 Task: Design an articulated and fully functional robotic arm.
Action: Mouse moved to (195, 158)
Screenshot: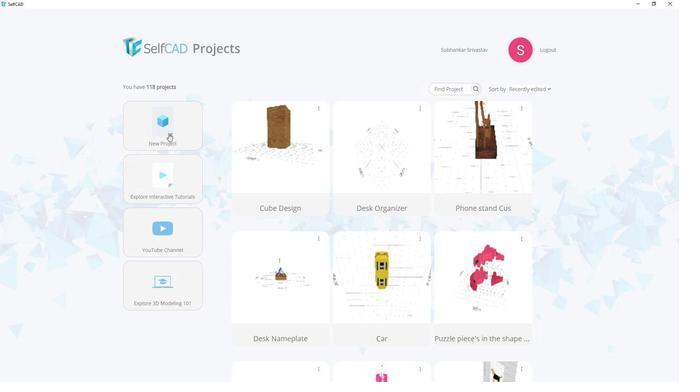 
Action: Mouse pressed left at (195, 158)
Screenshot: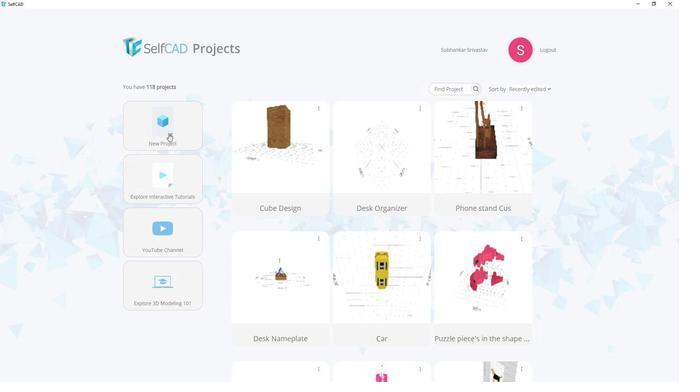 
Action: Mouse moved to (323, 169)
Screenshot: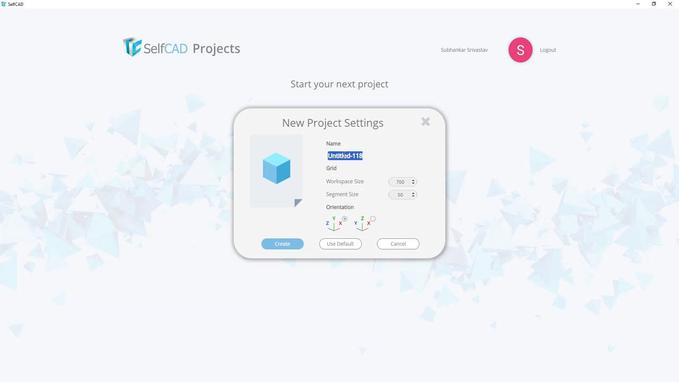 
Action: Mouse pressed left at (323, 169)
Screenshot: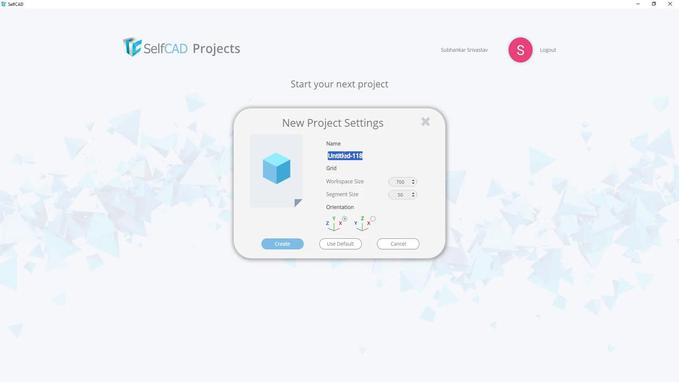 
Action: Mouse pressed left at (323, 169)
Screenshot: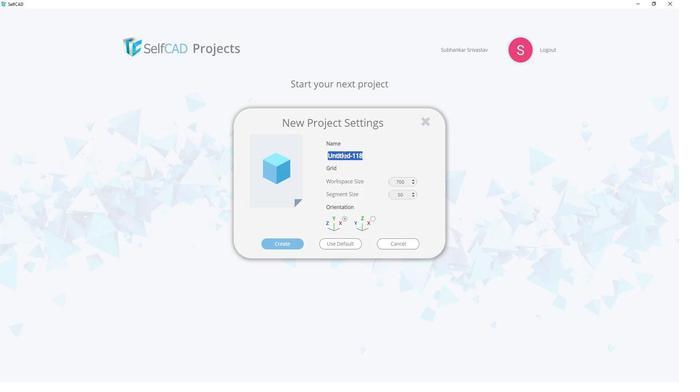 
Action: Key pressed <Key.shift>Robotic<Key.space><Key.shift>Arm
Screenshot: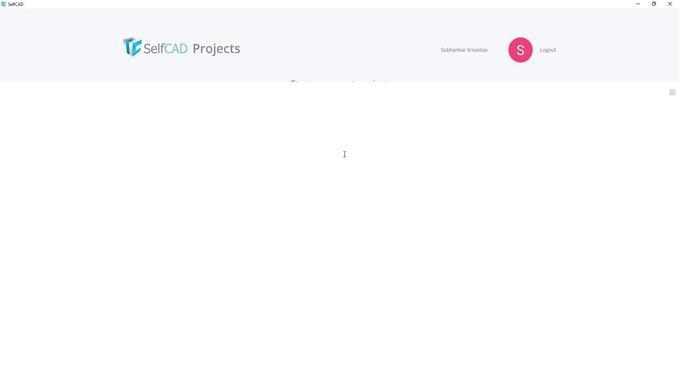 
Action: Mouse moved to (276, 215)
Screenshot: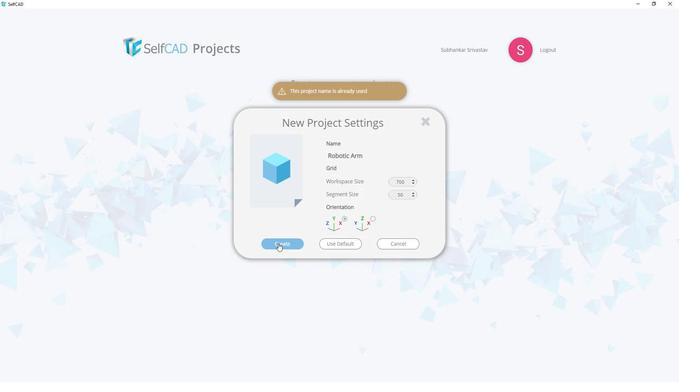 
Action: Mouse pressed left at (276, 215)
Screenshot: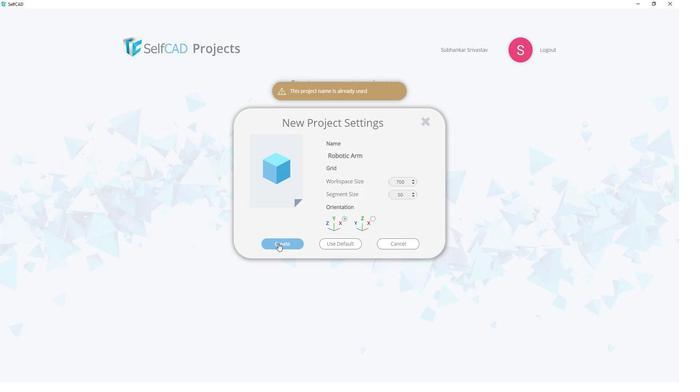 
Action: Mouse moved to (341, 170)
Screenshot: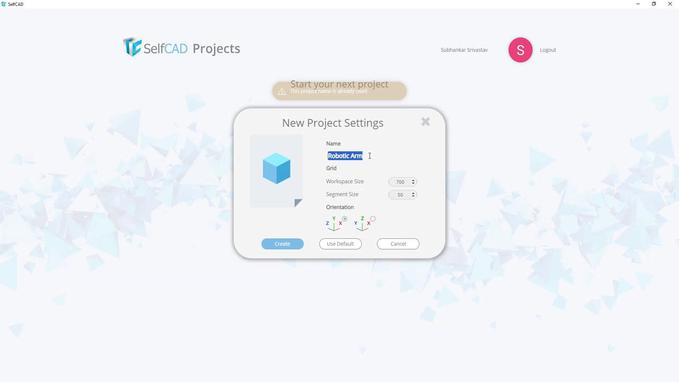 
Action: Mouse pressed left at (341, 170)
Screenshot: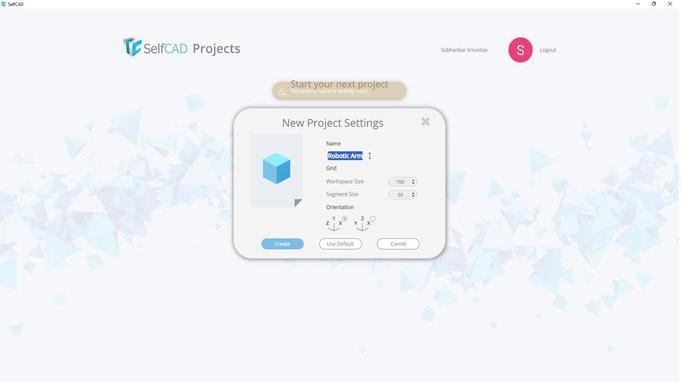 
Action: Mouse pressed left at (341, 170)
Screenshot: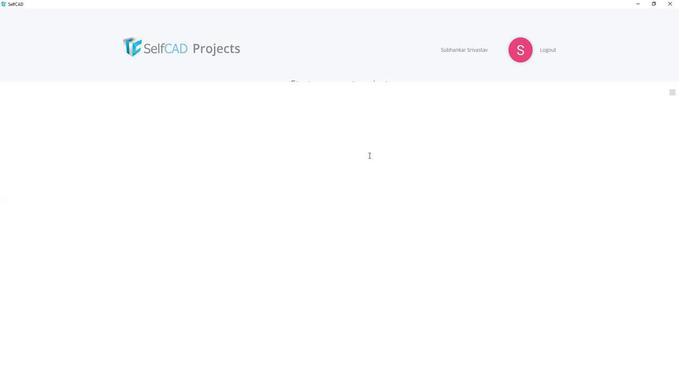 
Action: Key pressed <Key.space>23
Screenshot: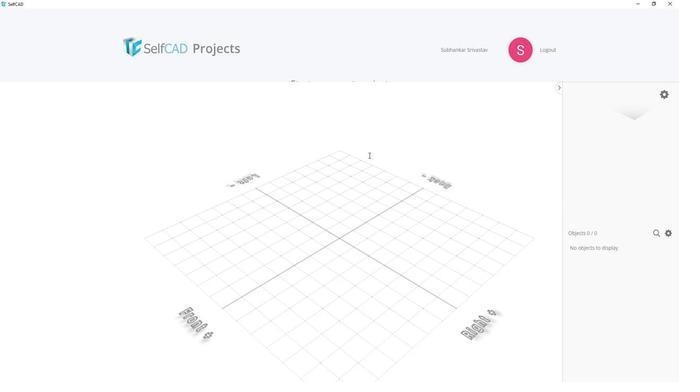 
Action: Mouse moved to (282, 216)
Screenshot: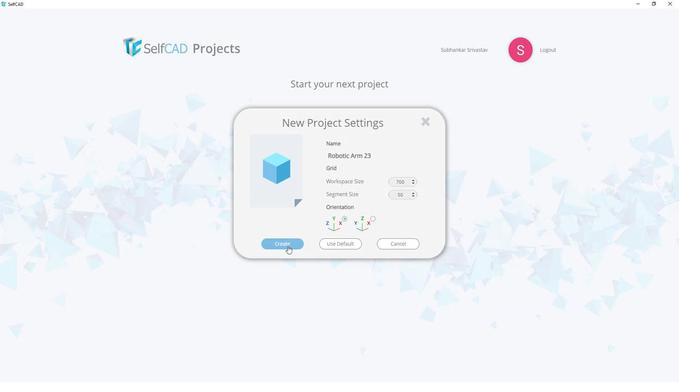 
Action: Mouse pressed left at (282, 216)
Screenshot: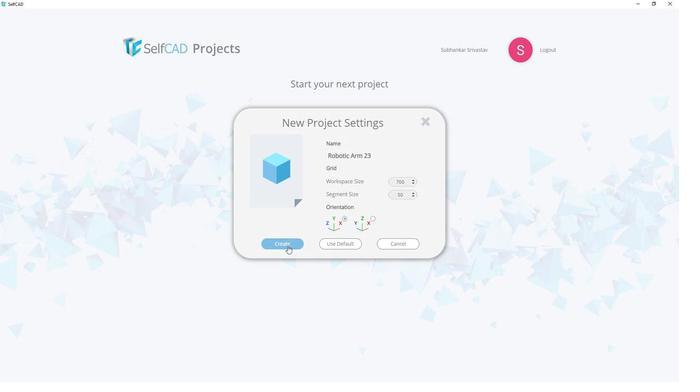
Action: Mouse moved to (100, 165)
Screenshot: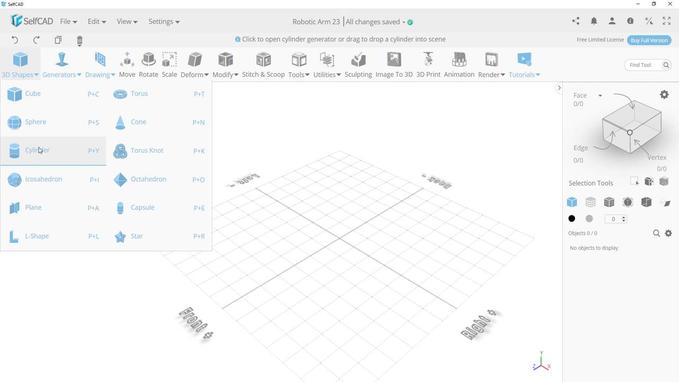 
Action: Mouse pressed left at (100, 165)
Screenshot: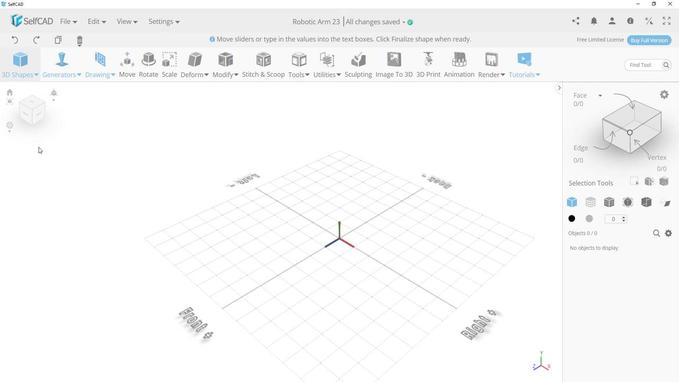 
Action: Mouse moved to (78, 160)
Screenshot: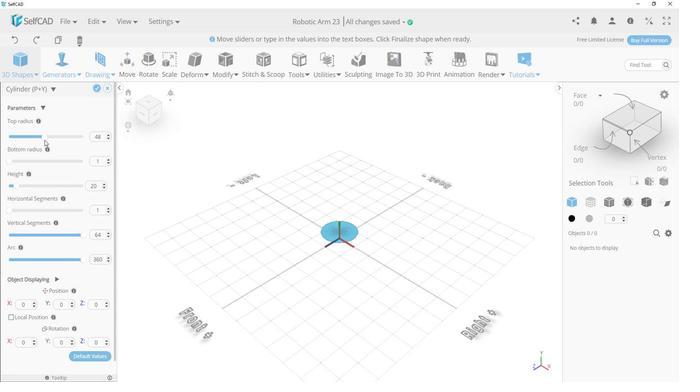 
Action: Mouse pressed left at (78, 160)
Screenshot: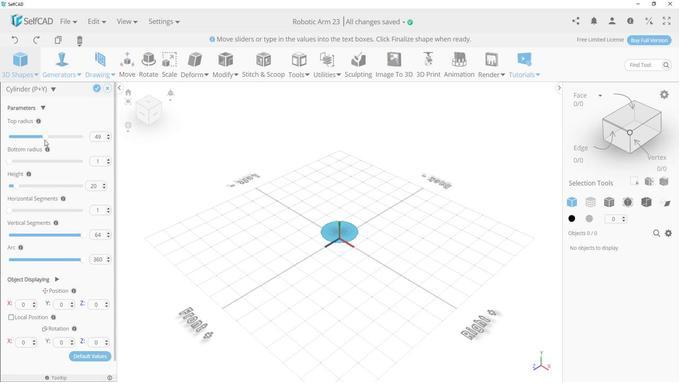 
Action: Mouse moved to (150, 161)
Screenshot: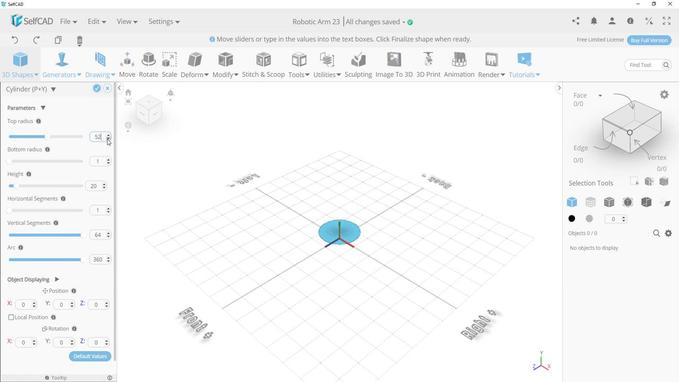 
Action: Mouse pressed left at (150, 161)
Screenshot: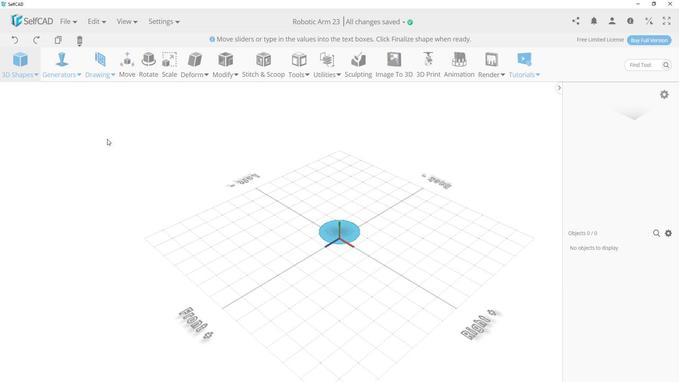 
Action: Mouse pressed left at (150, 161)
Screenshot: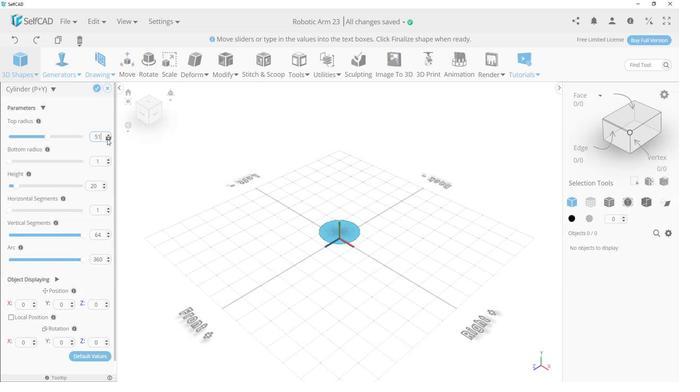 
Action: Mouse pressed left at (150, 161)
Screenshot: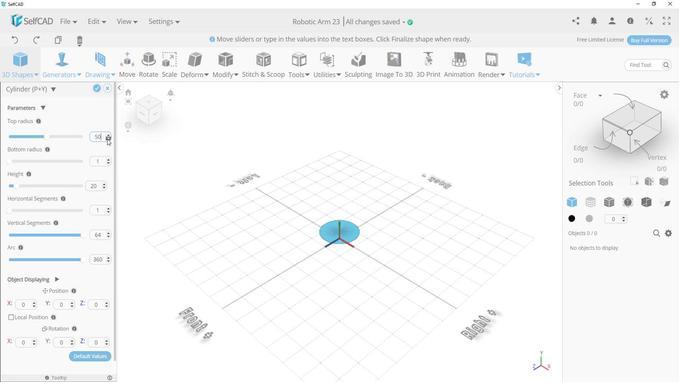 
Action: Mouse pressed left at (150, 161)
Screenshot: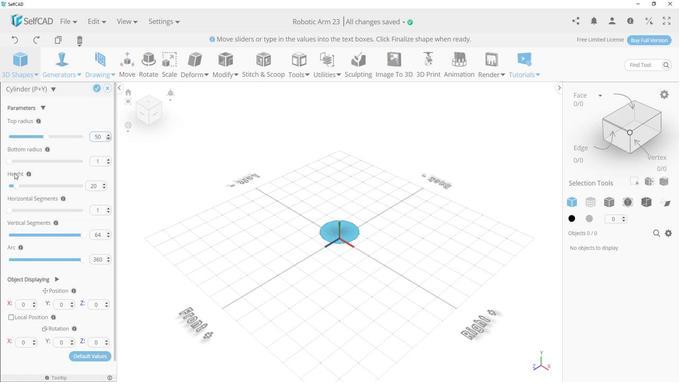 
Action: Mouse moved to (79, 173)
Screenshot: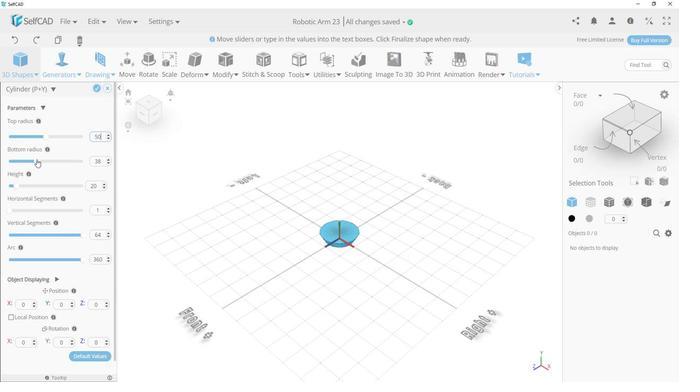 
Action: Mouse pressed left at (79, 173)
Screenshot: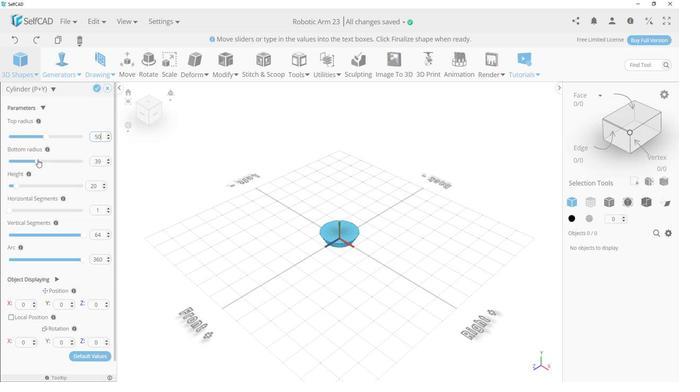 
Action: Mouse moved to (683, 192)
Screenshot: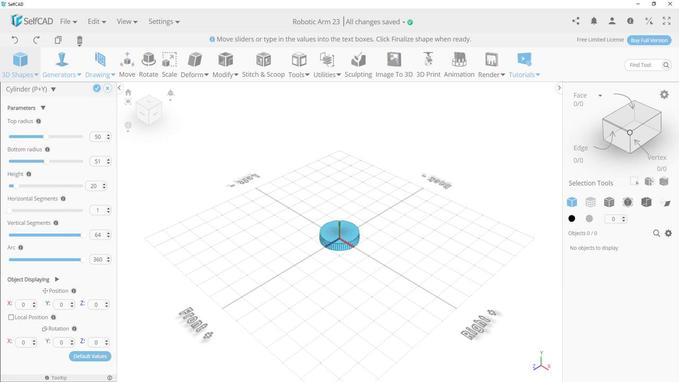 
Action: Mouse scrolled (683, 193) with delta (0, 0)
Screenshot: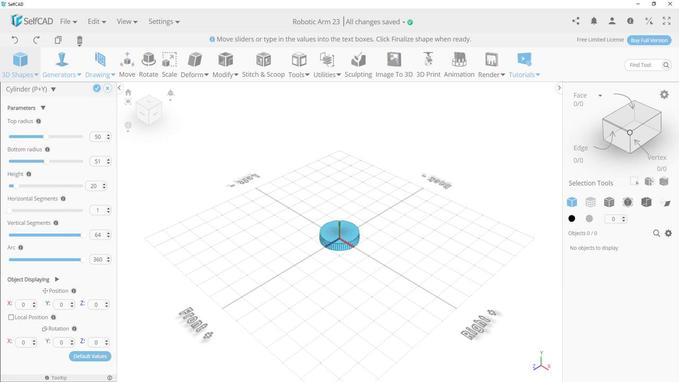 
Action: Mouse scrolled (683, 193) with delta (0, 0)
Screenshot: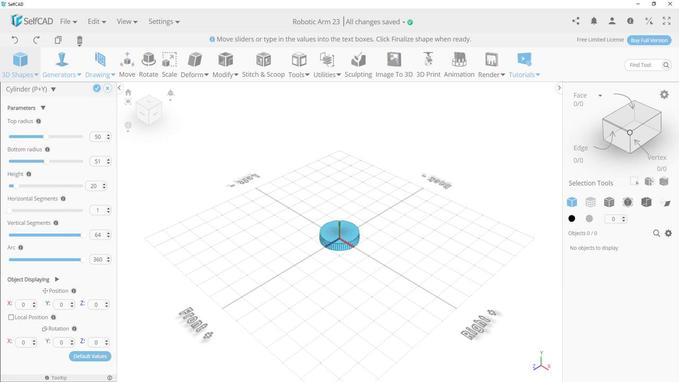 
Action: Mouse scrolled (683, 193) with delta (0, 0)
Screenshot: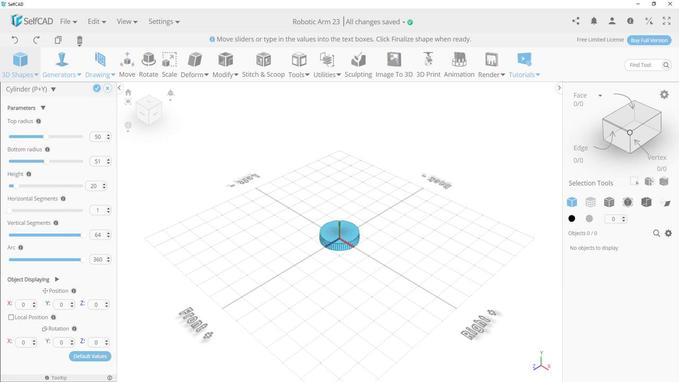 
Action: Mouse scrolled (683, 193) with delta (0, 0)
Screenshot: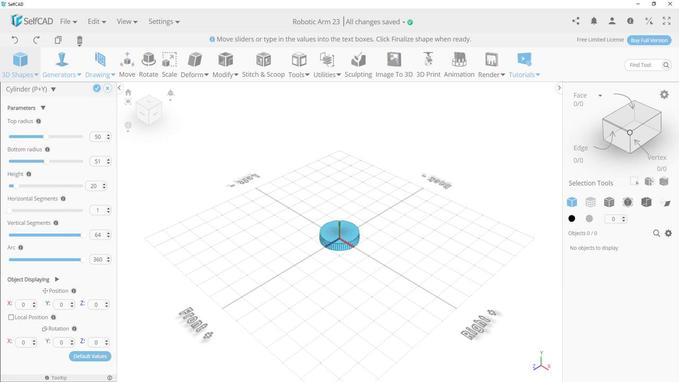 
Action: Mouse scrolled (683, 193) with delta (0, 0)
Screenshot: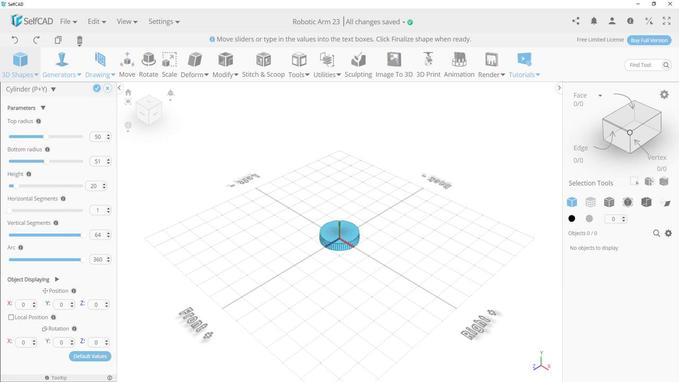 
Action: Mouse moved to (685, 196)
Screenshot: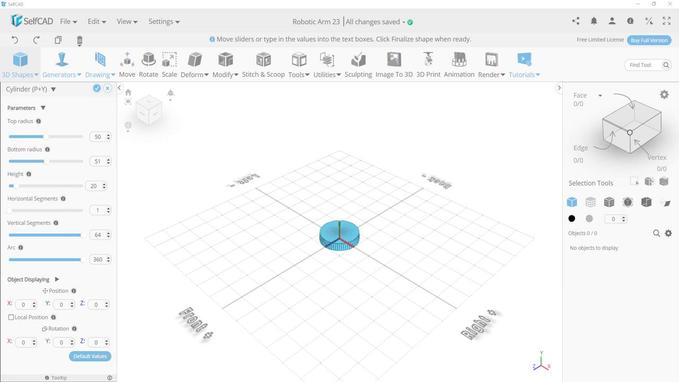 
Action: Mouse pressed left at (685, 196)
Screenshot: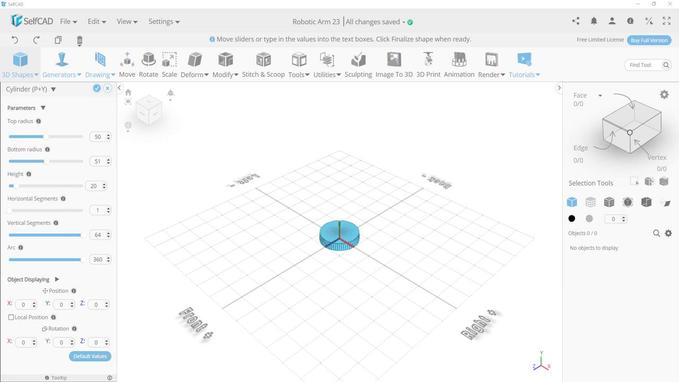 
Action: Mouse moved to (689, 193)
Screenshot: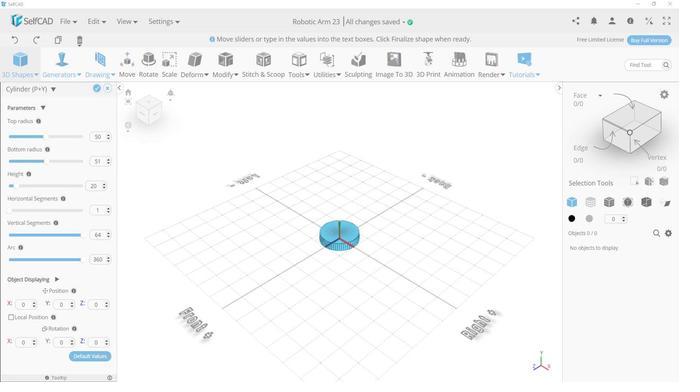 
Action: Mouse scrolled (689, 193) with delta (0, 0)
Screenshot: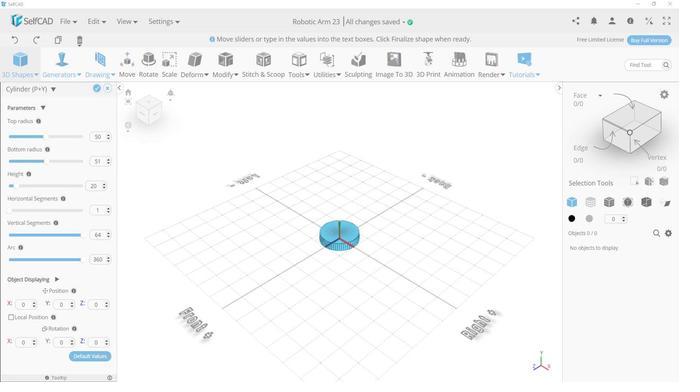
Action: Mouse scrolled (689, 193) with delta (0, 0)
Screenshot: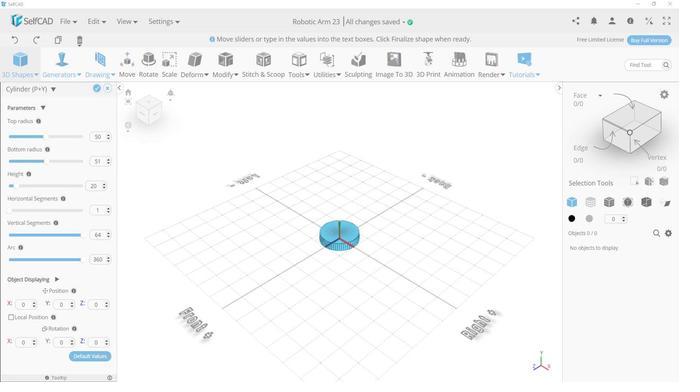 
Action: Mouse scrolled (689, 193) with delta (0, 0)
Screenshot: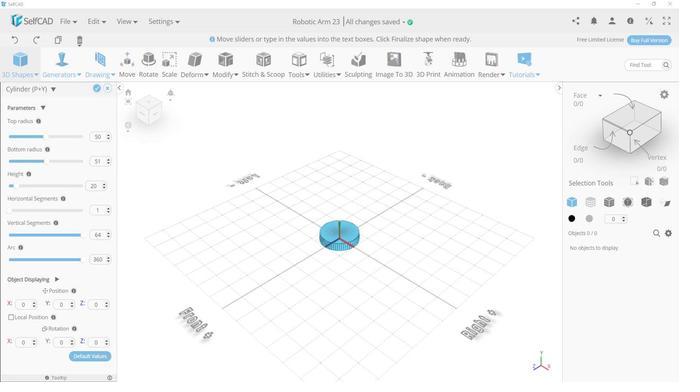 
Action: Mouse scrolled (689, 193) with delta (0, 0)
Screenshot: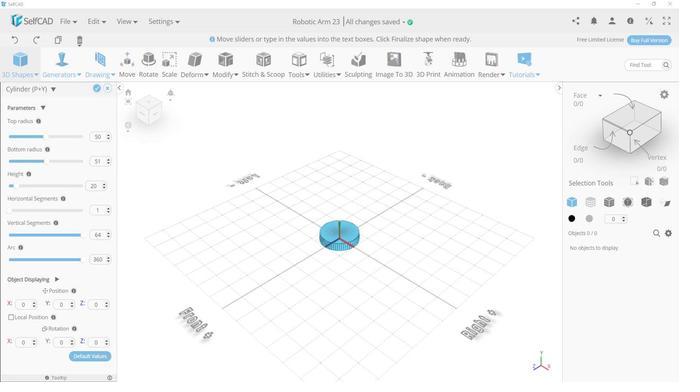 
Action: Mouse moved to (689, 193)
Screenshot: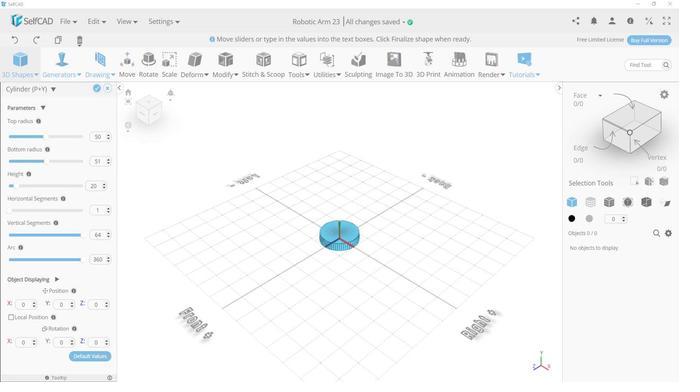 
Action: Mouse scrolled (689, 193) with delta (0, 0)
Screenshot: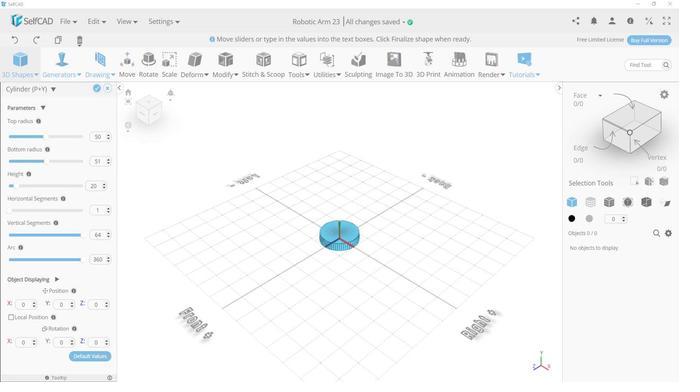 
Action: Mouse scrolled (689, 193) with delta (0, 0)
Screenshot: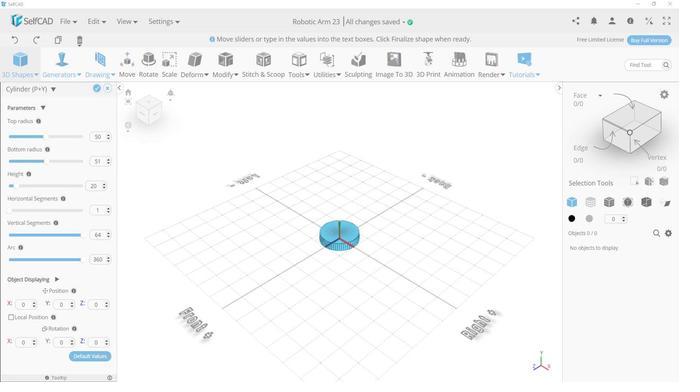 
Action: Mouse scrolled (689, 193) with delta (0, 0)
Screenshot: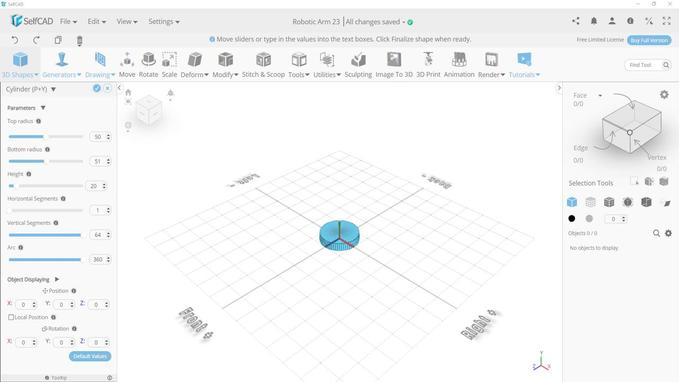 
Action: Mouse moved to (151, 174)
Screenshot: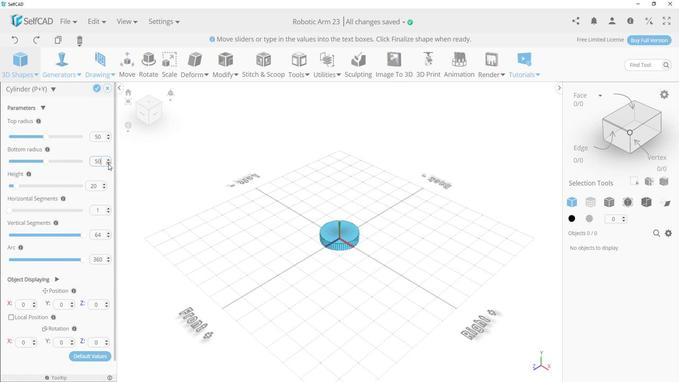 
Action: Mouse pressed left at (151, 174)
Screenshot: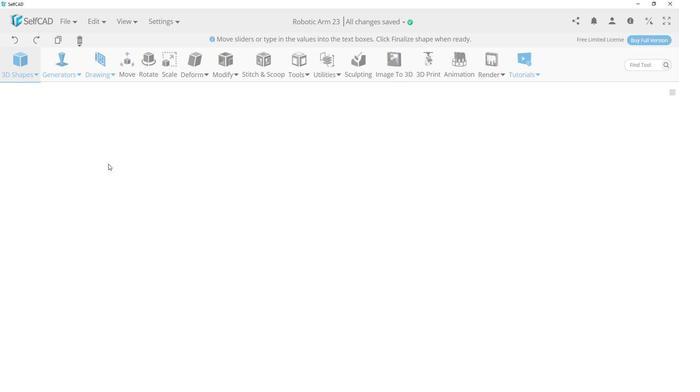 
Action: Mouse moved to (142, 135)
Screenshot: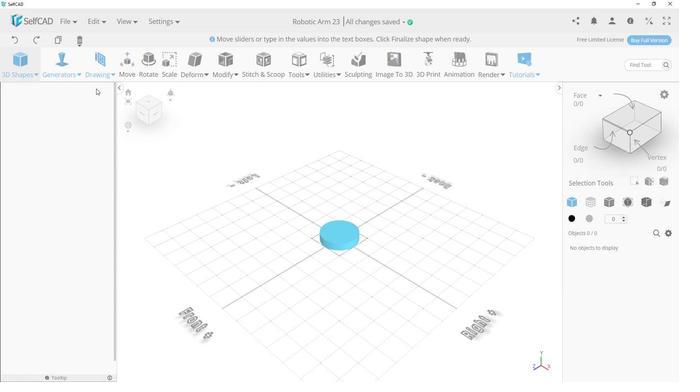 
Action: Mouse pressed left at (142, 135)
Screenshot: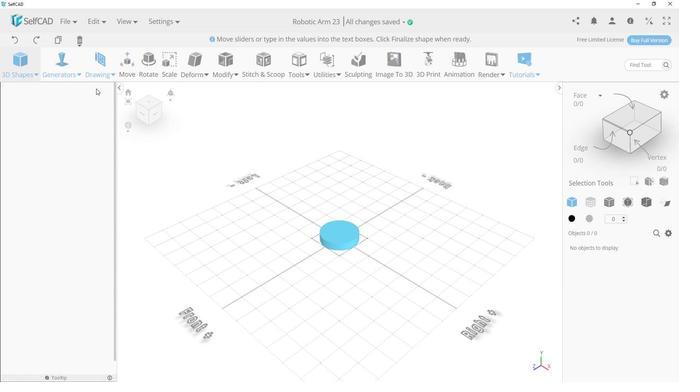 
Action: Mouse moved to (319, 195)
Screenshot: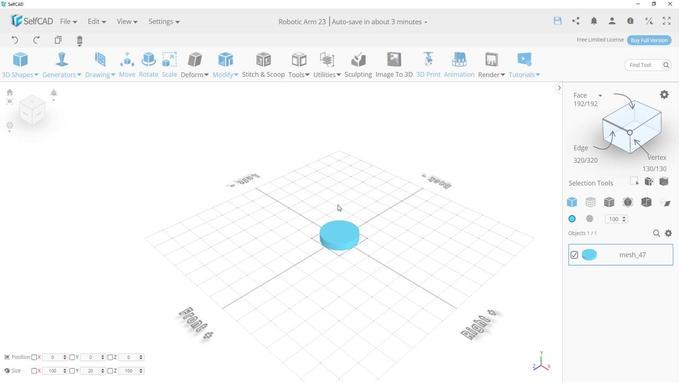 
Action: Key pressed ctrl+C
Screenshot: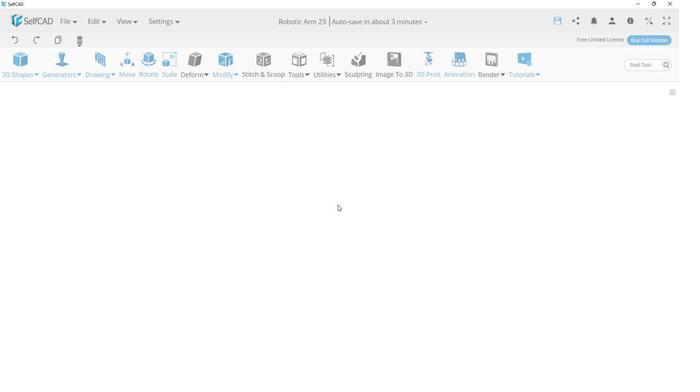 
Action: Mouse moved to (82, 279)
Screenshot: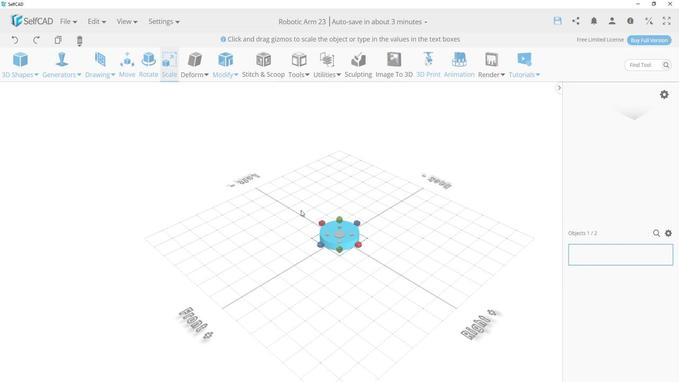 
Action: Mouse pressed left at (82, 279)
Screenshot: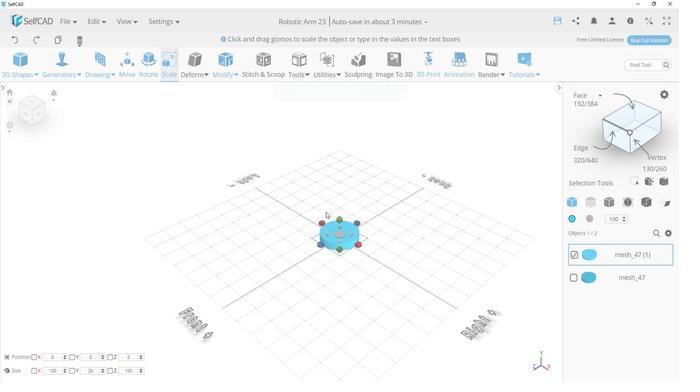 
Action: Mouse moved to (320, 209)
Screenshot: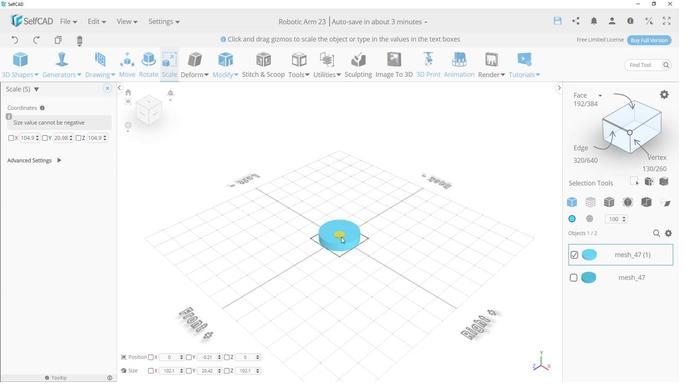 
Action: Mouse pressed left at (320, 209)
Screenshot: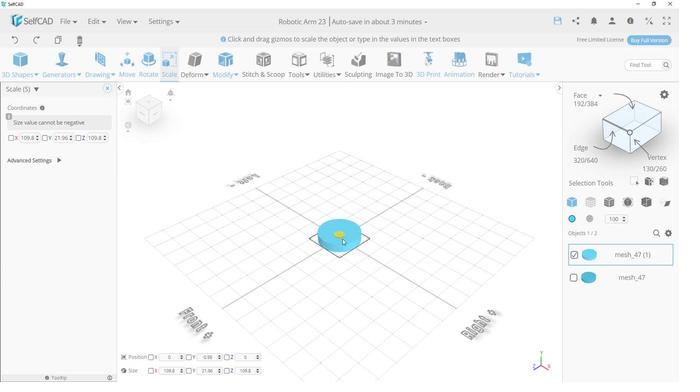 
Action: Mouse moved to (320, 211)
Screenshot: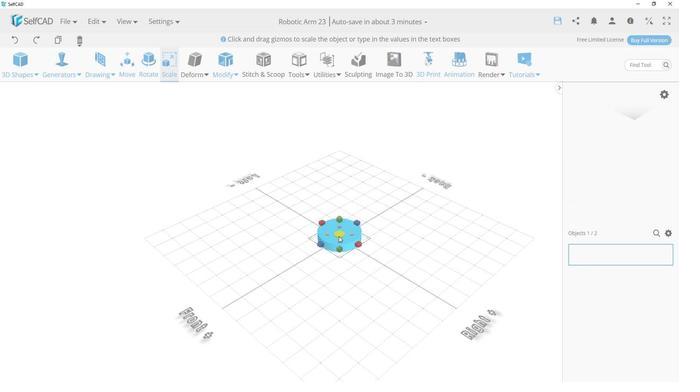 
Action: Key pressed ctrl+Z
Screenshot: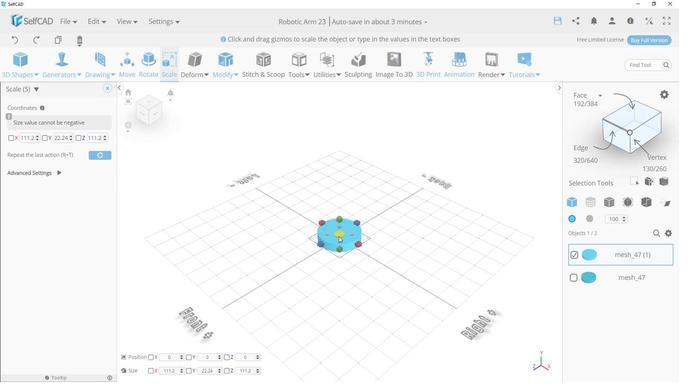 
Action: Mouse moved to (205, 279)
Screenshot: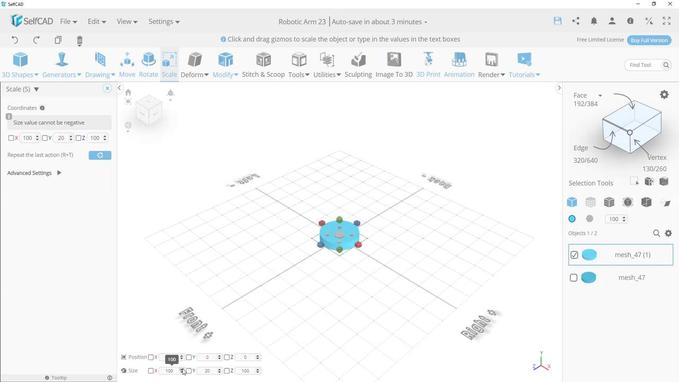 
Action: Mouse pressed left at (205, 279)
Screenshot: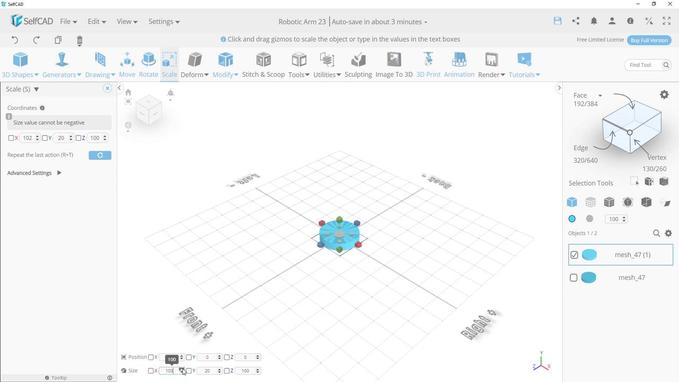 
Action: Mouse pressed left at (205, 279)
Screenshot: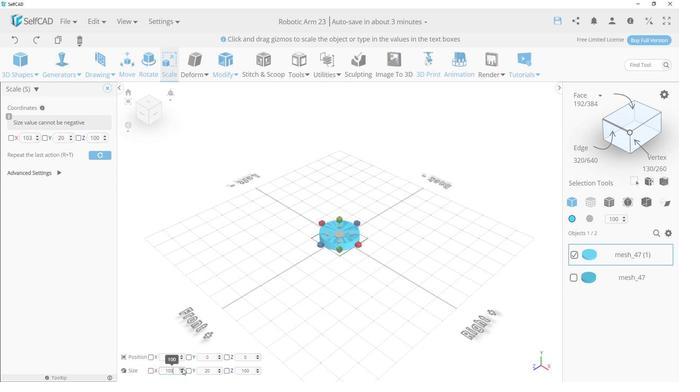 
Action: Mouse pressed left at (205, 279)
Screenshot: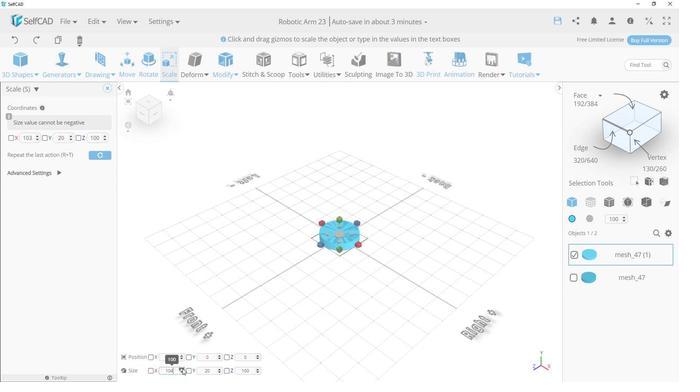 
Action: Mouse pressed left at (205, 279)
Screenshot: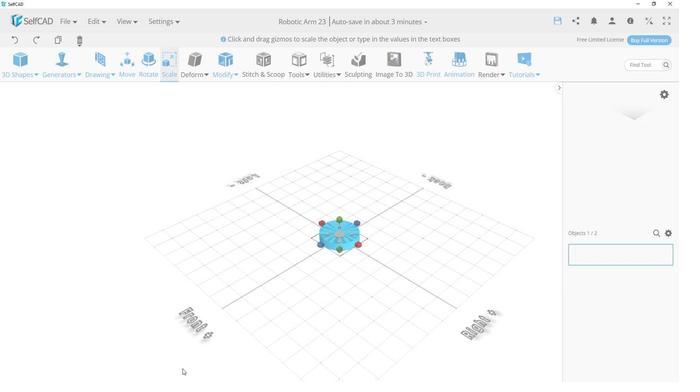 
Action: Mouse moved to (259, 279)
Screenshot: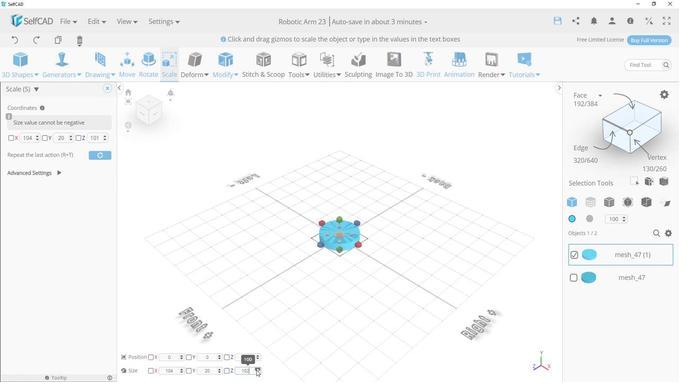 
Action: Mouse pressed left at (259, 279)
Screenshot: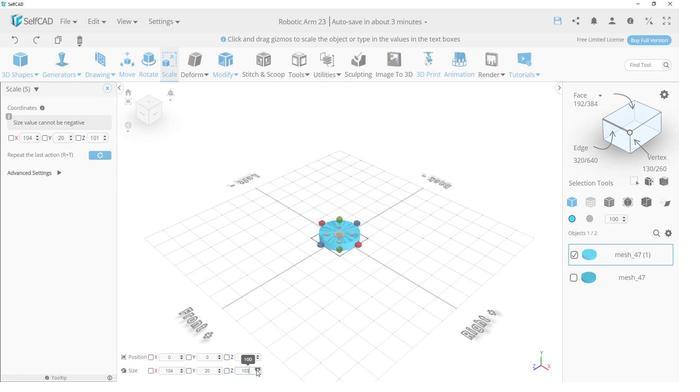 
Action: Mouse pressed left at (259, 279)
Screenshot: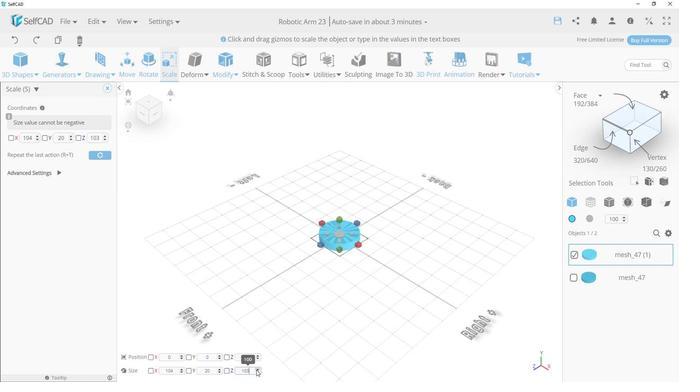 
Action: Mouse pressed left at (259, 279)
Screenshot: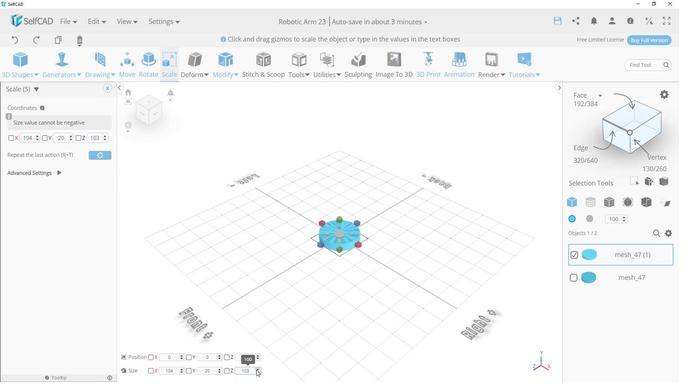 
Action: Mouse pressed left at (259, 279)
Screenshot: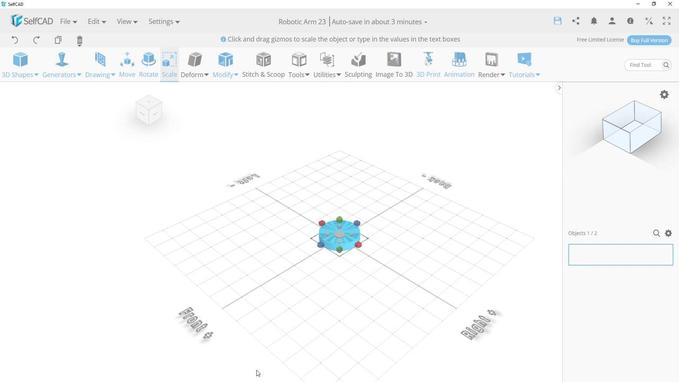 
Action: Mouse moved to (233, 281)
Screenshot: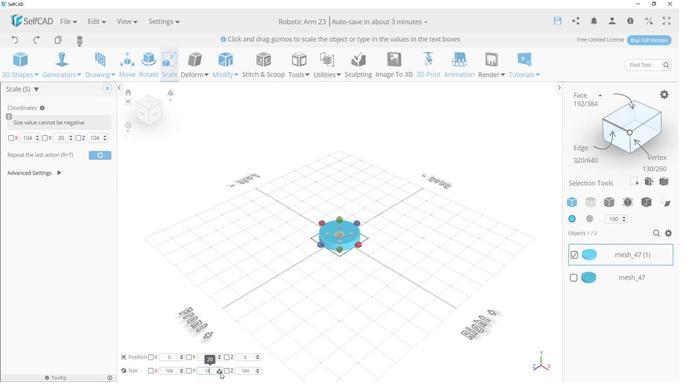 
Action: Mouse pressed left at (233, 281)
Screenshot: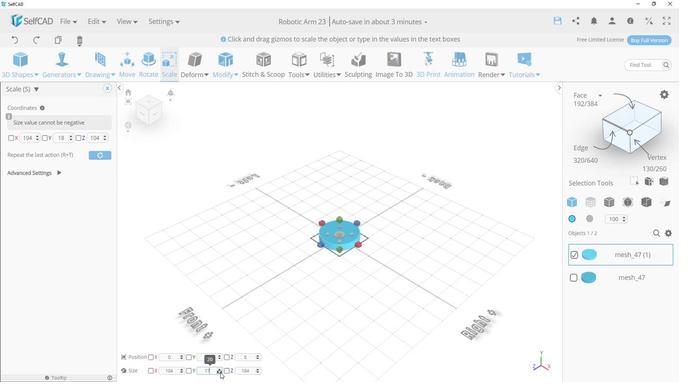 
Action: Mouse pressed left at (233, 281)
Screenshot: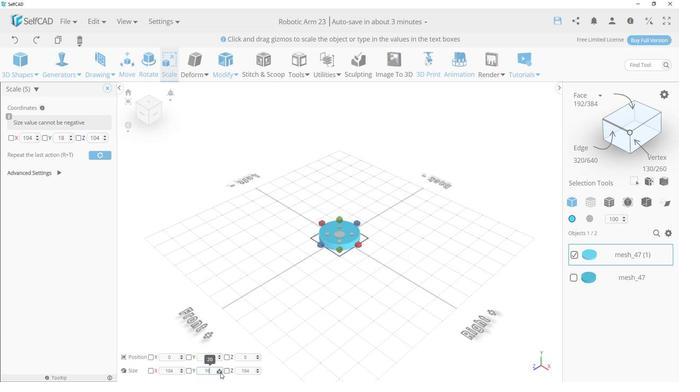 
Action: Mouse pressed left at (233, 281)
Screenshot: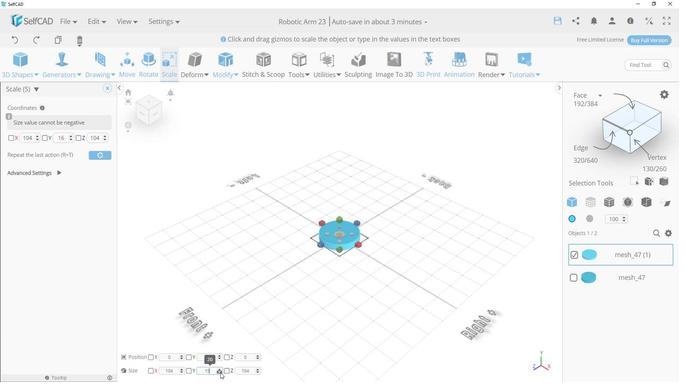 
Action: Mouse pressed left at (233, 281)
Screenshot: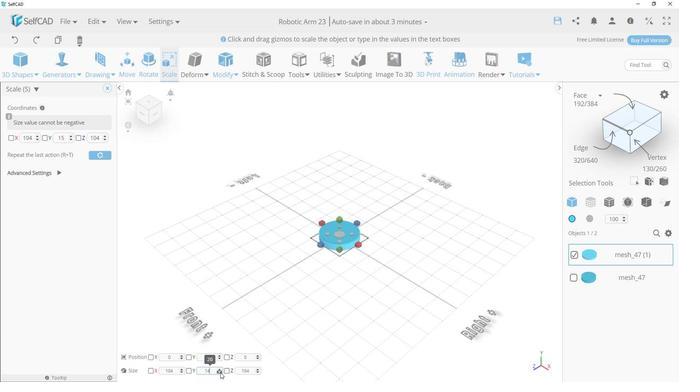 
Action: Mouse pressed left at (233, 281)
Screenshot: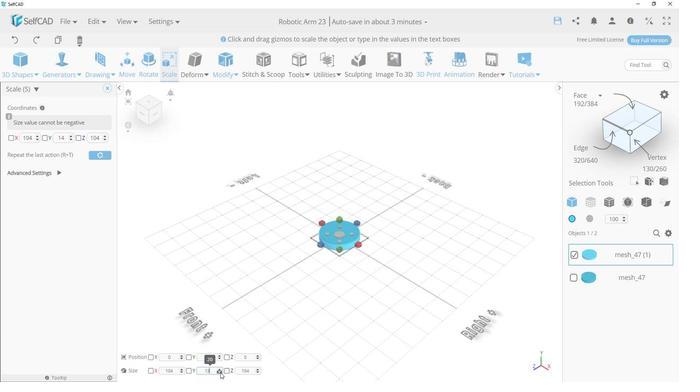 
Action: Mouse pressed left at (233, 281)
Screenshot: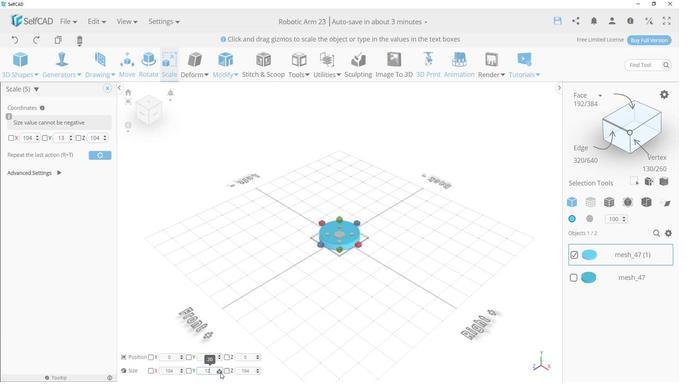 
Action: Mouse pressed left at (233, 281)
Screenshot: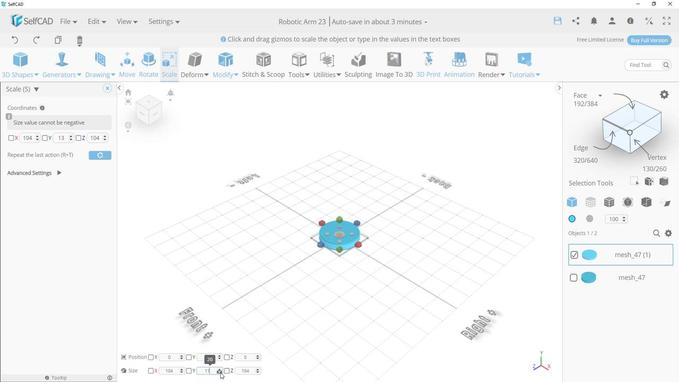 
Action: Mouse pressed left at (233, 281)
Screenshot: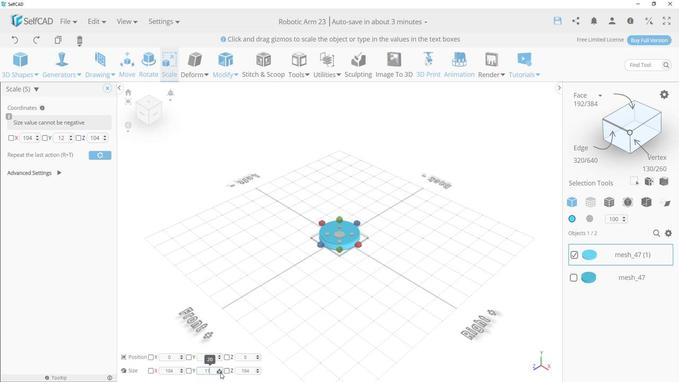 
Action: Mouse pressed left at (233, 281)
Screenshot: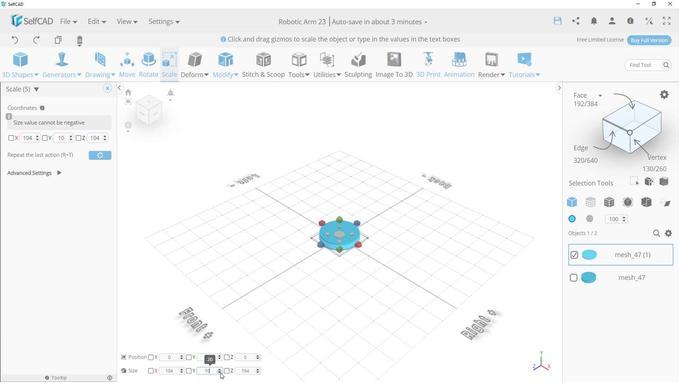 
Action: Mouse pressed left at (233, 281)
Screenshot: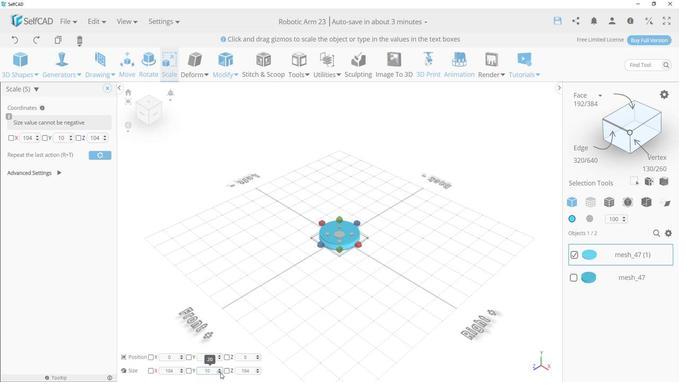 
Action: Mouse pressed left at (233, 281)
Screenshot: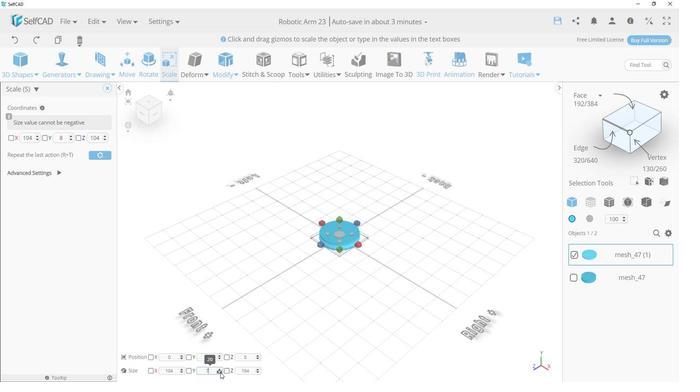 
Action: Mouse pressed left at (233, 281)
Screenshot: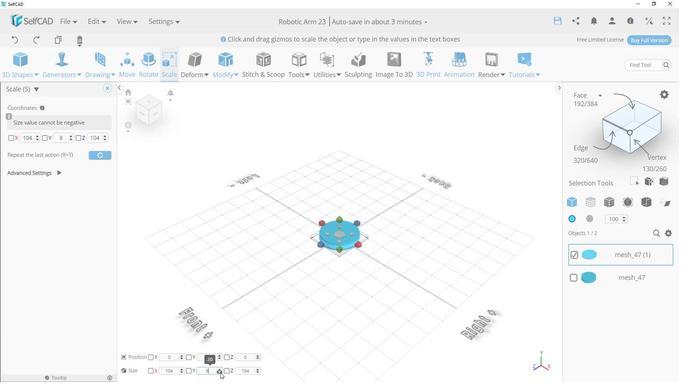 
Action: Mouse pressed left at (233, 281)
Screenshot: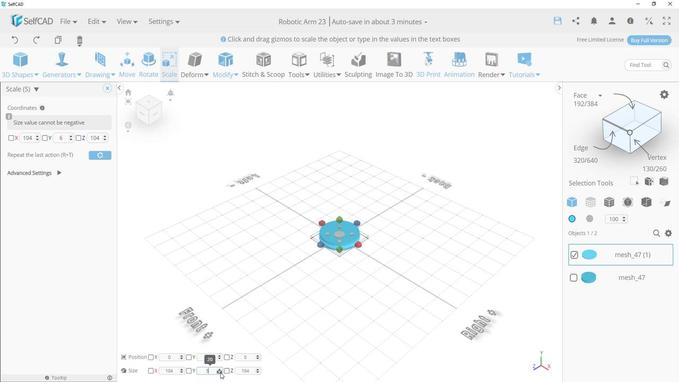 
Action: Mouse pressed left at (233, 281)
Screenshot: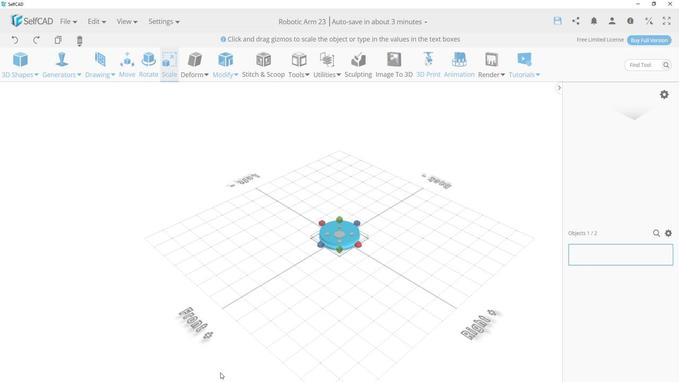 
Action: Mouse pressed left at (233, 281)
Screenshot: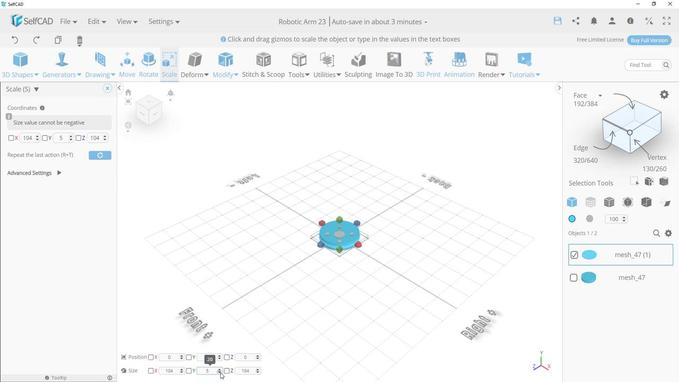 
Action: Mouse moved to (304, 240)
Screenshot: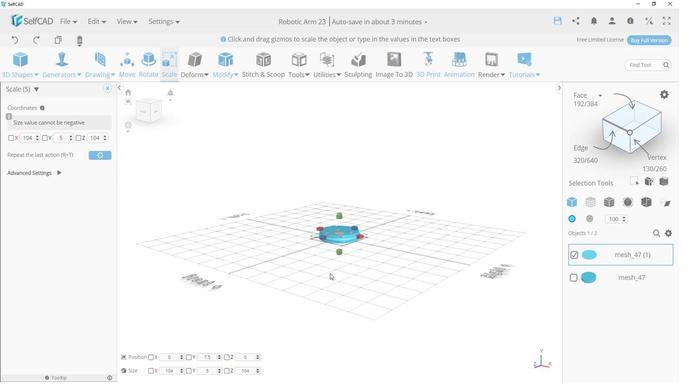 
Action: Mouse pressed left at (304, 240)
Screenshot: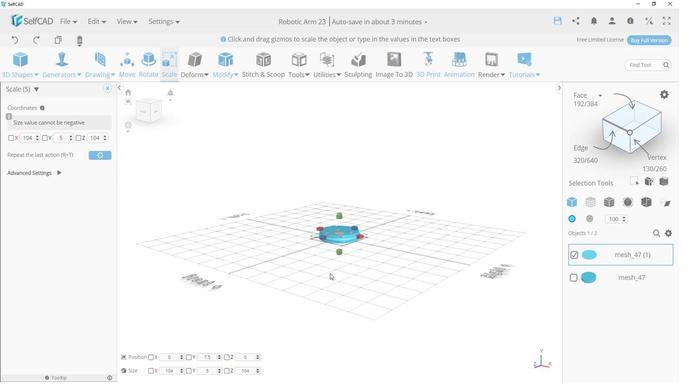 
Action: Mouse moved to (313, 230)
Screenshot: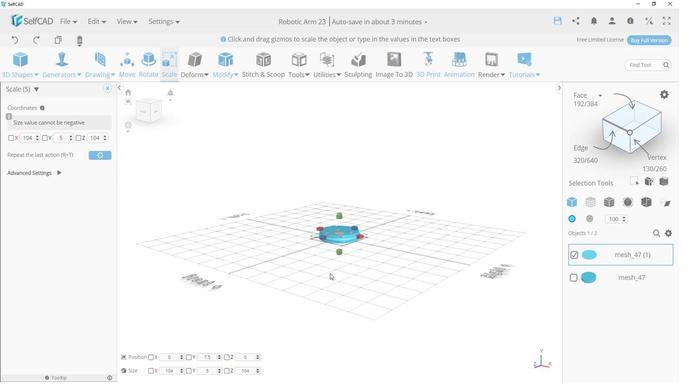 
Action: Mouse scrolled (313, 230) with delta (0, 0)
Screenshot: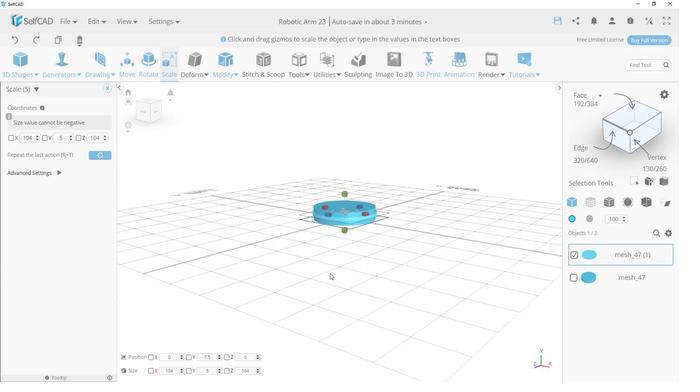 
Action: Mouse scrolled (313, 230) with delta (0, 0)
Screenshot: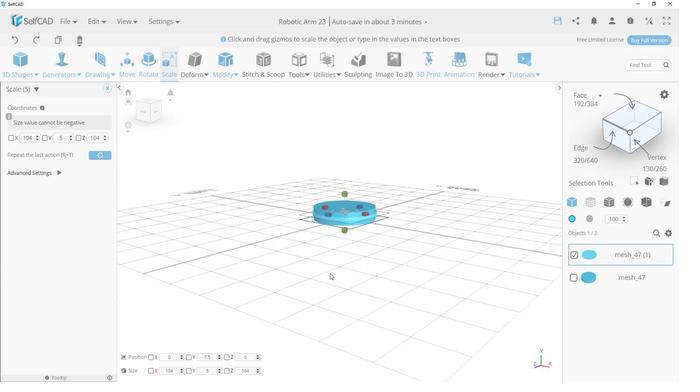 
Action: Mouse scrolled (313, 230) with delta (0, 0)
Screenshot: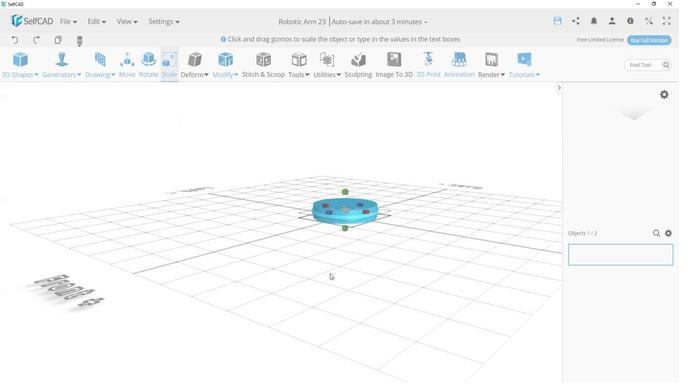 
Action: Mouse scrolled (313, 230) with delta (0, 0)
Screenshot: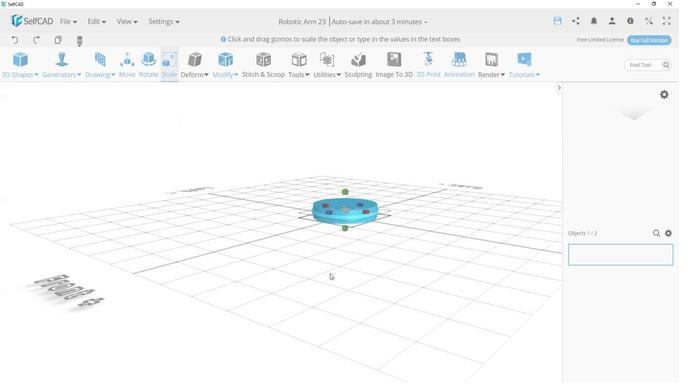 
Action: Mouse scrolled (313, 230) with delta (0, 0)
Screenshot: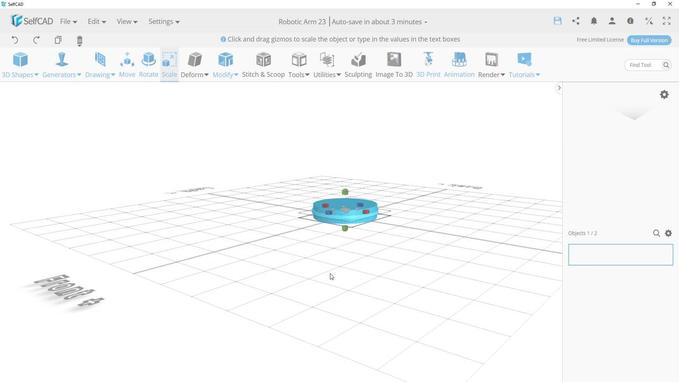 
Action: Mouse scrolled (313, 230) with delta (0, 0)
Screenshot: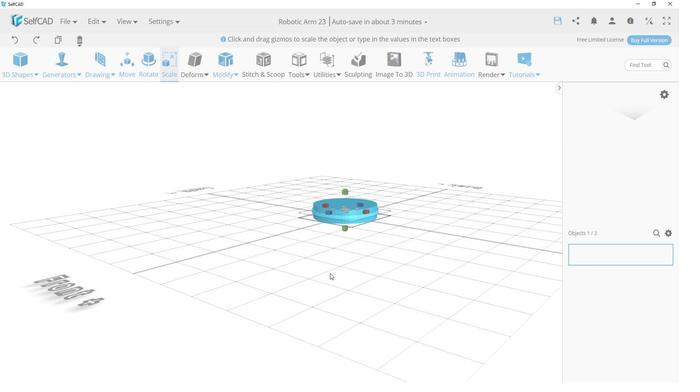 
Action: Mouse scrolled (313, 230) with delta (0, 0)
Screenshot: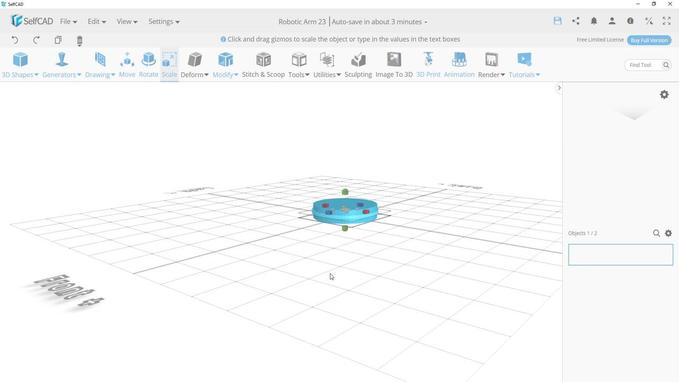 
Action: Mouse scrolled (313, 230) with delta (0, 0)
Screenshot: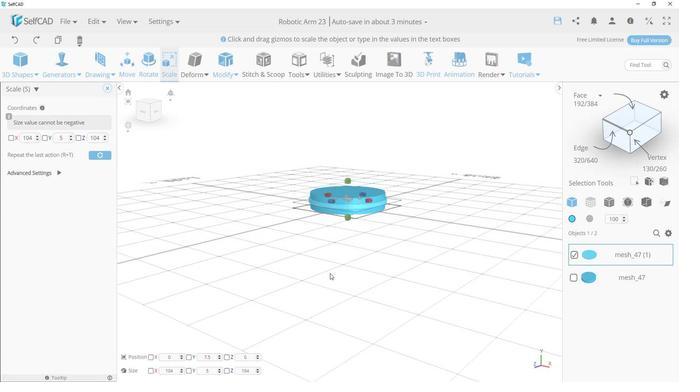
Action: Mouse scrolled (313, 230) with delta (0, 0)
Screenshot: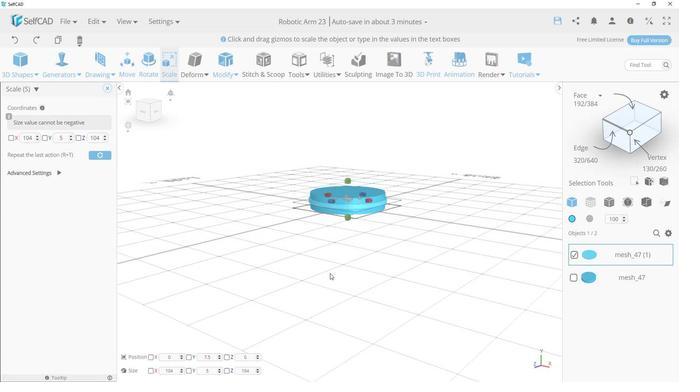 
Action: Mouse scrolled (313, 230) with delta (0, 0)
Screenshot: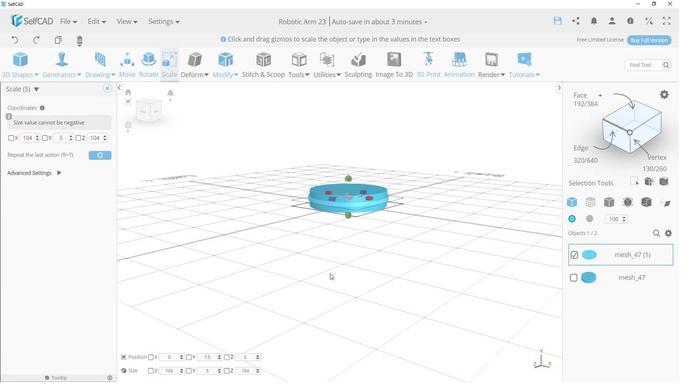 
Action: Mouse scrolled (313, 230) with delta (0, 0)
Screenshot: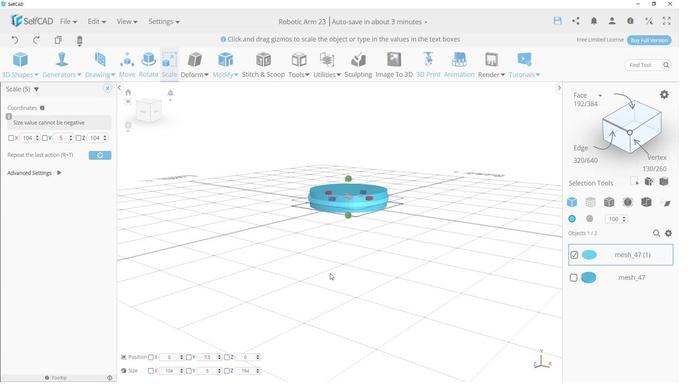 
Action: Mouse scrolled (313, 230) with delta (0, 0)
Screenshot: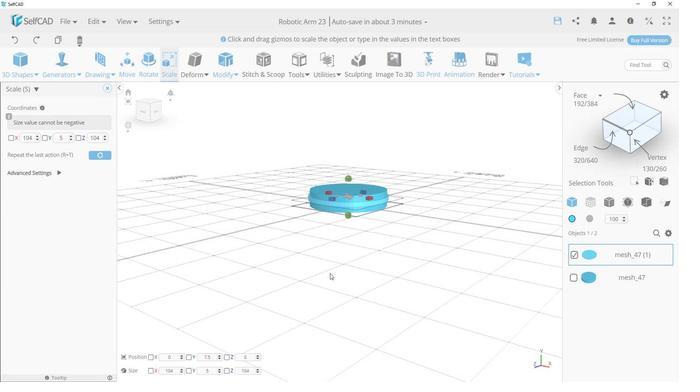 
Action: Mouse scrolled (313, 230) with delta (0, 0)
Screenshot: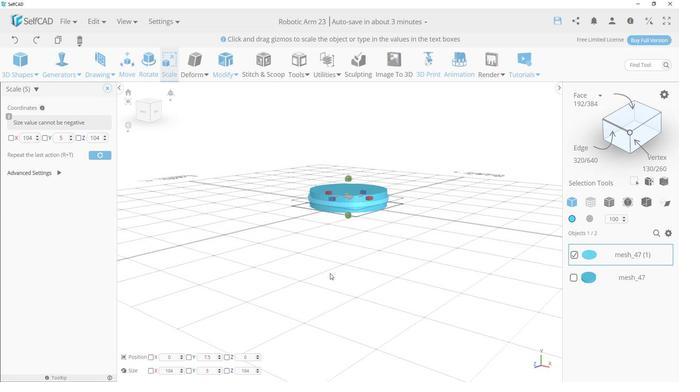 
Action: Mouse scrolled (313, 230) with delta (0, 0)
Screenshot: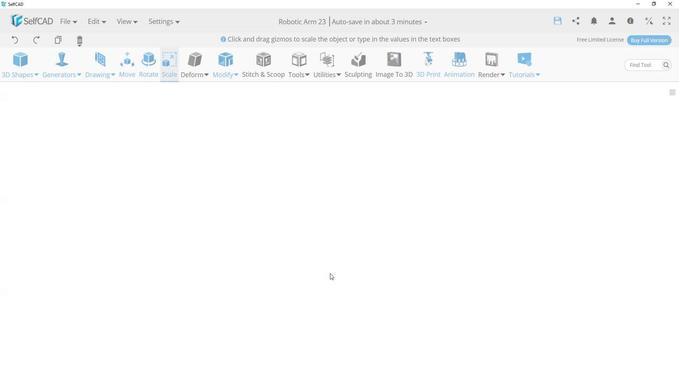 
Action: Mouse scrolled (313, 230) with delta (0, 0)
Screenshot: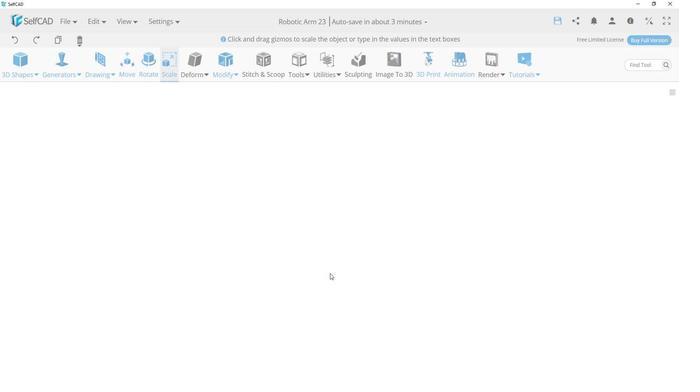 
Action: Mouse scrolled (313, 230) with delta (0, 0)
Screenshot: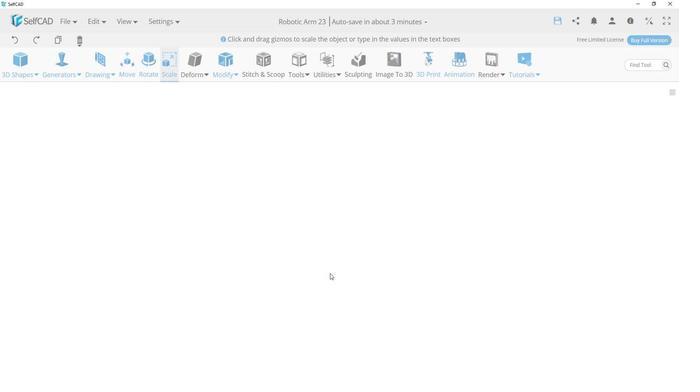 
Action: Mouse scrolled (313, 230) with delta (0, 0)
Screenshot: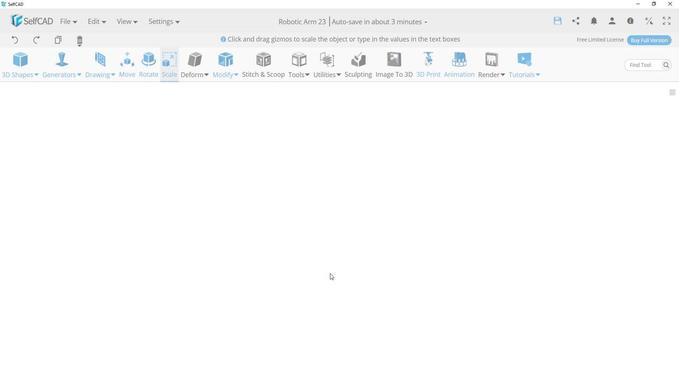 
Action: Mouse scrolled (313, 230) with delta (0, 0)
Screenshot: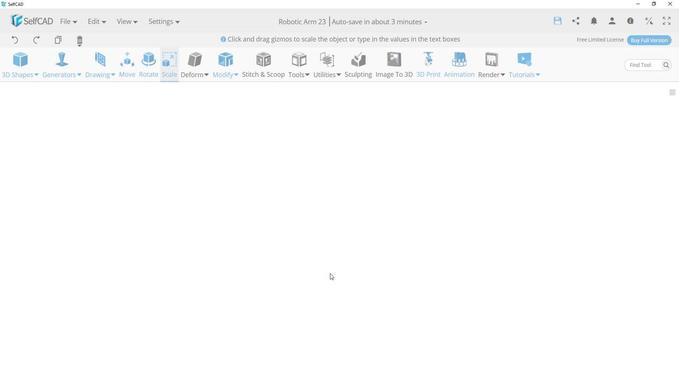 
Action: Mouse scrolled (313, 230) with delta (0, 0)
Screenshot: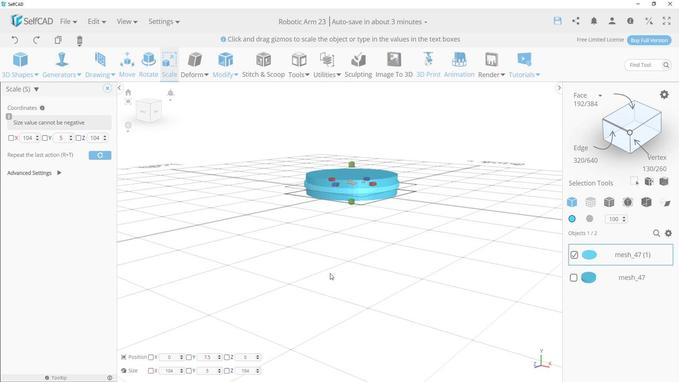 
Action: Mouse scrolled (313, 230) with delta (0, 0)
Screenshot: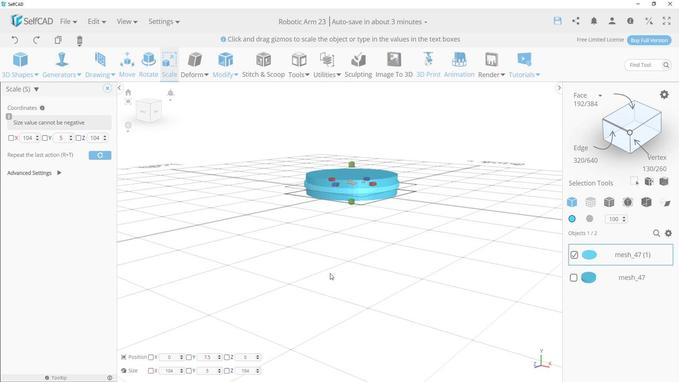 
Action: Mouse scrolled (313, 230) with delta (0, 0)
Screenshot: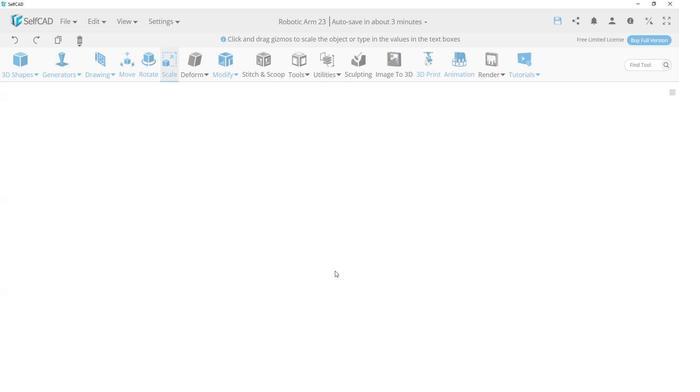 
Action: Mouse scrolled (313, 230) with delta (0, 0)
Screenshot: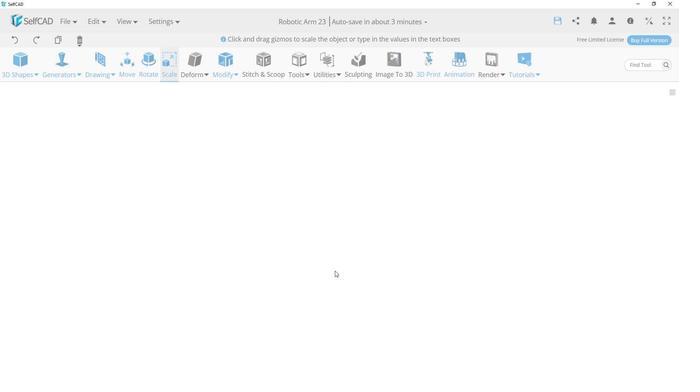 
Action: Mouse scrolled (313, 230) with delta (0, 0)
Screenshot: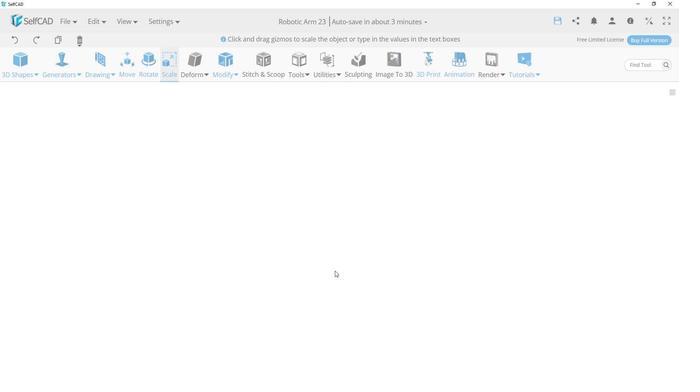 
Action: Mouse scrolled (313, 230) with delta (0, 0)
Screenshot: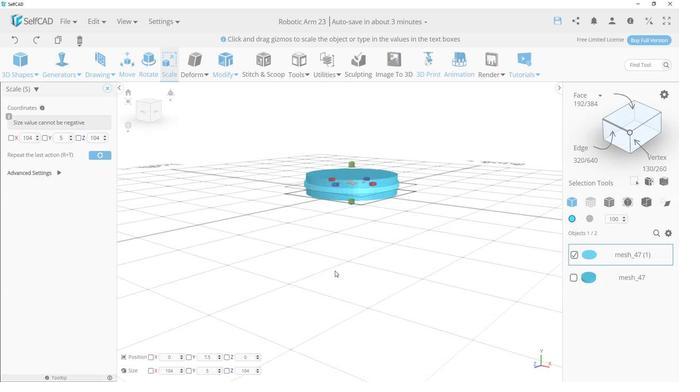 
Action: Mouse moved to (317, 229)
Screenshot: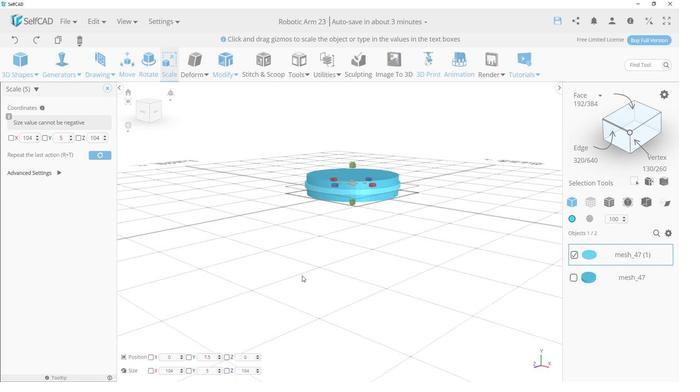 
Action: Mouse pressed left at (317, 229)
Screenshot: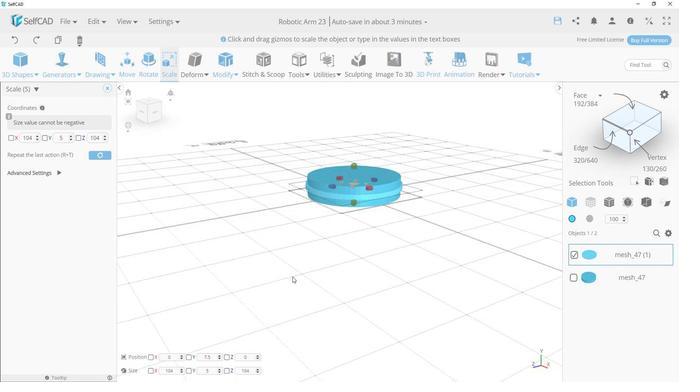 
Action: Mouse moved to (324, 228)
Screenshot: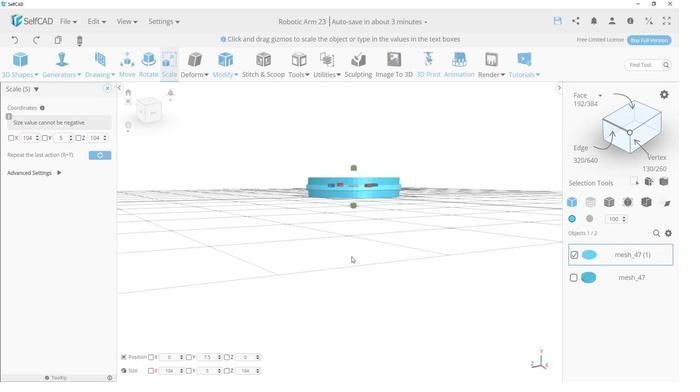 
Action: Mouse pressed left at (324, 228)
Screenshot: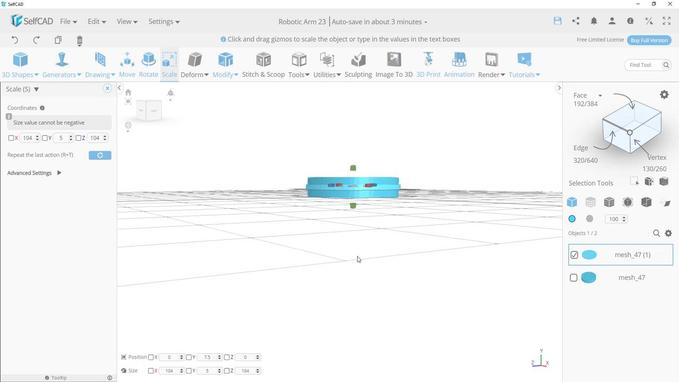 
Action: Mouse moved to (492, 221)
Screenshot: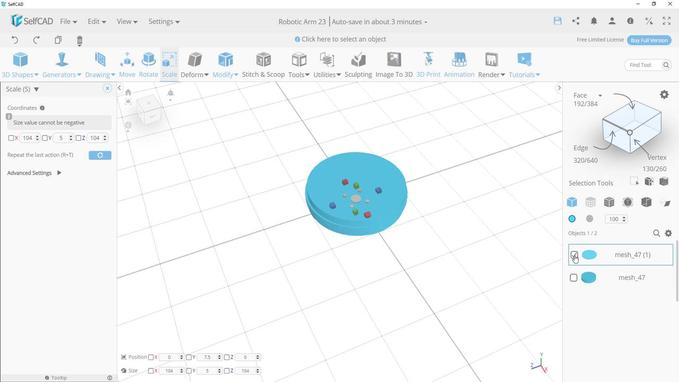 
Action: Mouse pressed left at (492, 221)
Screenshot: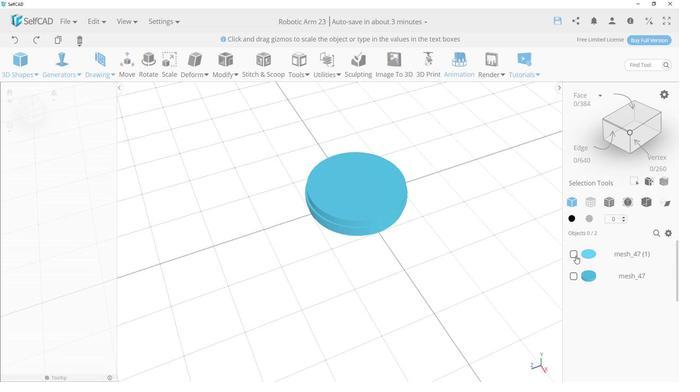 
Action: Mouse moved to (683, 196)
Screenshot: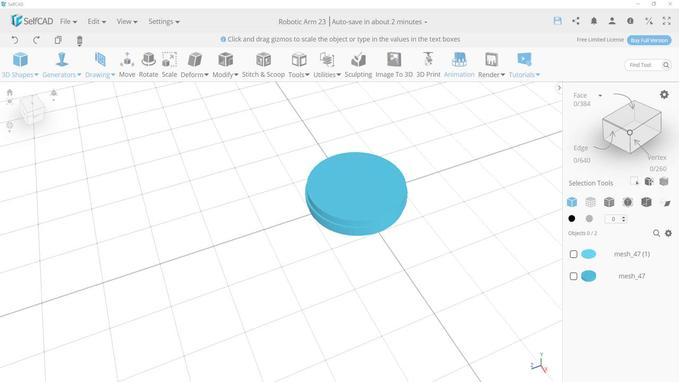 
Action: Mouse pressed left at (683, 196)
Screenshot: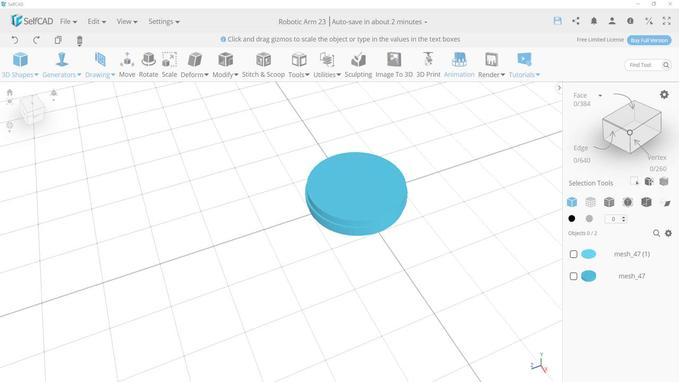 
Action: Mouse moved to (492, 232)
Screenshot: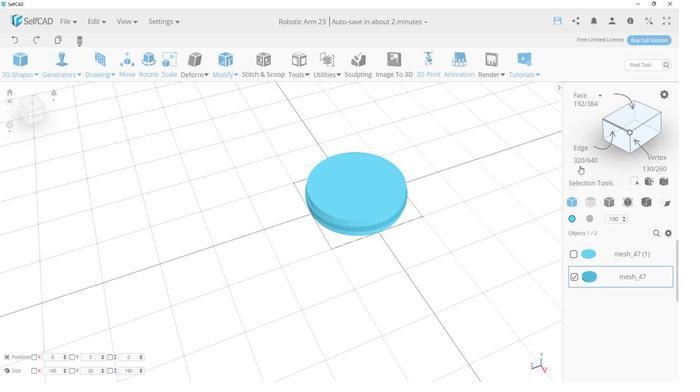 
Action: Mouse pressed left at (492, 232)
Screenshot: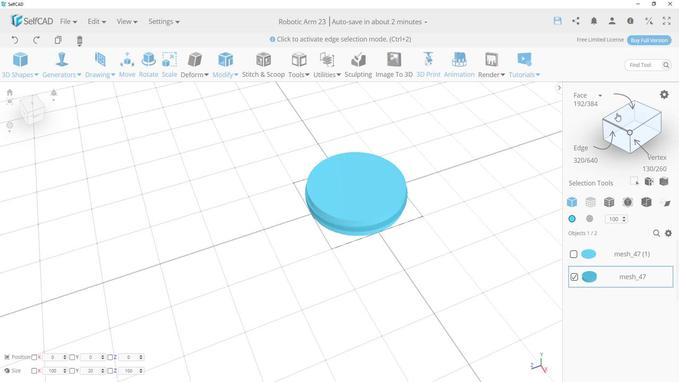 
Action: Mouse moved to (536, 149)
Screenshot: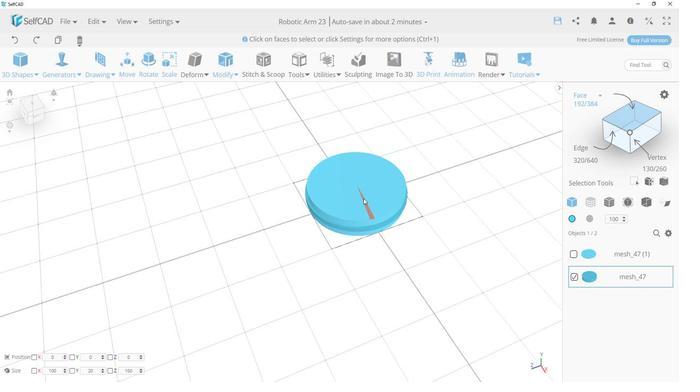 
Action: Mouse pressed left at (536, 149)
Screenshot: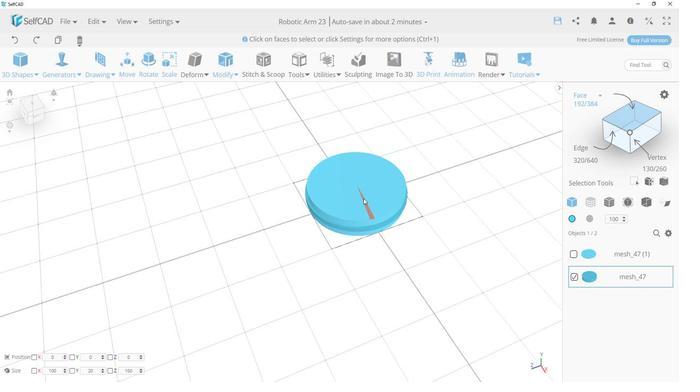 
Action: Mouse moved to (501, 144)
Screenshot: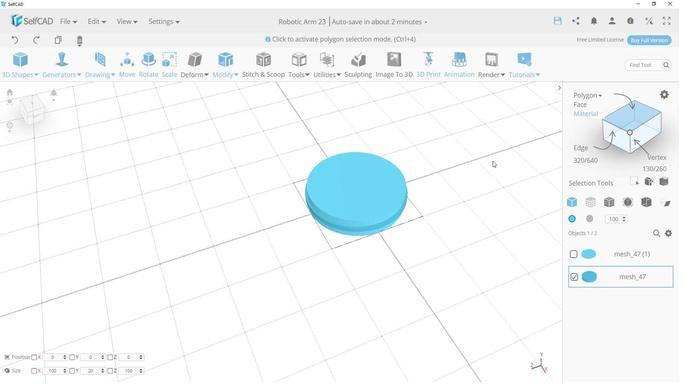 
Action: Mouse pressed left at (501, 144)
Screenshot: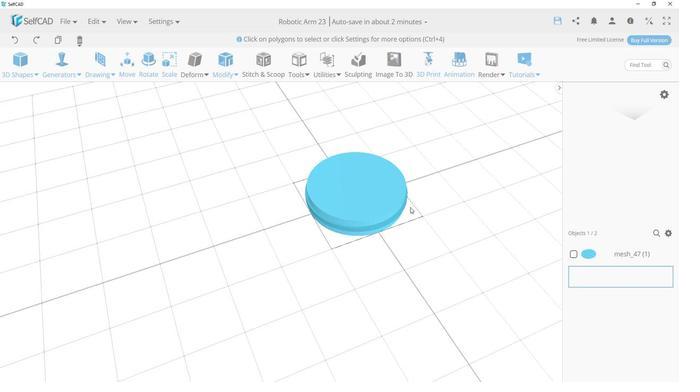 
Action: Mouse moved to (341, 194)
Screenshot: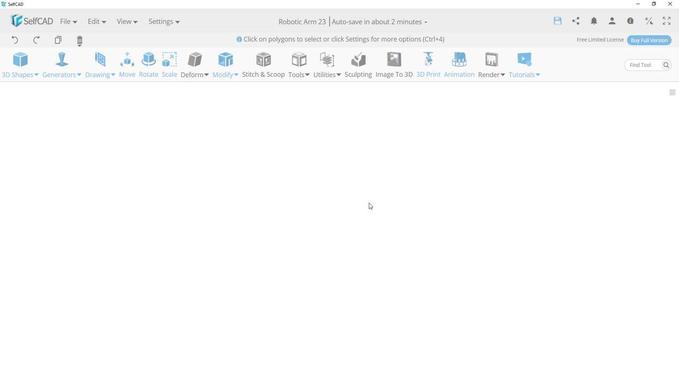 
Action: Mouse pressed left at (341, 194)
Screenshot: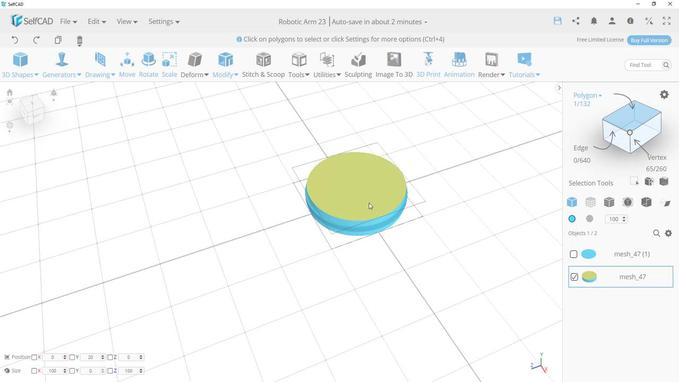 
Action: Mouse moved to (253, 153)
Screenshot: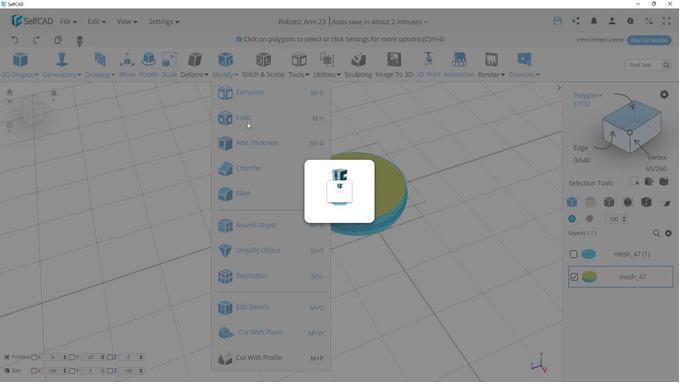 
Action: Mouse pressed left at (253, 153)
Screenshot: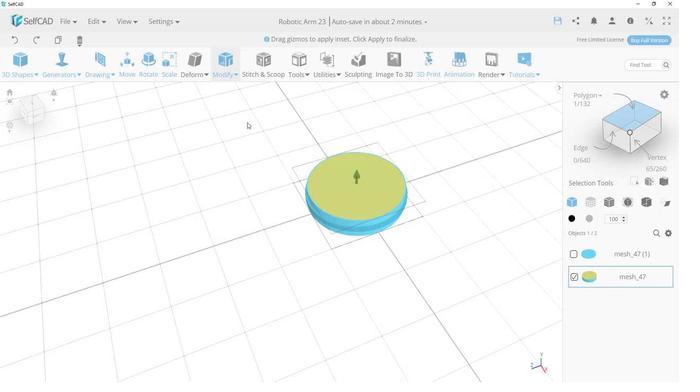 
Action: Mouse moved to (151, 148)
Screenshot: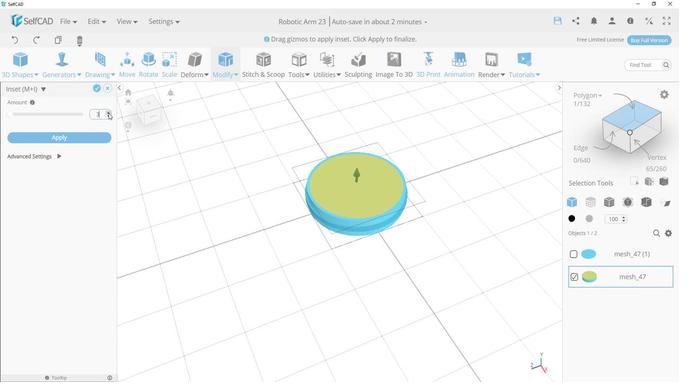 
Action: Mouse pressed left at (151, 148)
Screenshot: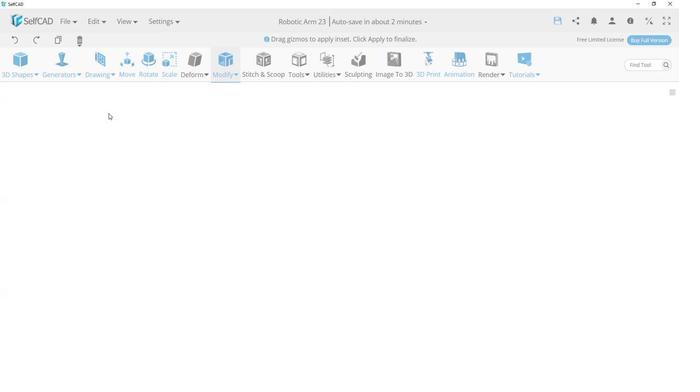 
Action: Mouse pressed left at (151, 148)
Screenshot: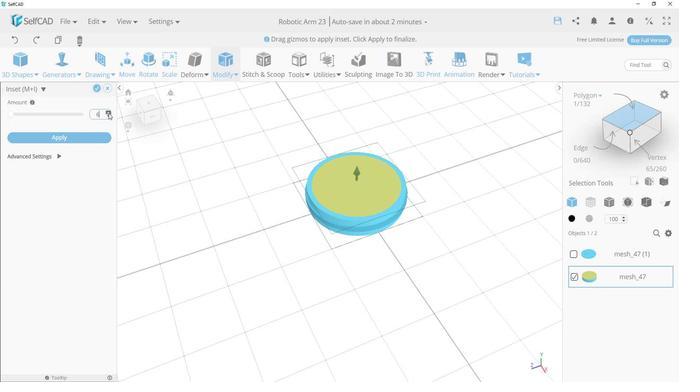 
Action: Mouse pressed left at (151, 148)
Screenshot: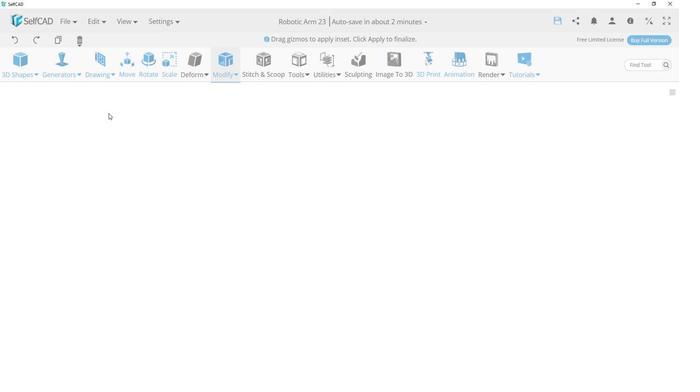 
Action: Mouse pressed left at (151, 148)
Screenshot: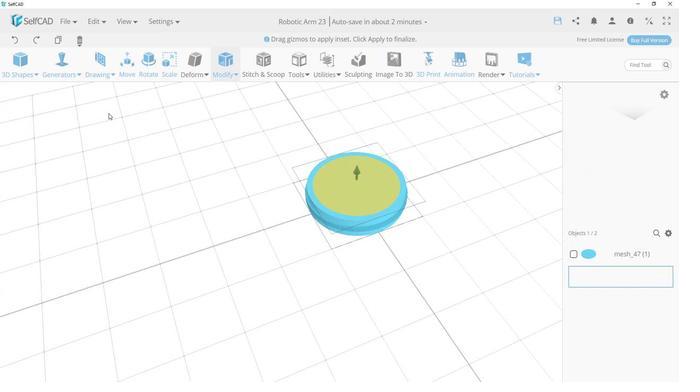 
Action: Mouse pressed left at (151, 148)
Screenshot: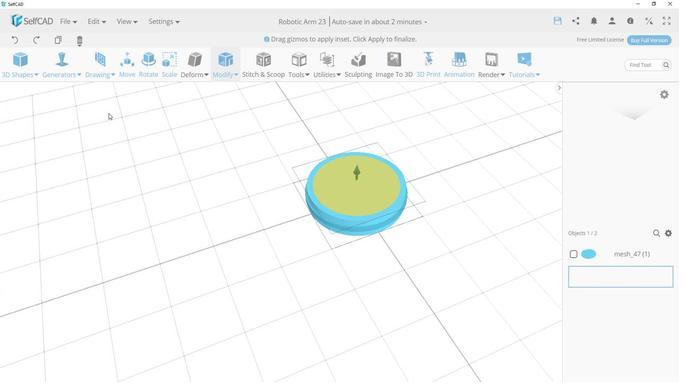 
Action: Mouse pressed left at (151, 148)
Screenshot: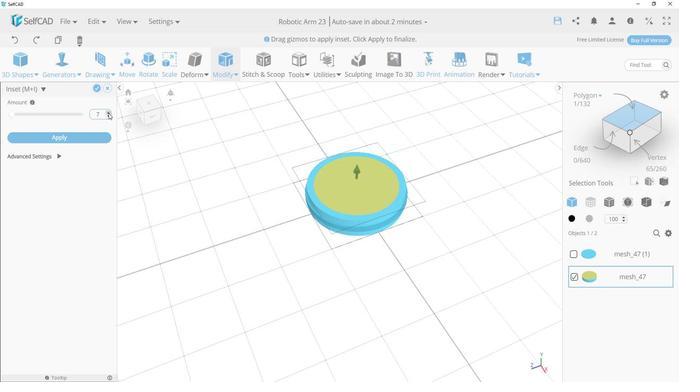 
Action: Mouse pressed left at (151, 148)
Screenshot: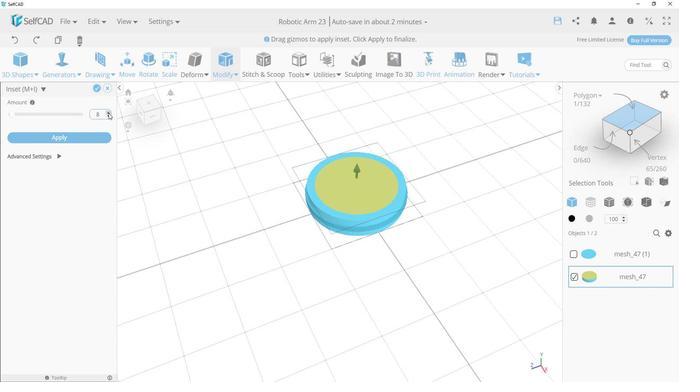 
Action: Mouse pressed left at (151, 148)
Screenshot: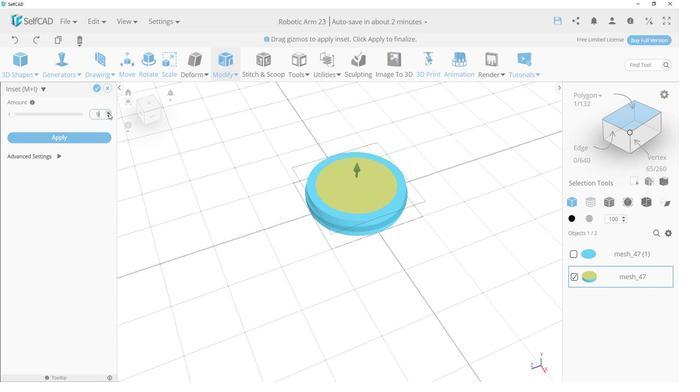 
Action: Mouse moved to (220, 192)
Screenshot: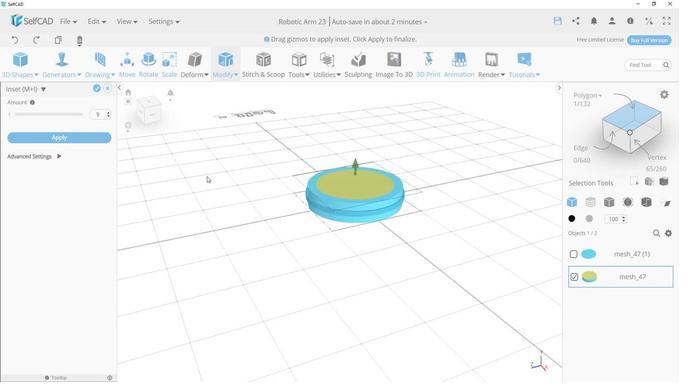 
Action: Mouse pressed left at (220, 192)
Screenshot: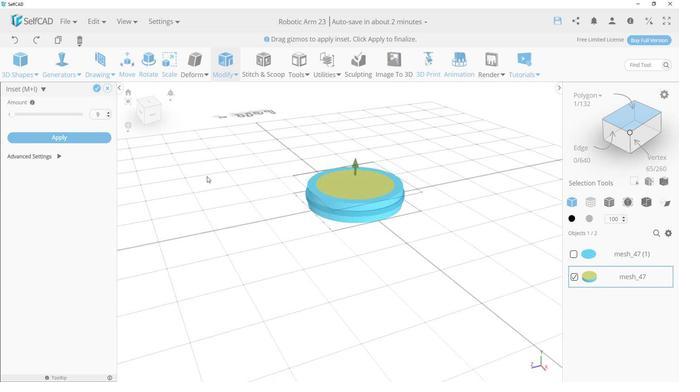 
Action: Mouse moved to (151, 148)
Screenshot: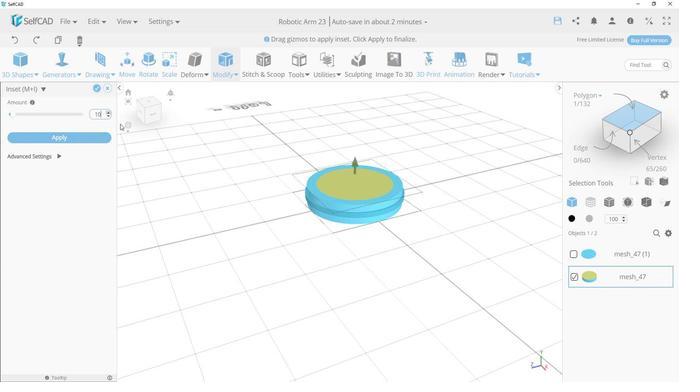 
Action: Mouse pressed left at (151, 148)
Screenshot: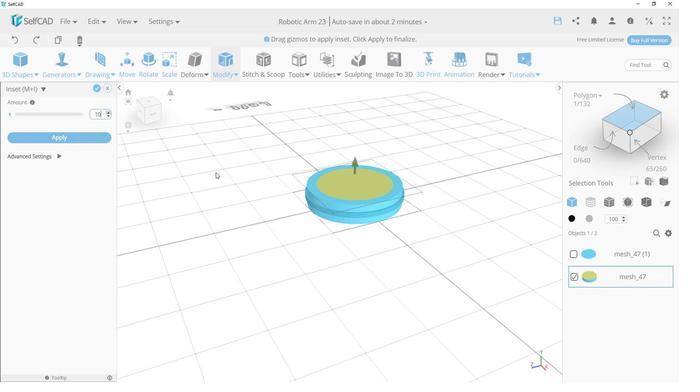
Action: Mouse moved to (241, 180)
Screenshot: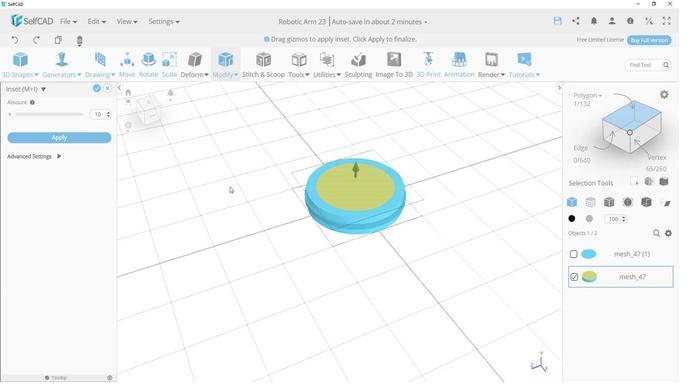 
Action: Mouse pressed left at (241, 180)
Screenshot: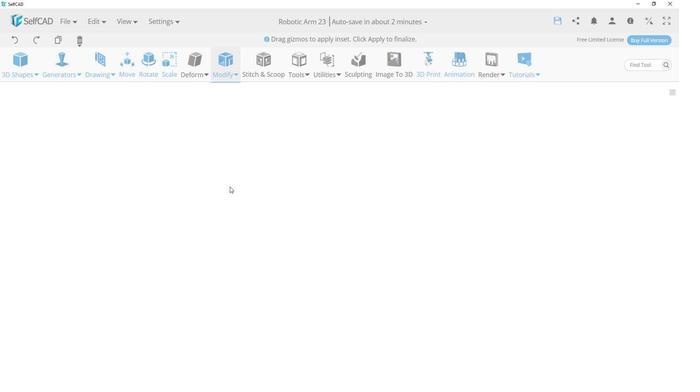 
Action: Mouse moved to (143, 136)
Screenshot: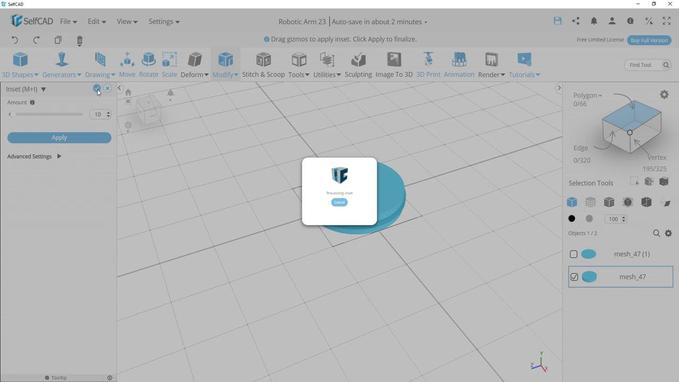 
Action: Mouse pressed left at (143, 136)
Screenshot: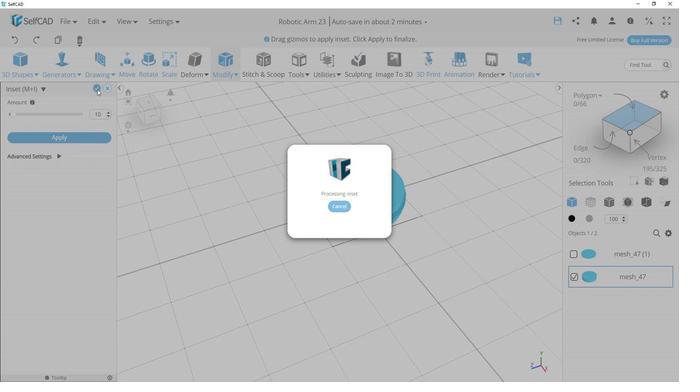 
Action: Mouse moved to (247, 139)
Screenshot: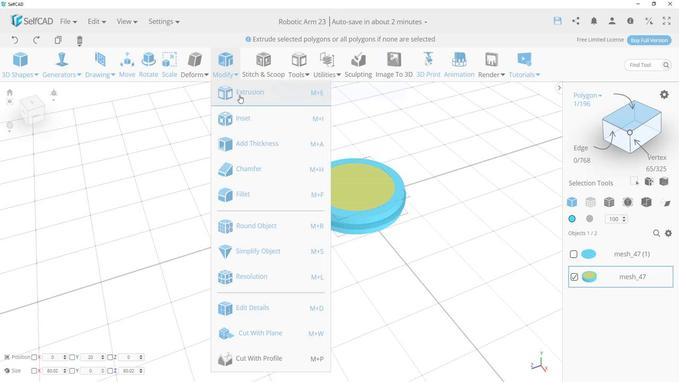 
Action: Mouse pressed left at (247, 139)
Screenshot: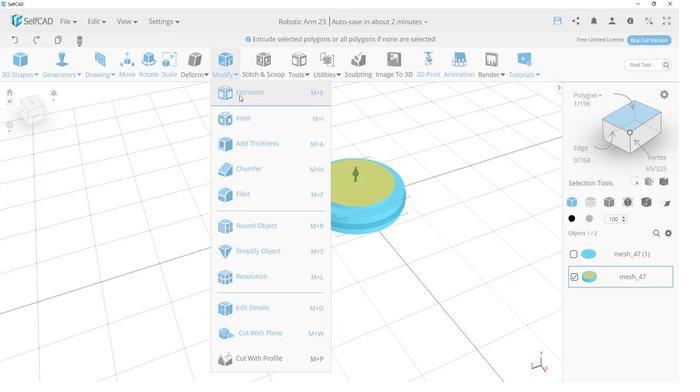 
Action: Mouse moved to (265, 205)
Screenshot: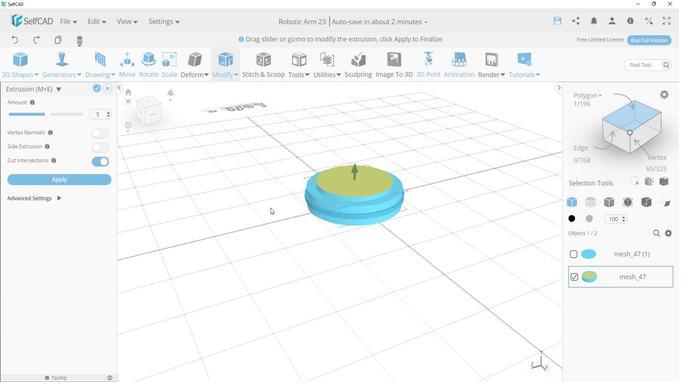 
Action: Mouse pressed left at (265, 205)
Screenshot: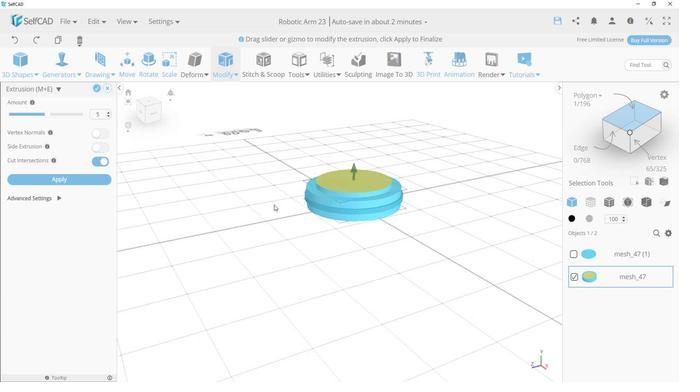 
Action: Mouse moved to (142, 136)
Screenshot: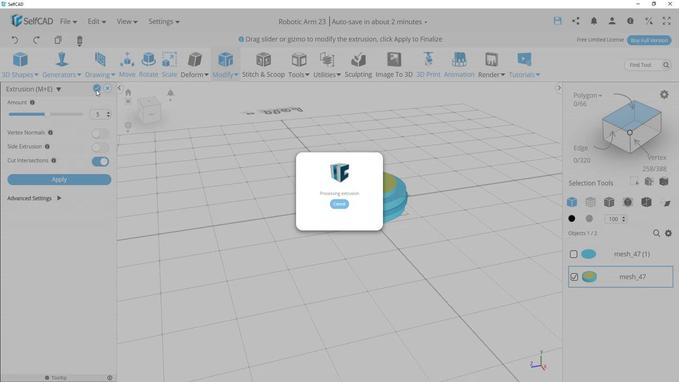 
Action: Mouse pressed left at (142, 136)
Screenshot: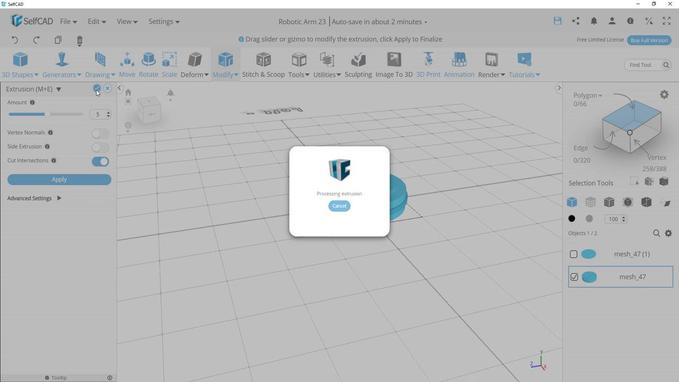 
Action: Mouse moved to (86, 279)
Screenshot: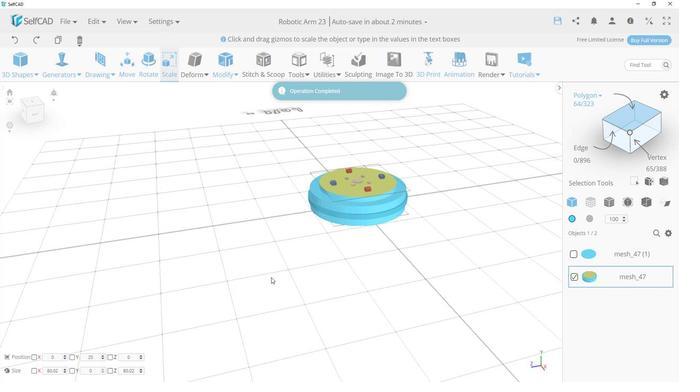 
Action: Mouse pressed left at (86, 279)
Screenshot: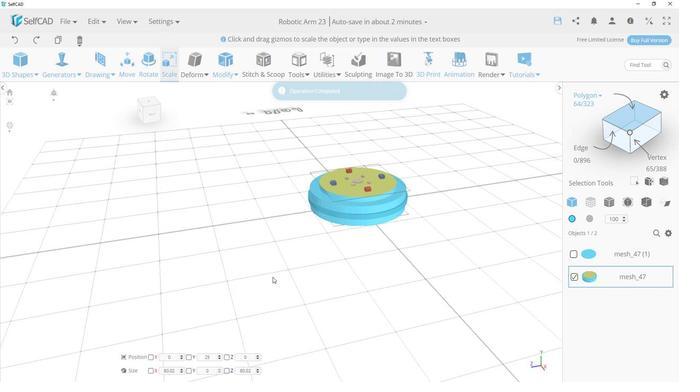 
Action: Mouse moved to (271, 232)
Screenshot: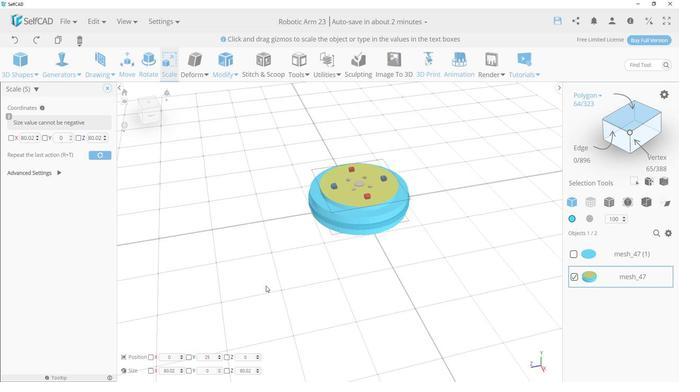 
Action: Mouse pressed left at (271, 232)
Screenshot: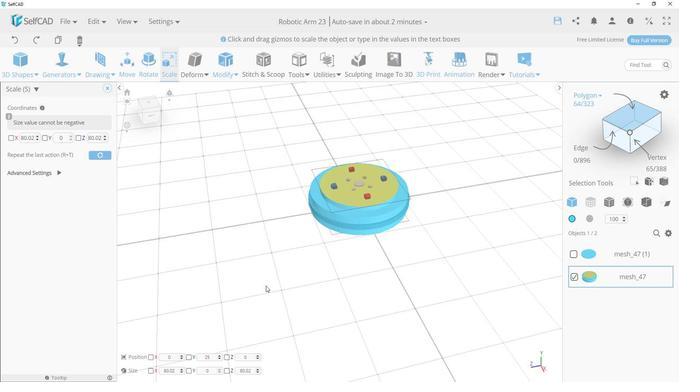 
Action: Mouse moved to (334, 184)
Screenshot: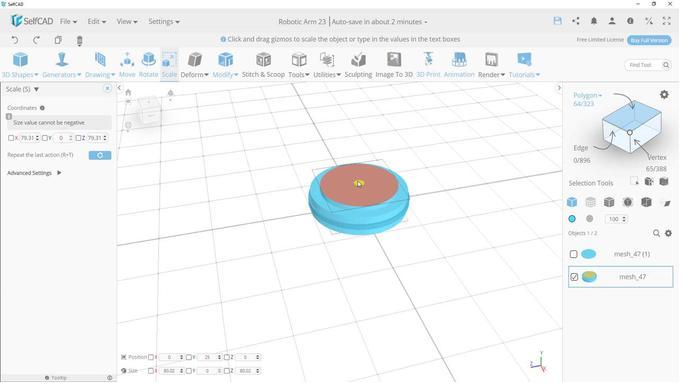 
Action: Mouse pressed left at (334, 184)
Screenshot: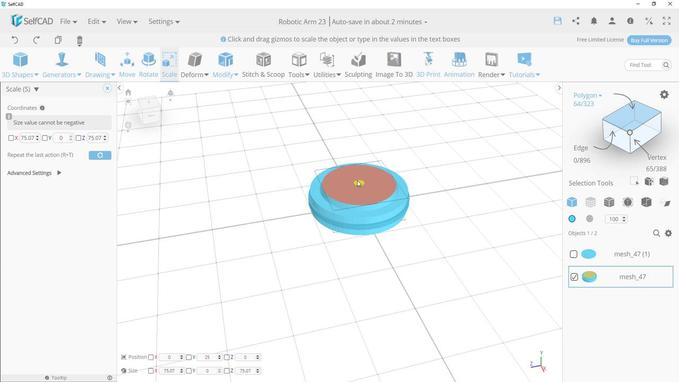 
Action: Mouse moved to (286, 221)
Screenshot: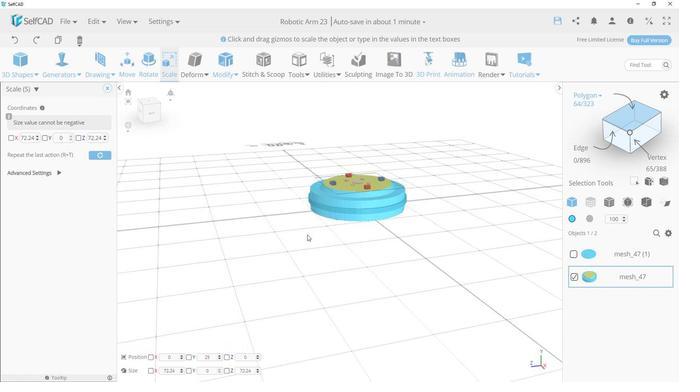 
Action: Mouse pressed left at (286, 221)
Screenshot: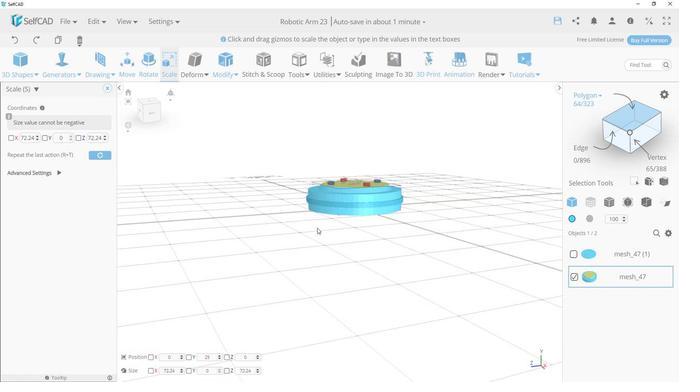 
Action: Mouse moved to (249, 149)
Screenshot: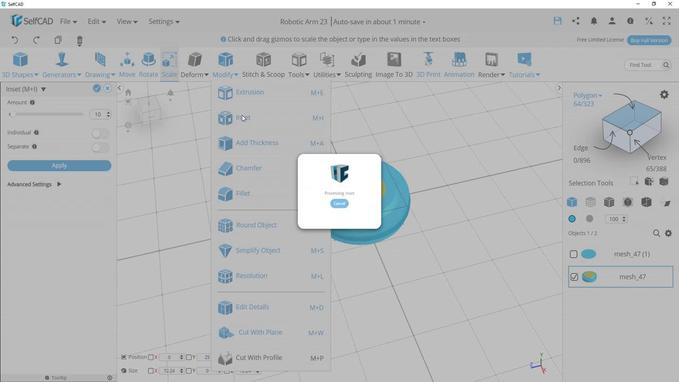 
Action: Mouse pressed left at (249, 149)
Screenshot: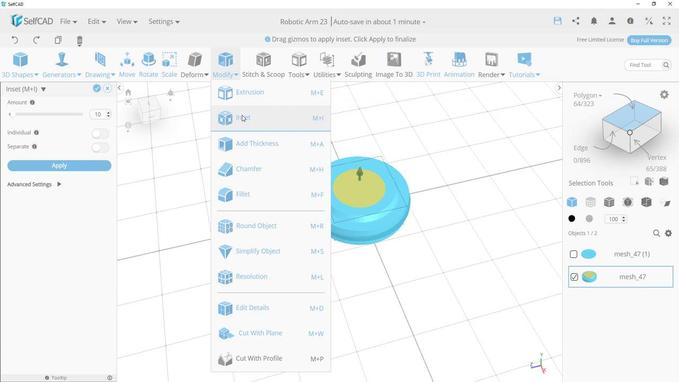 
Action: Mouse moved to (151, 150)
Screenshot: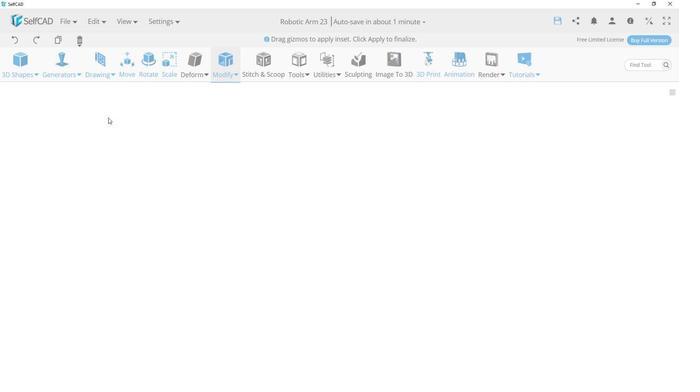 
Action: Mouse pressed left at (151, 150)
Screenshot: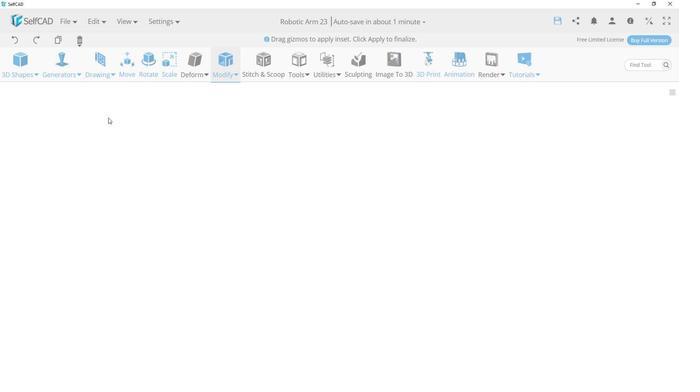 
Action: Mouse pressed left at (151, 150)
Screenshot: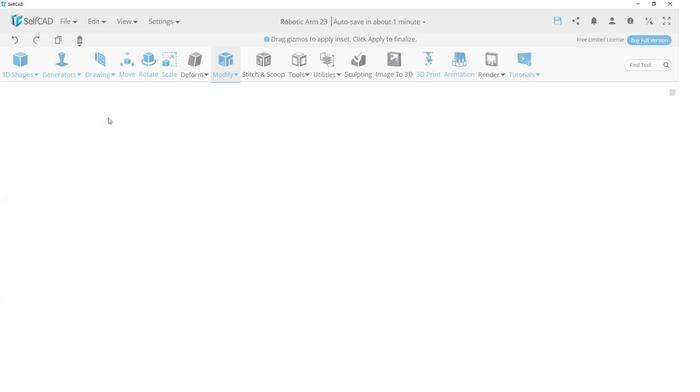 
Action: Mouse pressed left at (151, 150)
Screenshot: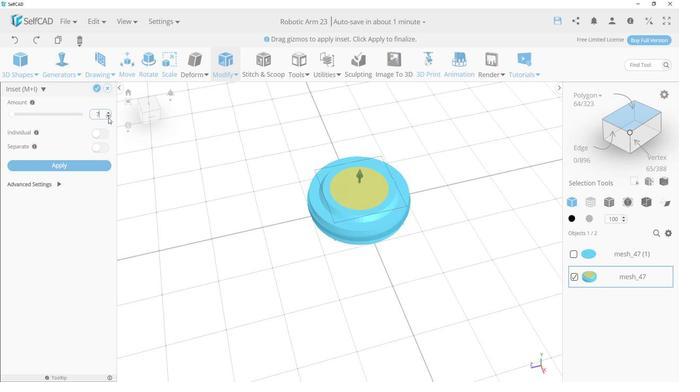 
Action: Mouse moved to (151, 148)
Screenshot: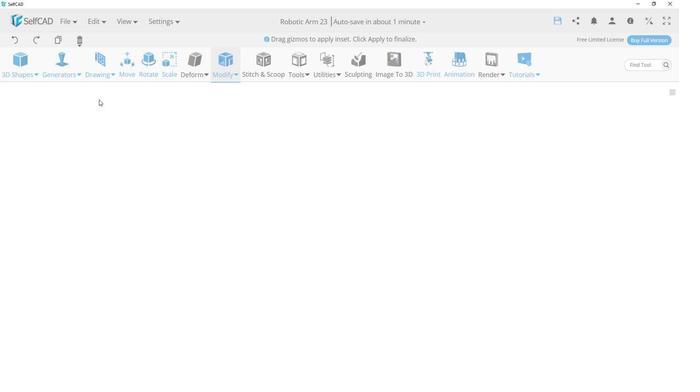
Action: Mouse pressed left at (151, 148)
Screenshot: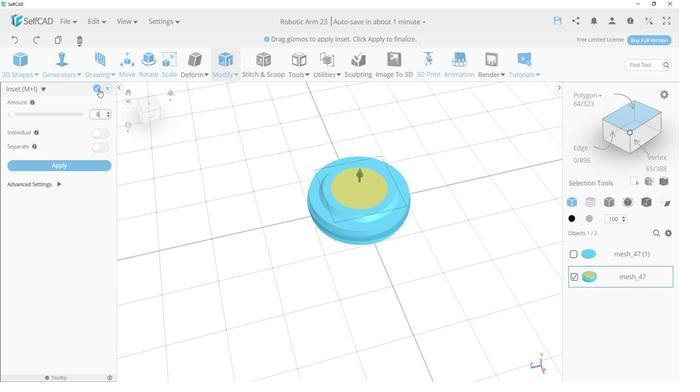 
Action: Mouse moved to (144, 135)
Screenshot: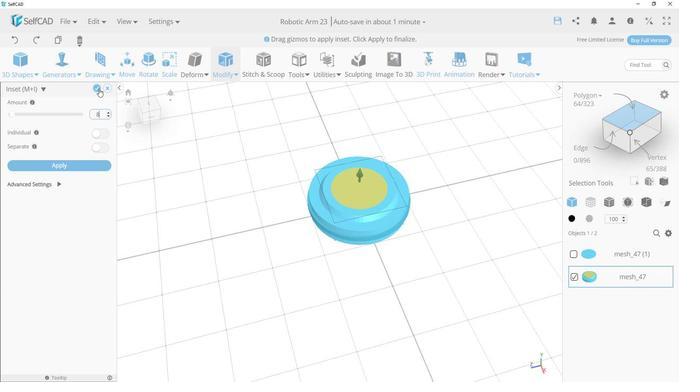 
Action: Mouse pressed left at (144, 135)
Screenshot: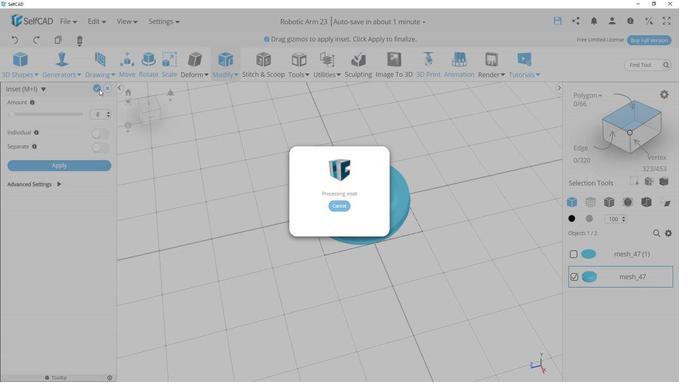 
Action: Mouse moved to (228, 167)
Screenshot: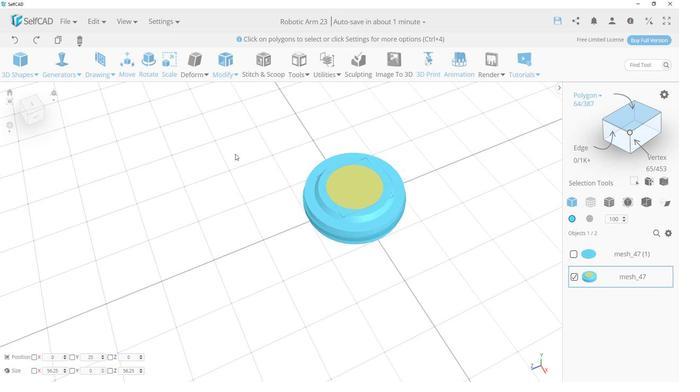 
Action: Mouse pressed left at (228, 167)
Screenshot: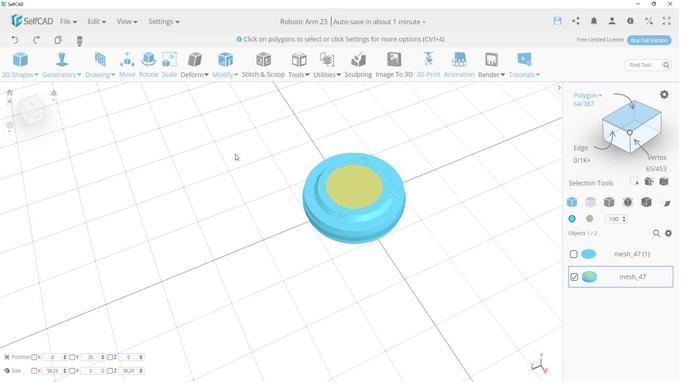 
Action: Mouse moved to (243, 169)
Screenshot: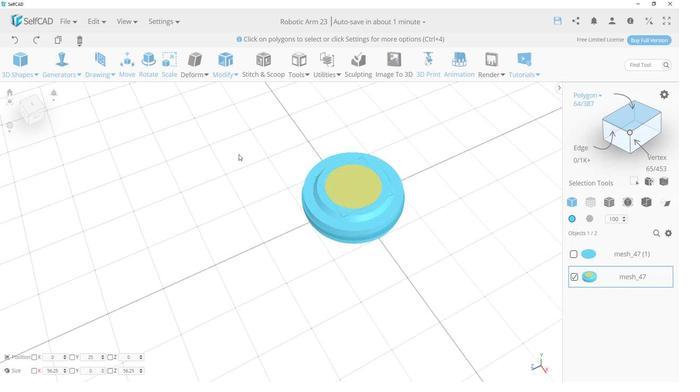 
Action: Mouse pressed left at (243, 169)
Screenshot: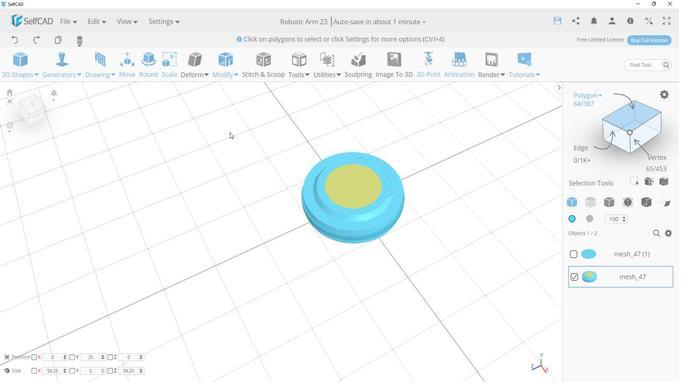 
Action: Mouse moved to (242, 141)
Screenshot: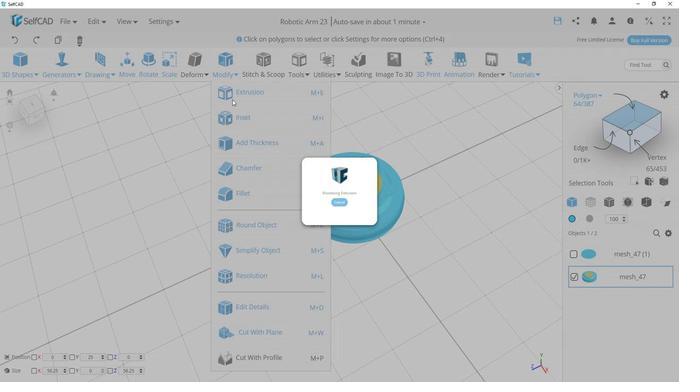 
Action: Mouse pressed left at (242, 141)
Screenshot: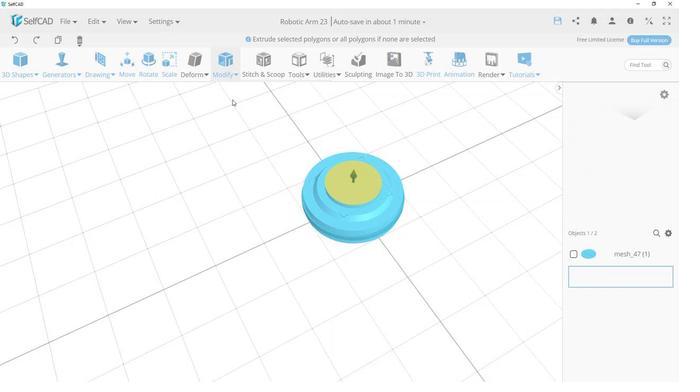 
Action: Mouse moved to (207, 195)
Screenshot: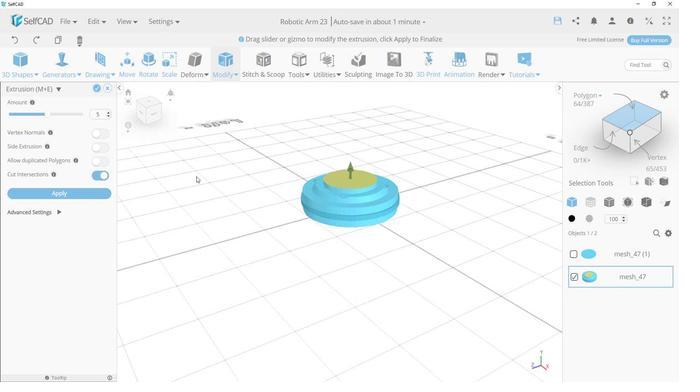 
Action: Mouse pressed left at (207, 195)
Screenshot: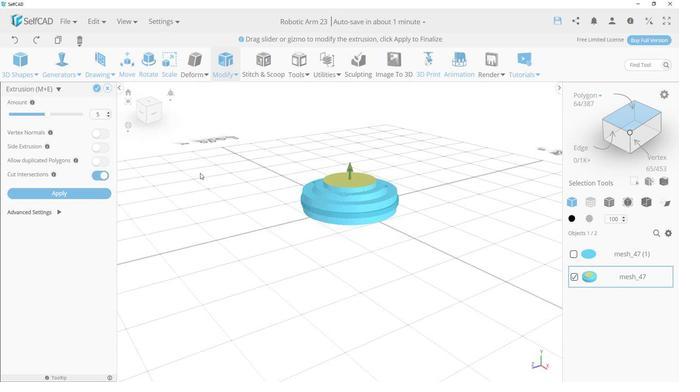 
Action: Mouse moved to (233, 184)
Screenshot: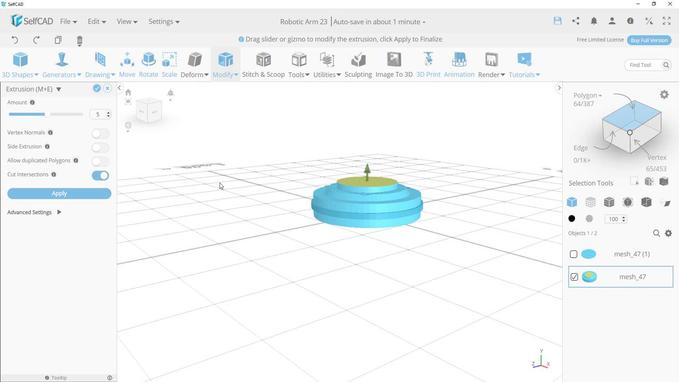 
Action: Mouse scrolled (233, 184) with delta (0, 0)
Screenshot: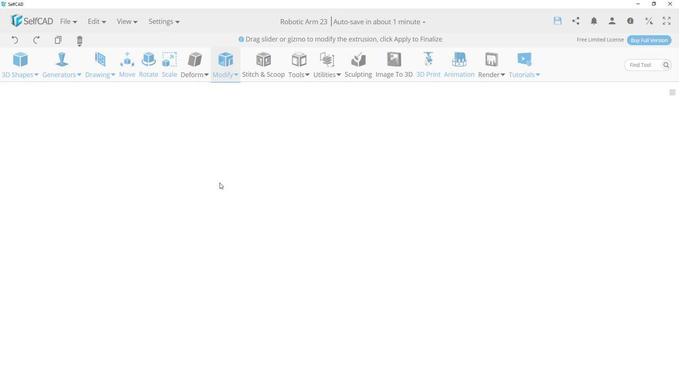
Action: Mouse scrolled (233, 184) with delta (0, 0)
Screenshot: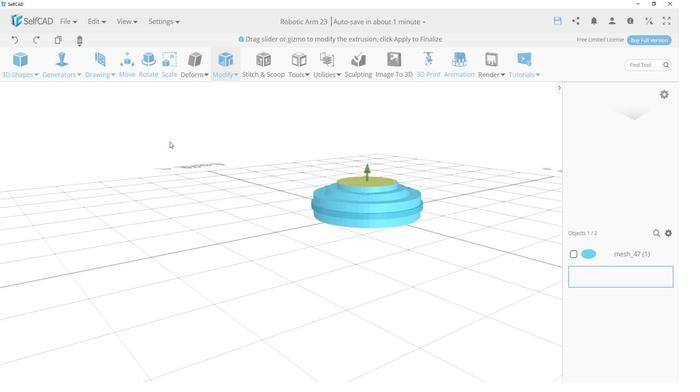 
Action: Mouse moved to (151, 148)
Screenshot: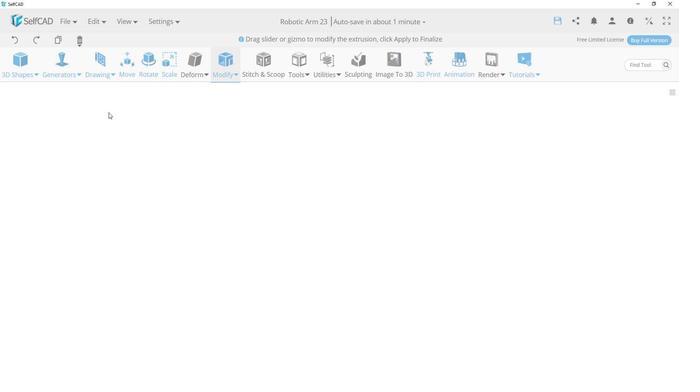 
Action: Mouse pressed left at (151, 148)
Screenshot: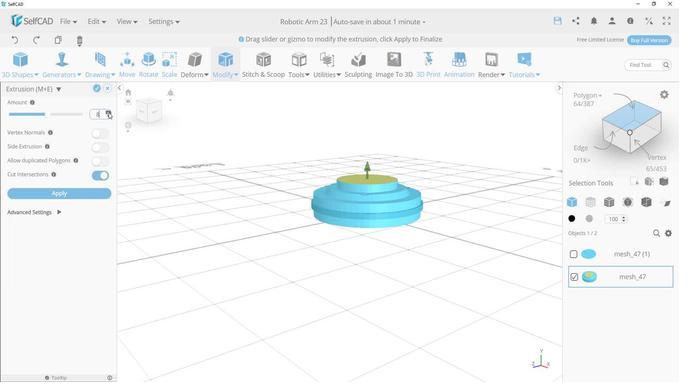 
Action: Mouse pressed left at (151, 148)
Screenshot: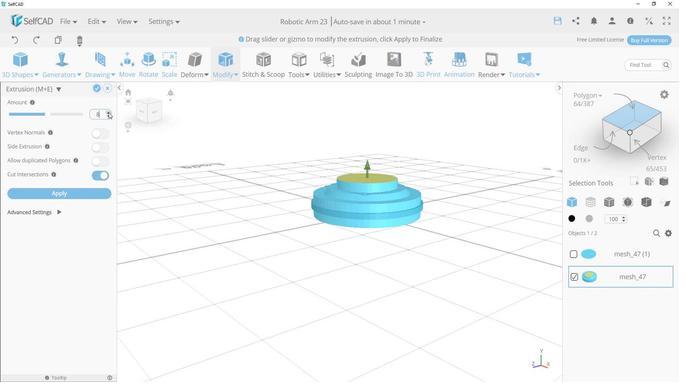 
Action: Mouse pressed left at (151, 148)
Screenshot: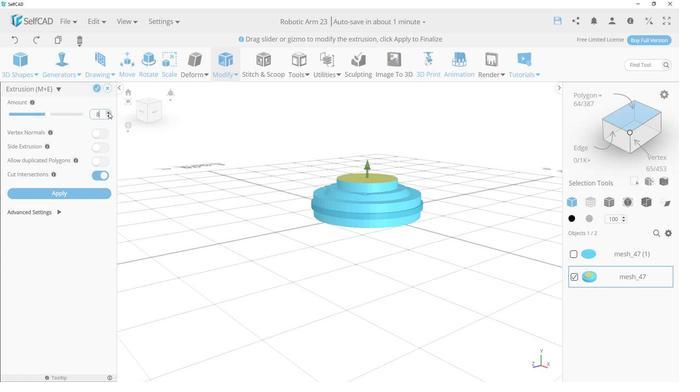 
Action: Mouse pressed left at (151, 148)
Screenshot: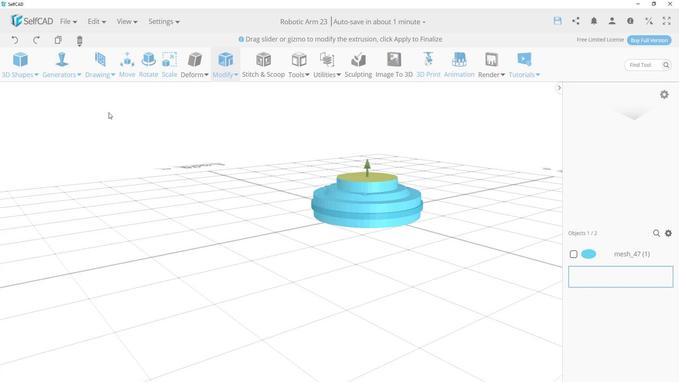 
Action: Mouse pressed left at (151, 148)
Screenshot: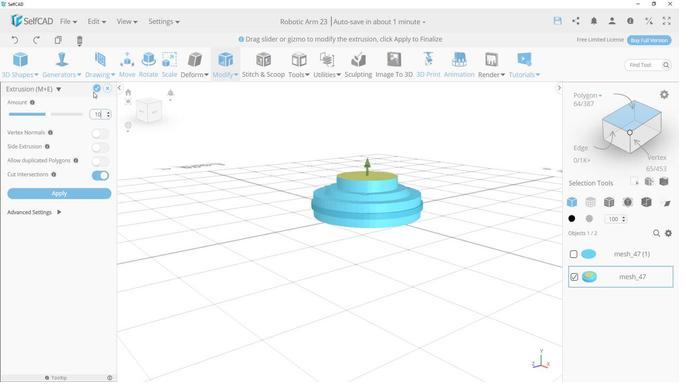 
Action: Mouse moved to (141, 135)
Screenshot: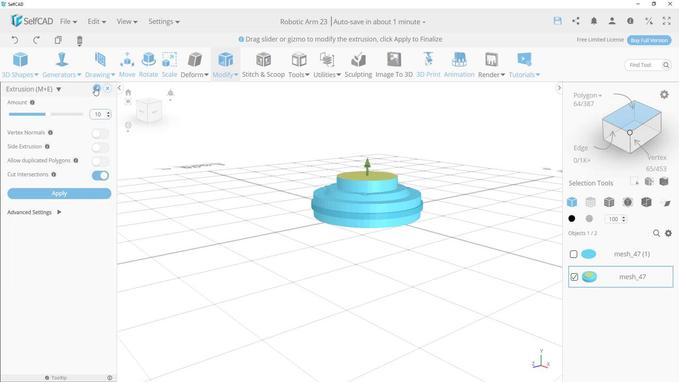 
Action: Mouse pressed left at (141, 135)
Screenshot: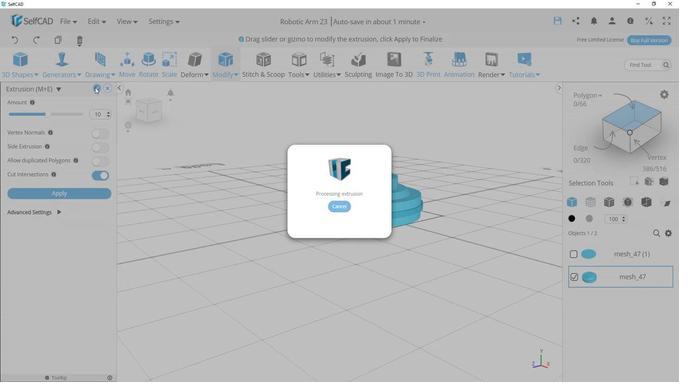 
Action: Mouse moved to (280, 189)
Screenshot: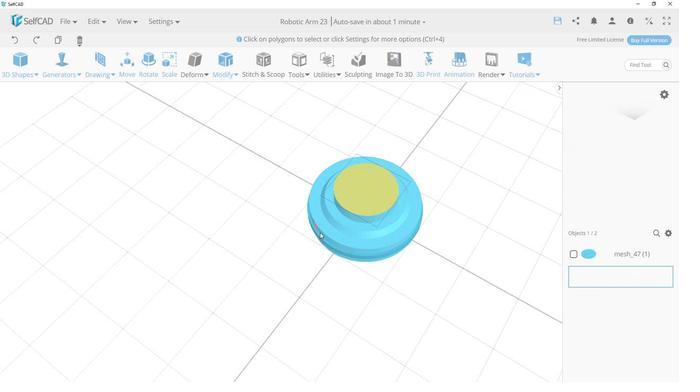 
Action: Mouse pressed left at (280, 189)
Screenshot: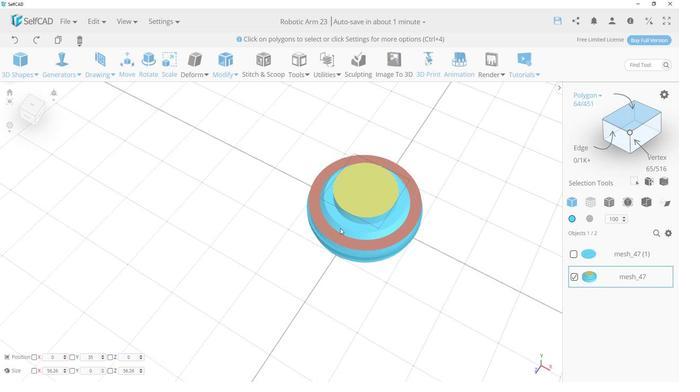 
Action: Mouse moved to (391, 191)
Screenshot: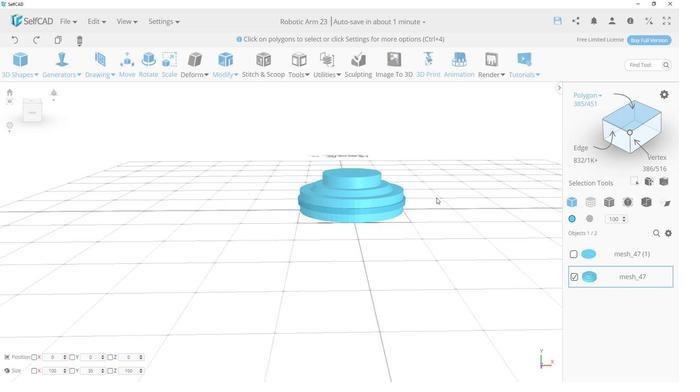 
Action: Mouse pressed left at (391, 191)
Screenshot: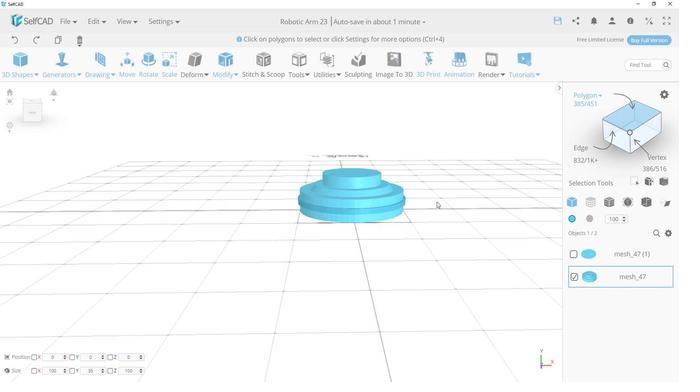 
Action: Mouse moved to (389, 191)
Screenshot: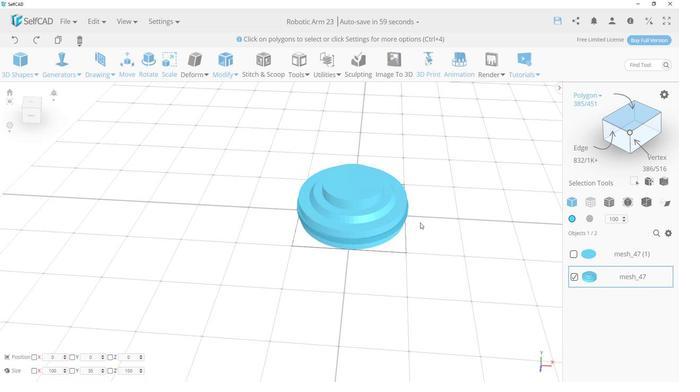 
Action: Mouse pressed left at (389, 191)
Screenshot: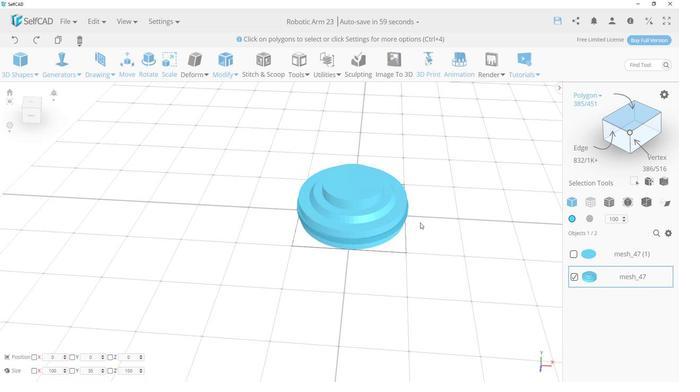 
Action: Mouse moved to (393, 198)
Screenshot: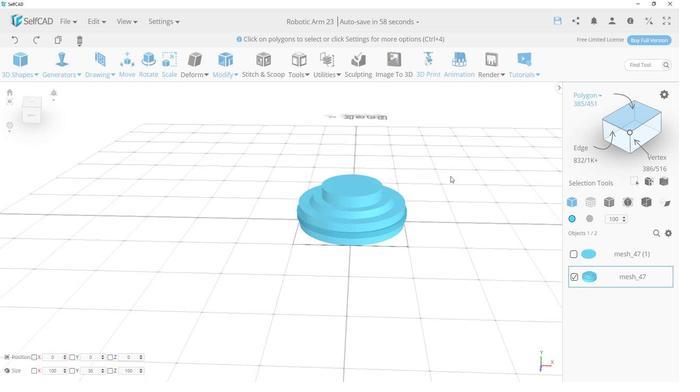 
Action: Mouse pressed left at (393, 198)
Screenshot: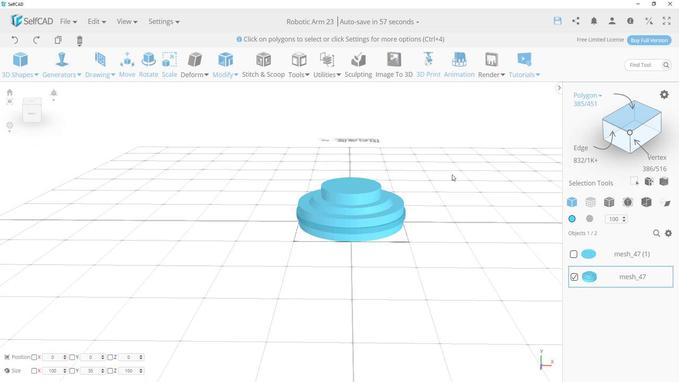 
Action: Mouse moved to (502, 195)
Screenshot: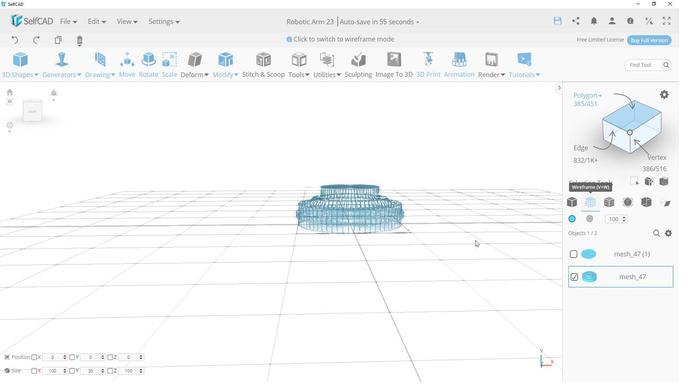 
Action: Mouse pressed left at (502, 195)
Screenshot: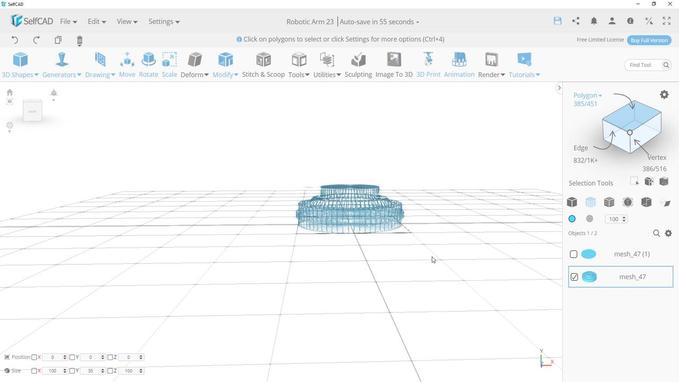 
Action: Mouse moved to (388, 221)
Screenshot: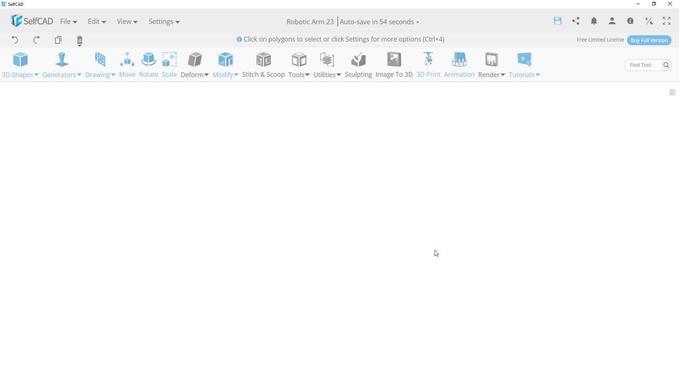 
Action: Mouse pressed left at (388, 221)
Screenshot: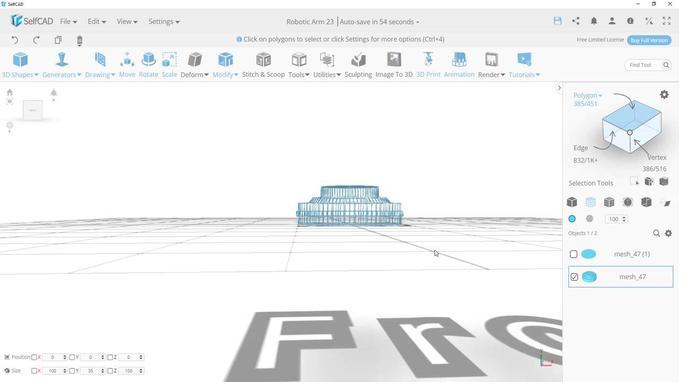 
Action: Mouse moved to (371, 192)
Screenshot: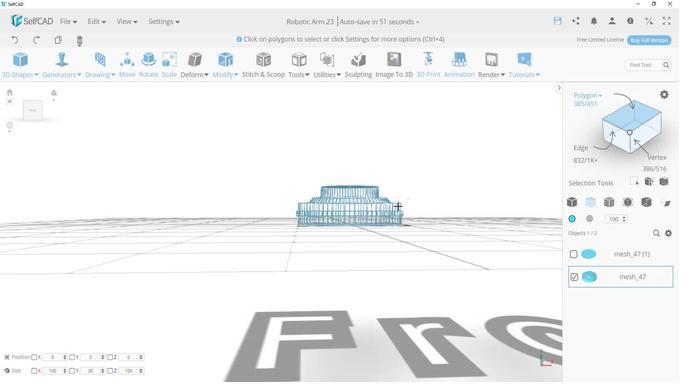 
Action: Mouse pressed right at (371, 192)
Screenshot: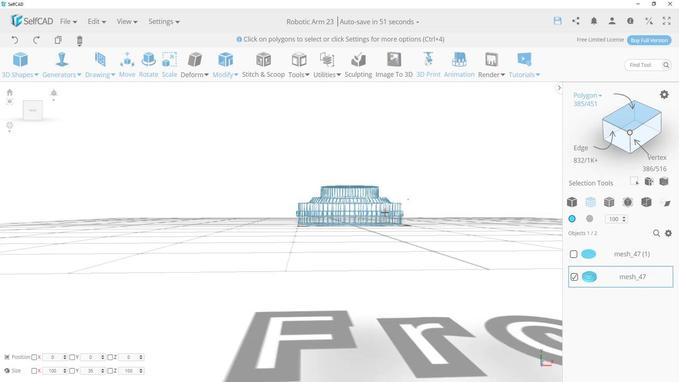 
Action: Mouse moved to (394, 189)
Screenshot: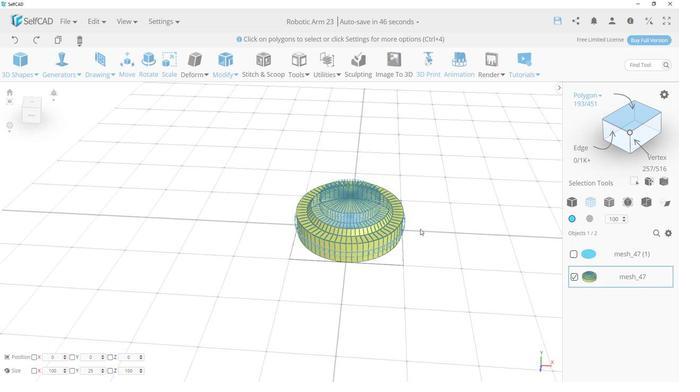 
Action: Mouse pressed left at (394, 189)
Screenshot: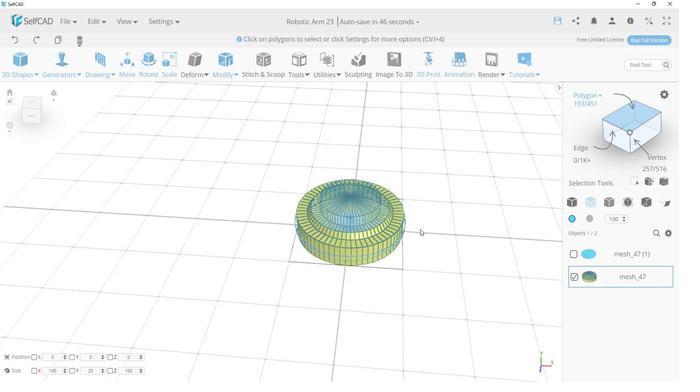 
Action: Mouse moved to (350, 201)
Screenshot: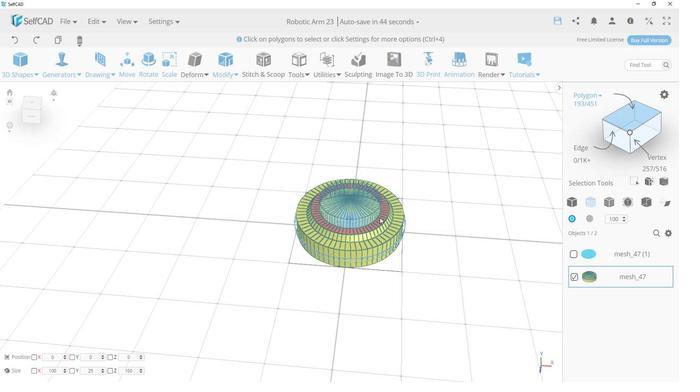 
Action: Mouse pressed left at (350, 201)
Screenshot: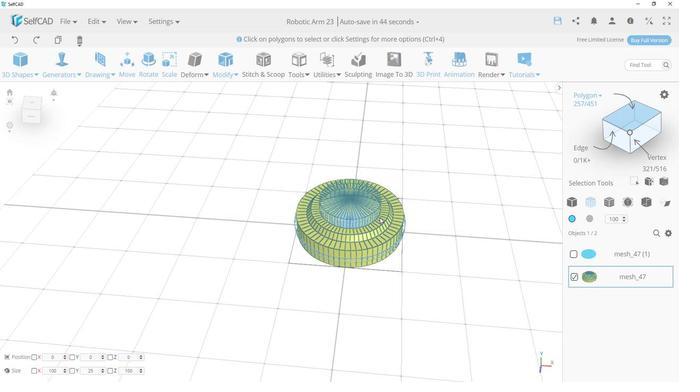 
Action: Mouse moved to (486, 194)
Screenshot: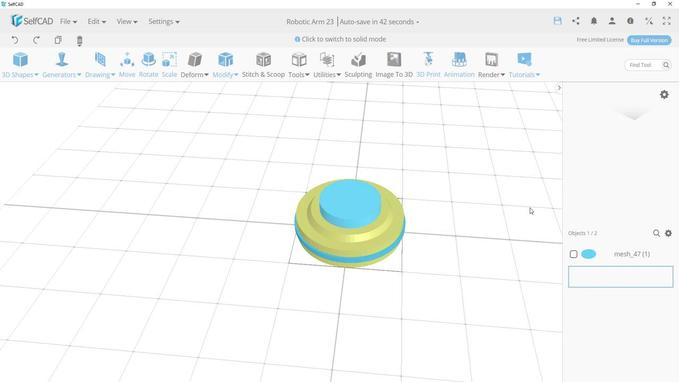 
Action: Mouse pressed left at (486, 194)
Screenshot: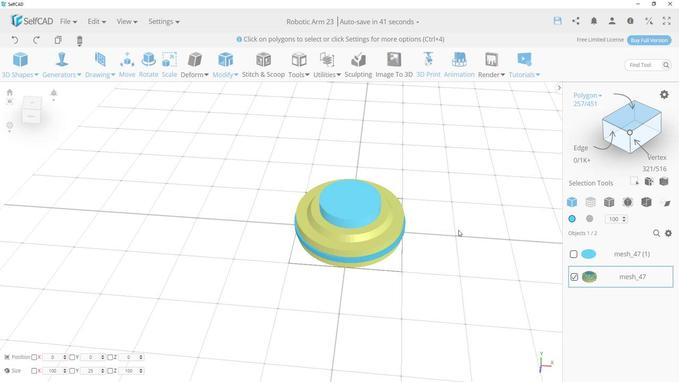 
Action: Mouse moved to (407, 208)
Screenshot: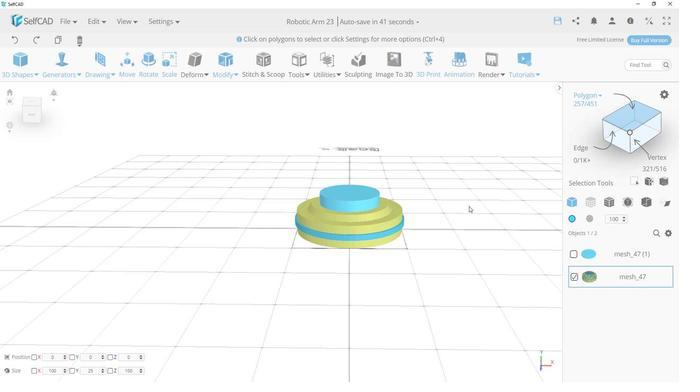 
Action: Mouse pressed left at (407, 208)
Screenshot: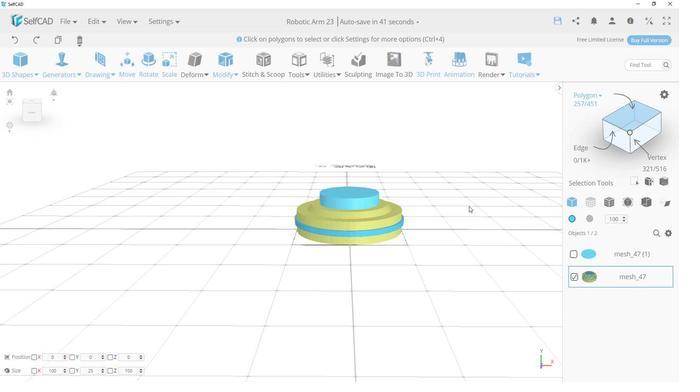 
Action: Mouse moved to (504, 202)
Screenshot: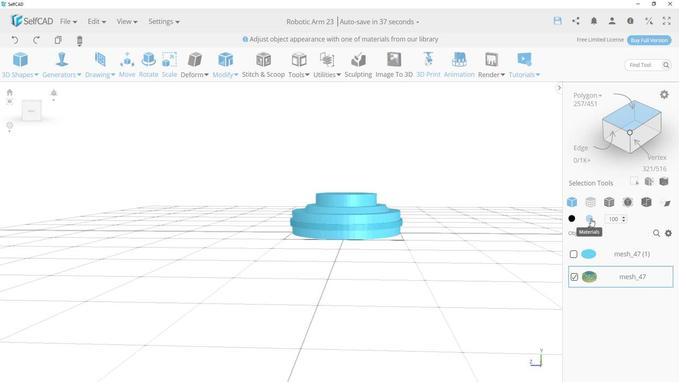 
Action: Mouse pressed left at (504, 202)
Screenshot: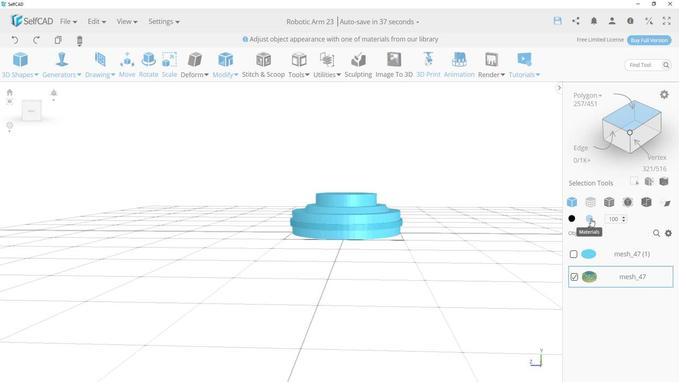 
Action: Mouse moved to (147, 172)
Screenshot: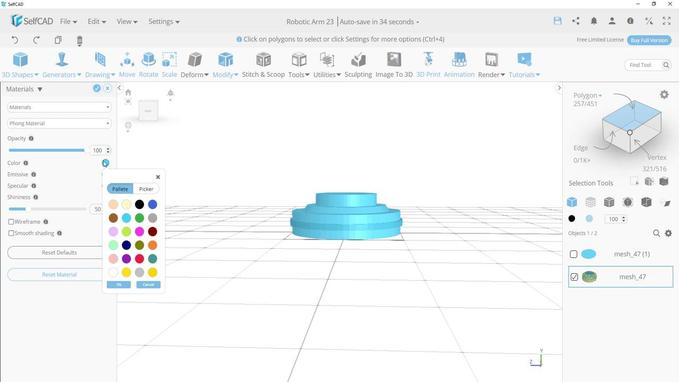 
Action: Mouse pressed left at (147, 172)
Screenshot: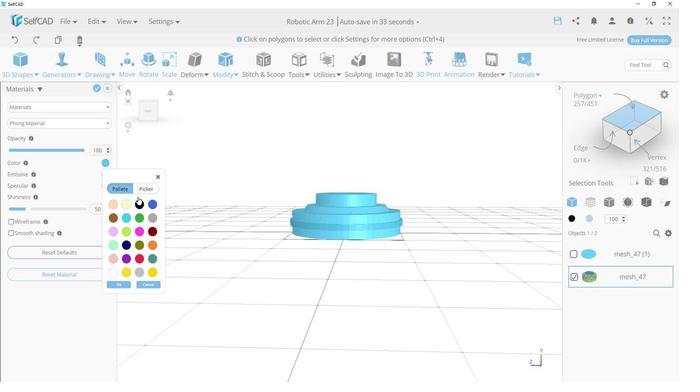 
Action: Mouse moved to (164, 229)
Screenshot: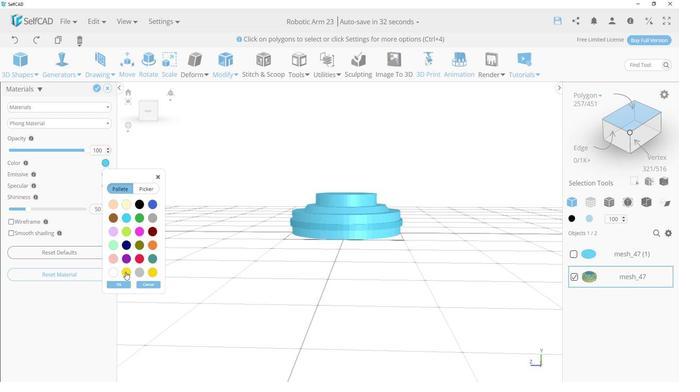 
Action: Mouse pressed left at (164, 229)
Screenshot: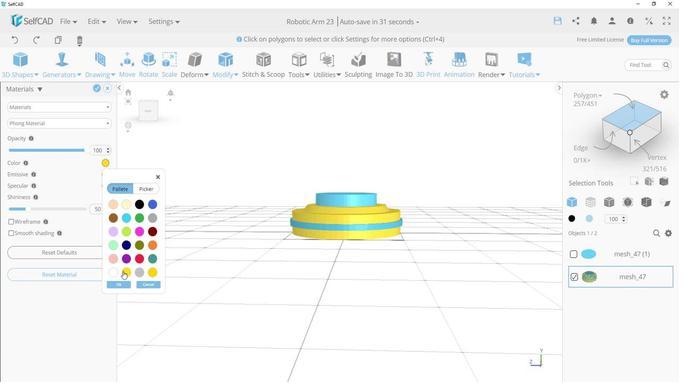 
Action: Mouse moved to (177, 185)
Screenshot: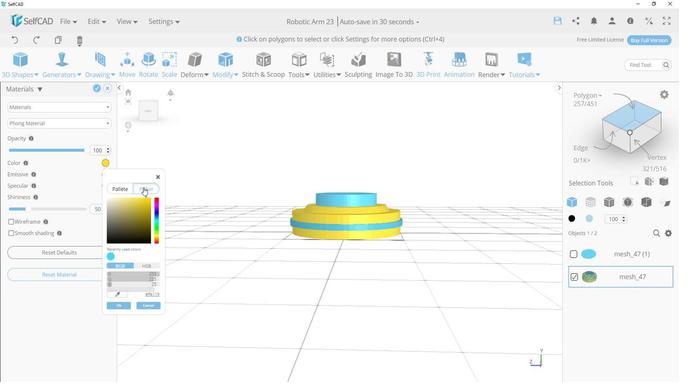 
Action: Mouse pressed left at (177, 185)
Screenshot: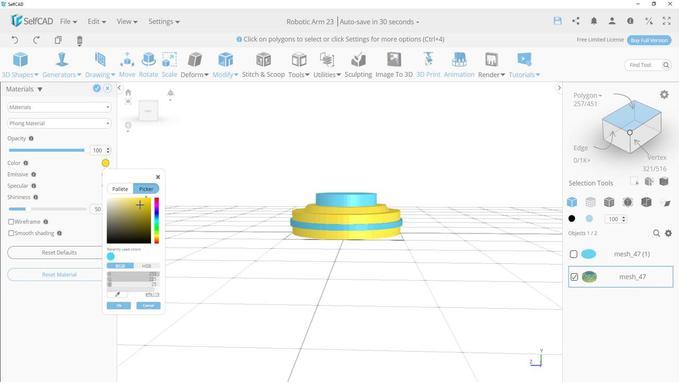 
Action: Mouse moved to (174, 196)
Screenshot: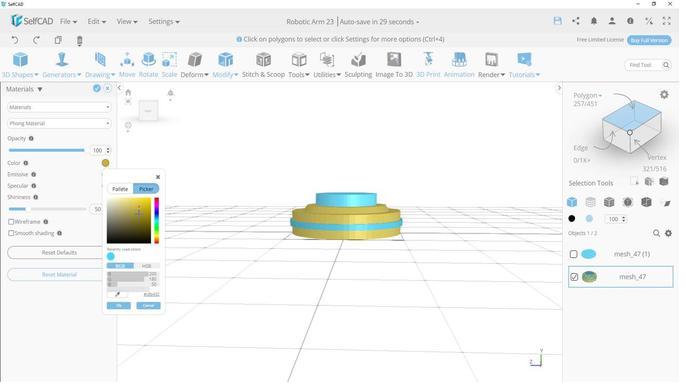 
Action: Mouse pressed left at (174, 196)
Screenshot: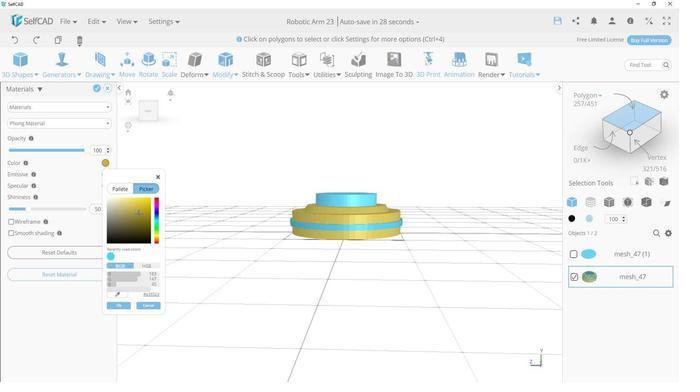 
Action: Mouse moved to (174, 200)
Screenshot: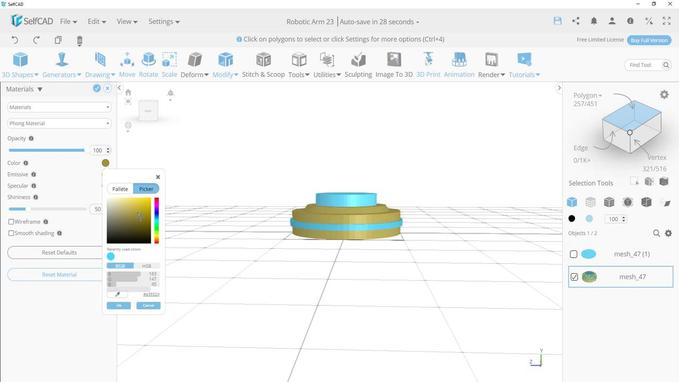 
Action: Mouse pressed left at (174, 200)
Screenshot: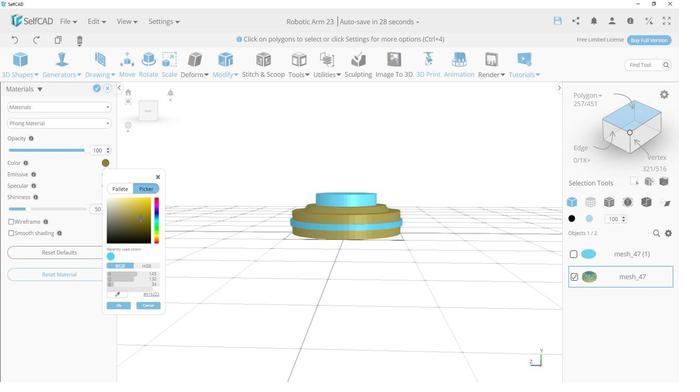 
Action: Mouse moved to (175, 201)
Screenshot: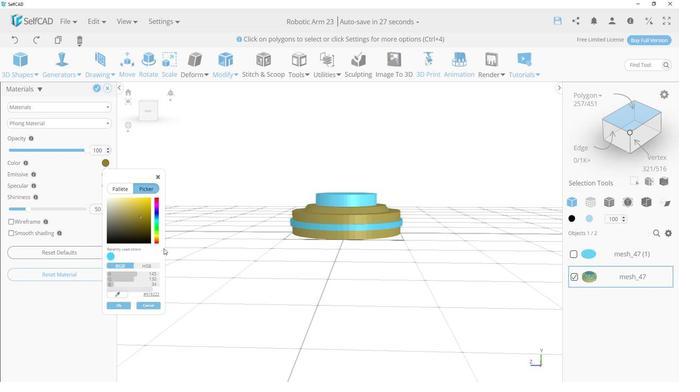 
Action: Mouse pressed left at (175, 201)
Screenshot: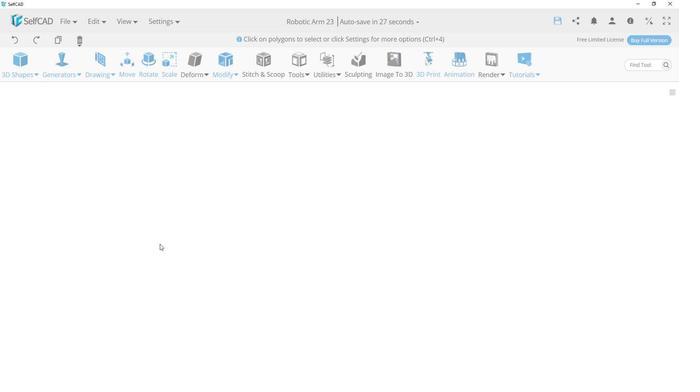 
Action: Mouse moved to (186, 212)
Screenshot: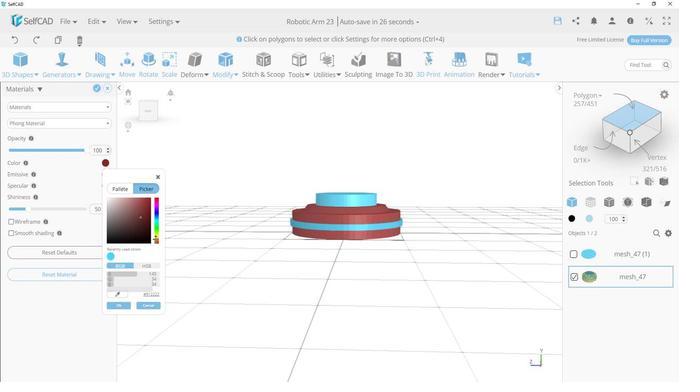 
Action: Mouse pressed left at (186, 212)
Screenshot: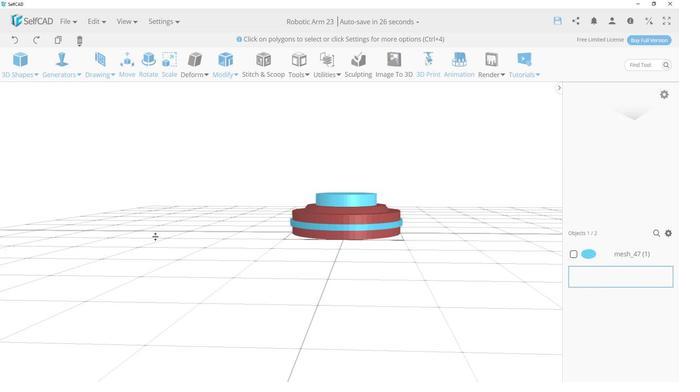 
Action: Mouse moved to (186, 212)
Screenshot: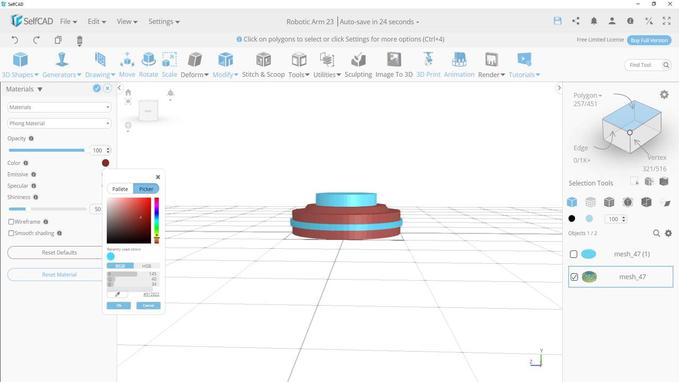 
Action: Mouse pressed left at (186, 212)
Screenshot: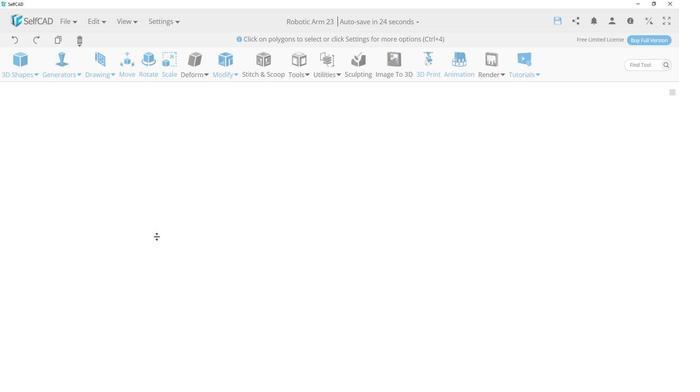 
Action: Mouse moved to (186, 211)
Screenshot: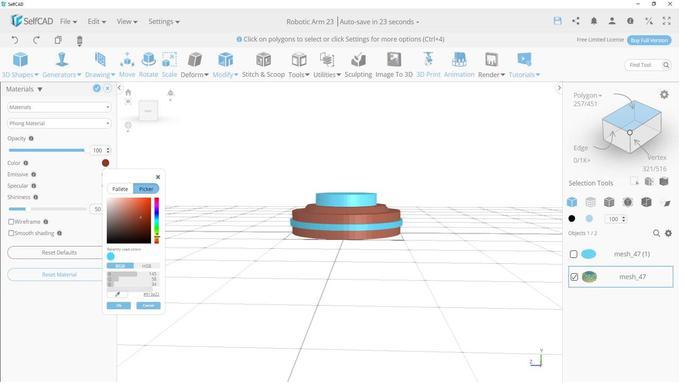 
Action: Mouse pressed left at (186, 211)
Screenshot: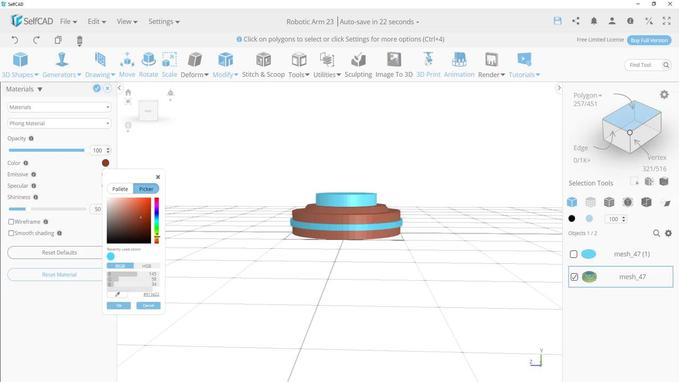 
Action: Mouse moved to (187, 211)
Screenshot: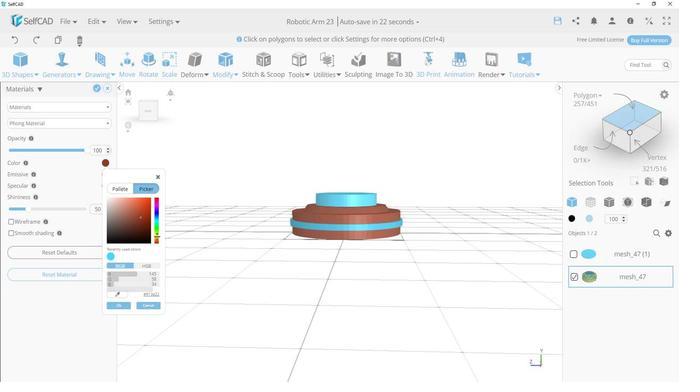 
Action: Mouse pressed left at (187, 211)
Screenshot: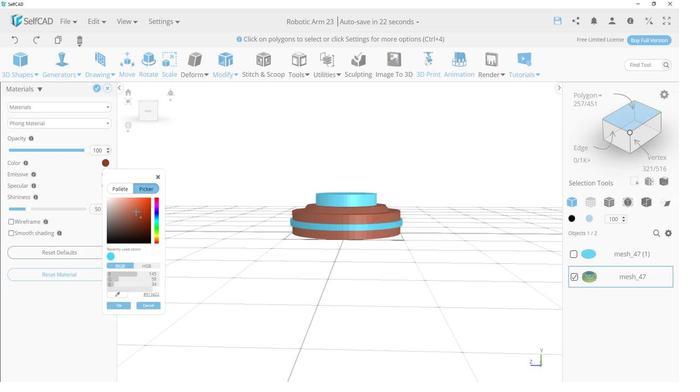 
Action: Mouse moved to (170, 198)
Screenshot: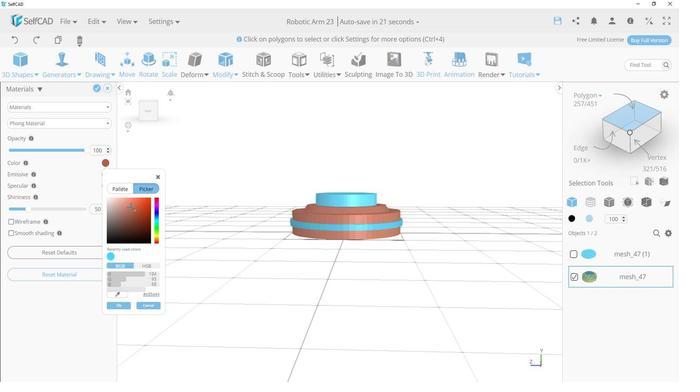 
Action: Mouse pressed left at (170, 198)
Screenshot: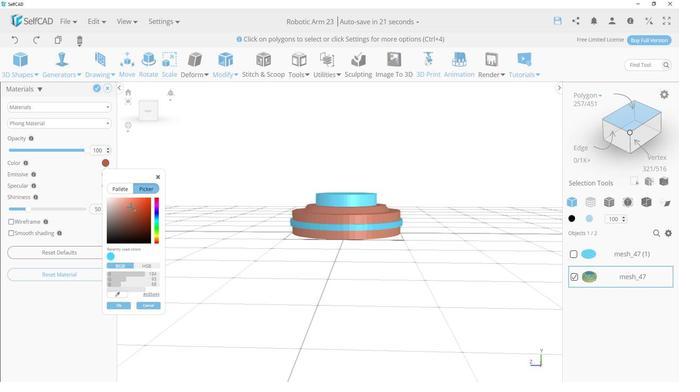
Action: Mouse moved to (168, 196)
Screenshot: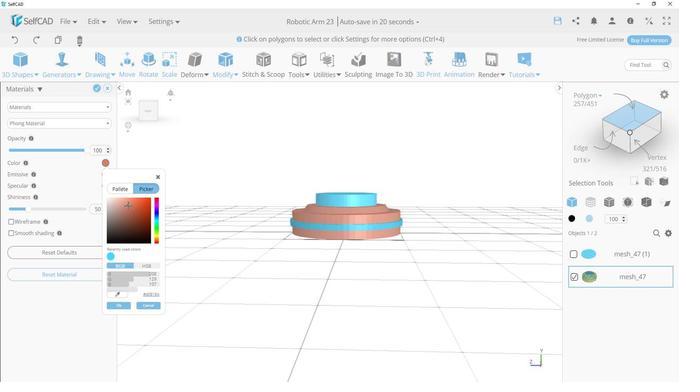 
Action: Mouse pressed left at (168, 196)
Screenshot: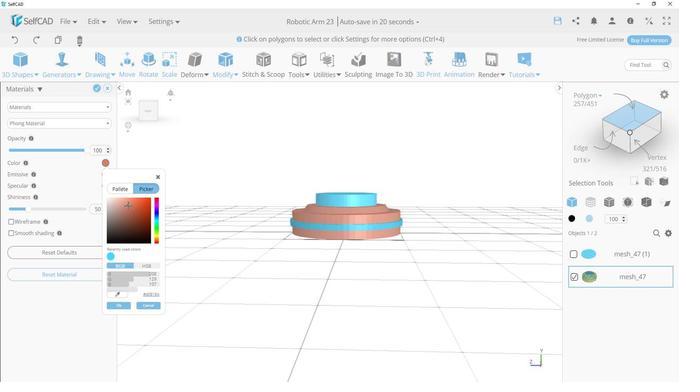 
Action: Mouse moved to (166, 195)
Screenshot: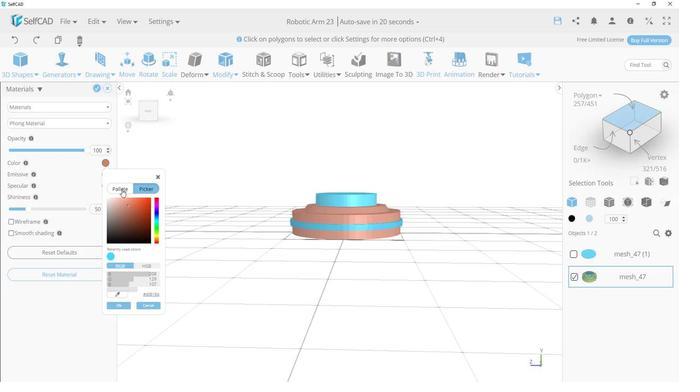 
Action: Mouse pressed left at (166, 195)
Screenshot: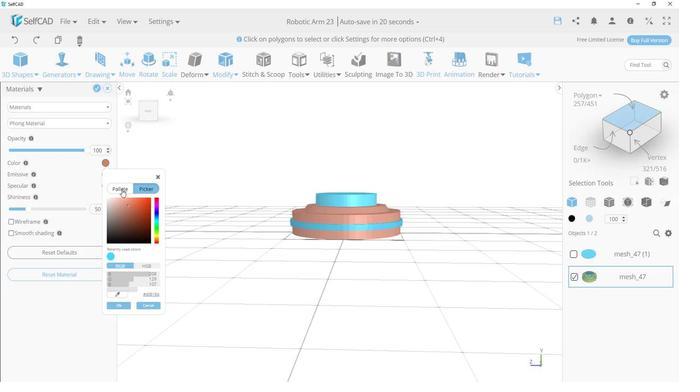 
Action: Mouse moved to (162, 186)
Screenshot: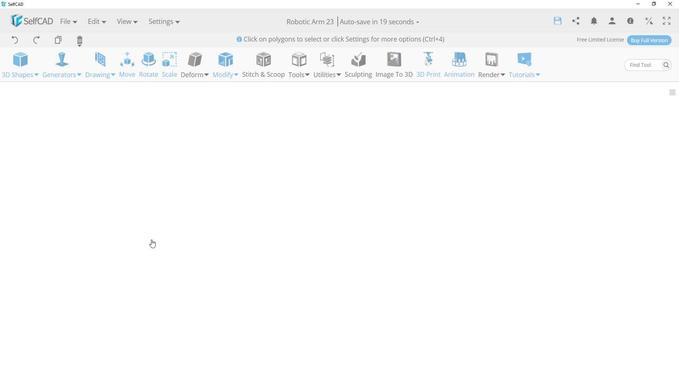 
Action: Mouse pressed left at (162, 186)
Screenshot: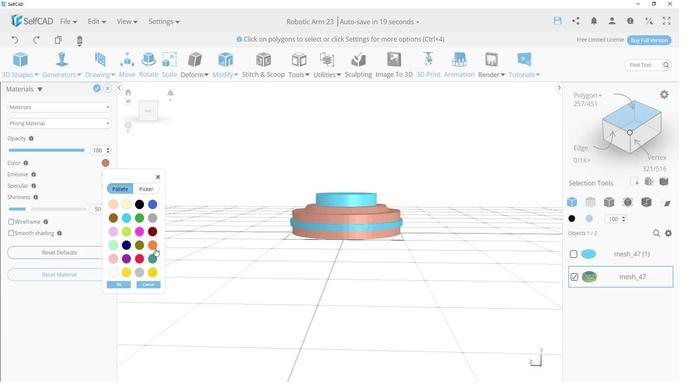 
Action: Mouse moved to (185, 217)
Screenshot: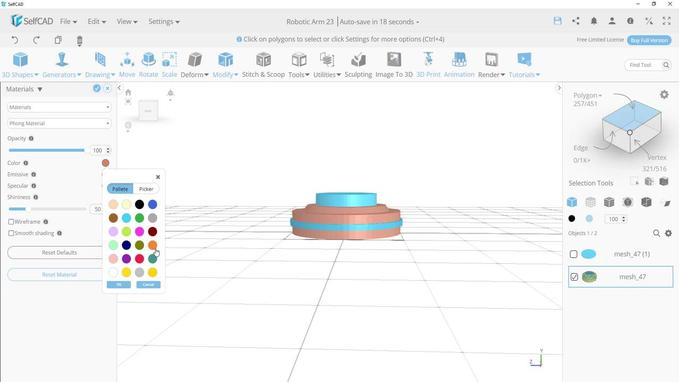 
Action: Mouse pressed left at (185, 217)
Screenshot: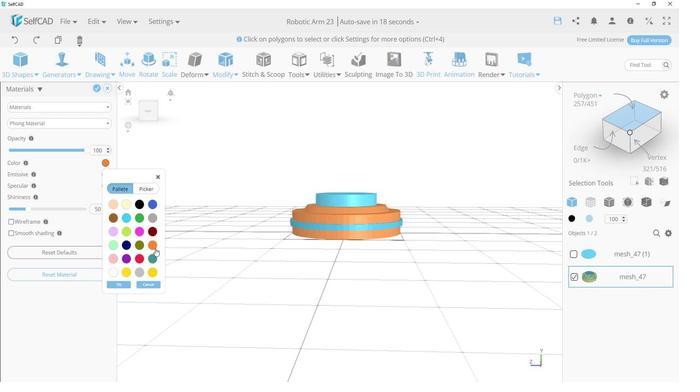 
Action: Mouse moved to (161, 236)
Screenshot: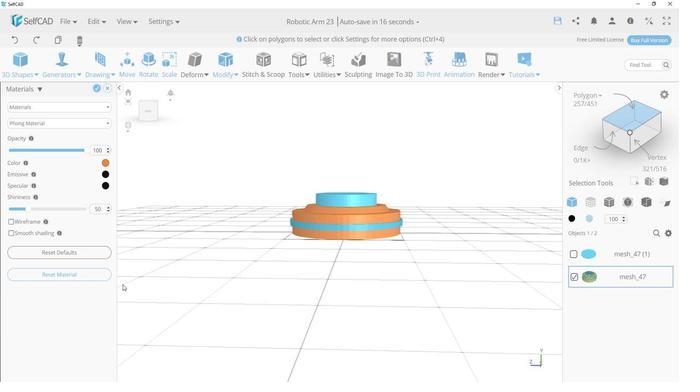 
Action: Mouse pressed left at (161, 236)
Screenshot: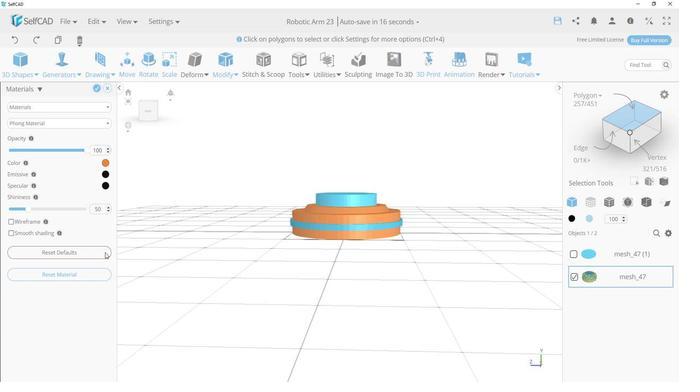 
Action: Mouse moved to (142, 135)
Screenshot: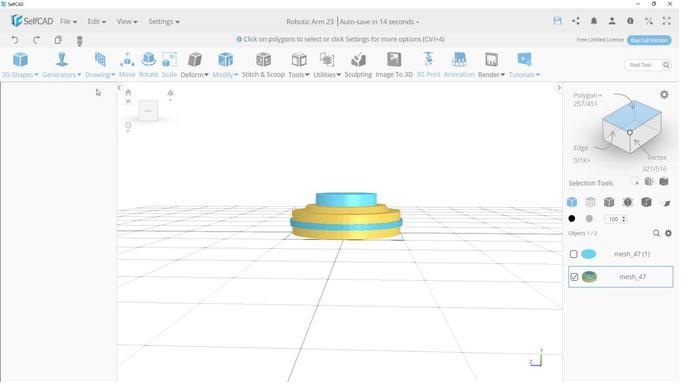 
Action: Mouse pressed left at (142, 135)
Screenshot: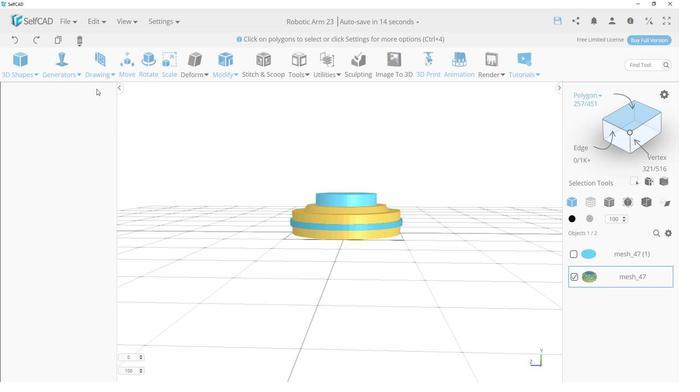 
Action: Mouse moved to (505, 203)
Screenshot: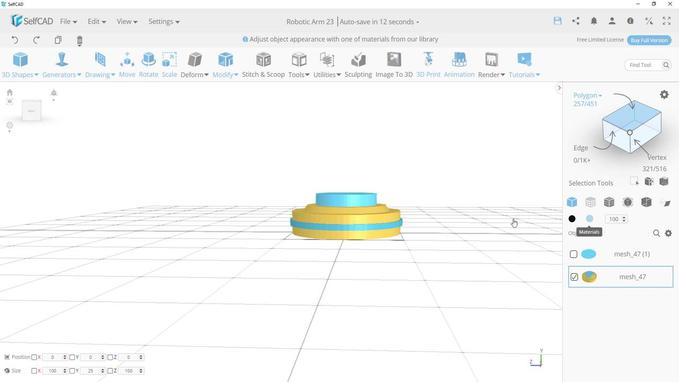 
Action: Mouse pressed left at (505, 203)
Screenshot: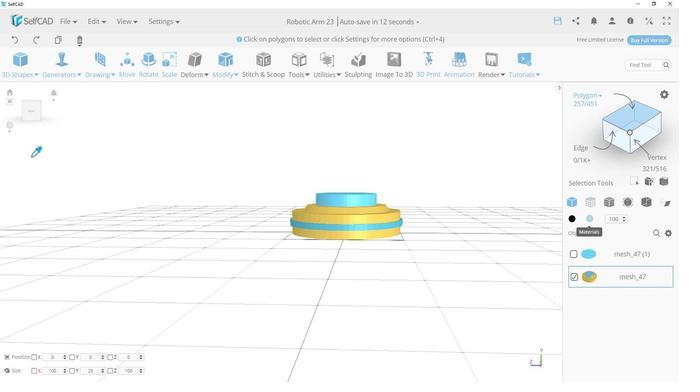 
Action: Mouse moved to (119, 147)
Screenshot: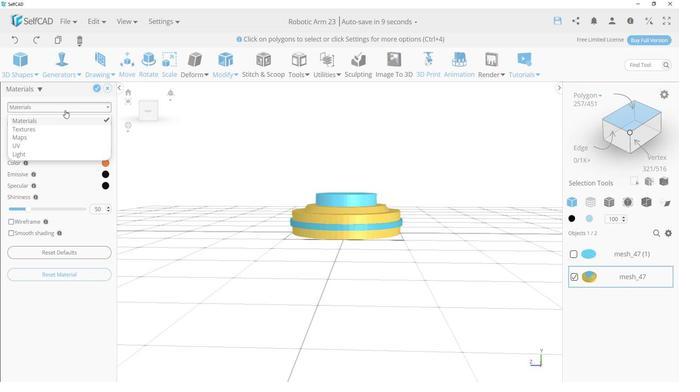 
Action: Mouse pressed left at (119, 147)
Screenshot: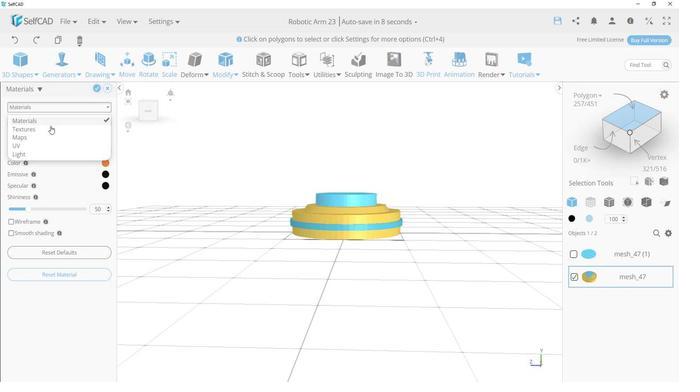 
Action: Mouse moved to (106, 157)
Screenshot: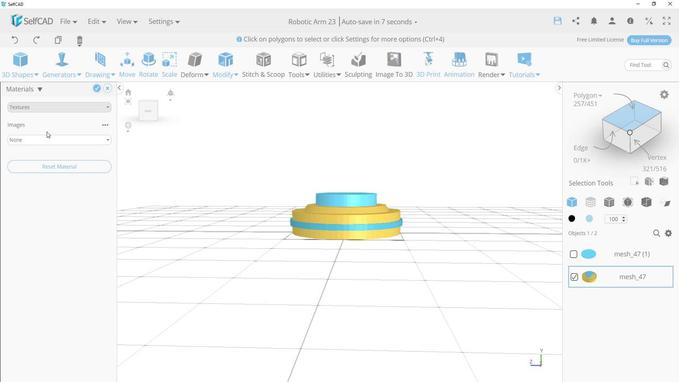 
Action: Mouse pressed left at (106, 157)
Screenshot: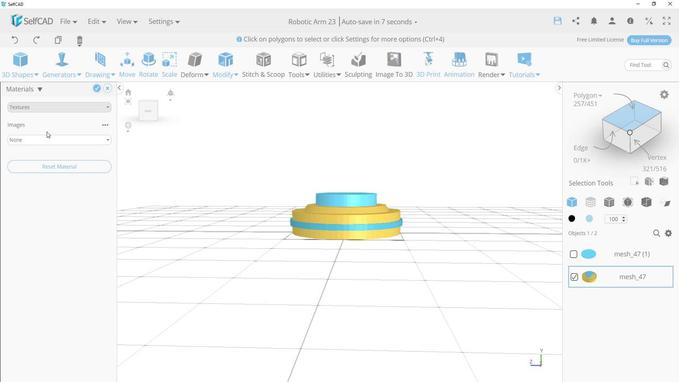 
Action: Mouse moved to (113, 161)
